 Task: Find a guest house in St. Louis, United States, for 2 guests from June 11 to June 15, with a price range of ₹7000 to ₹16000, 1 bedroom, 2 beds, 1 bathroom, and self check-in option.
Action: Mouse moved to (451, 98)
Screenshot: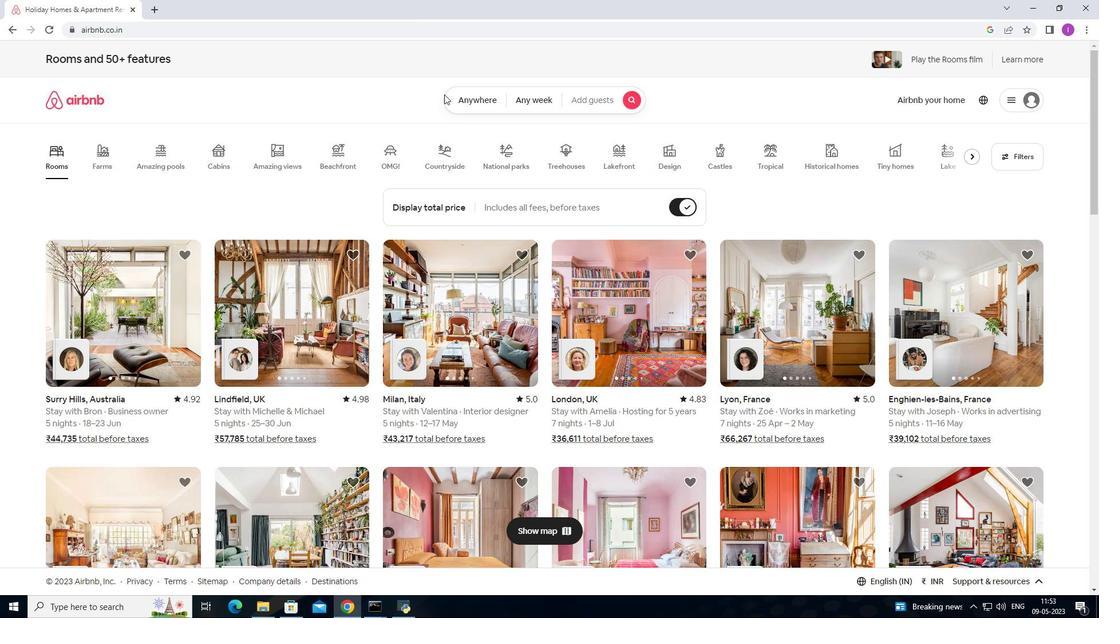 
Action: Mouse pressed left at (451, 98)
Screenshot: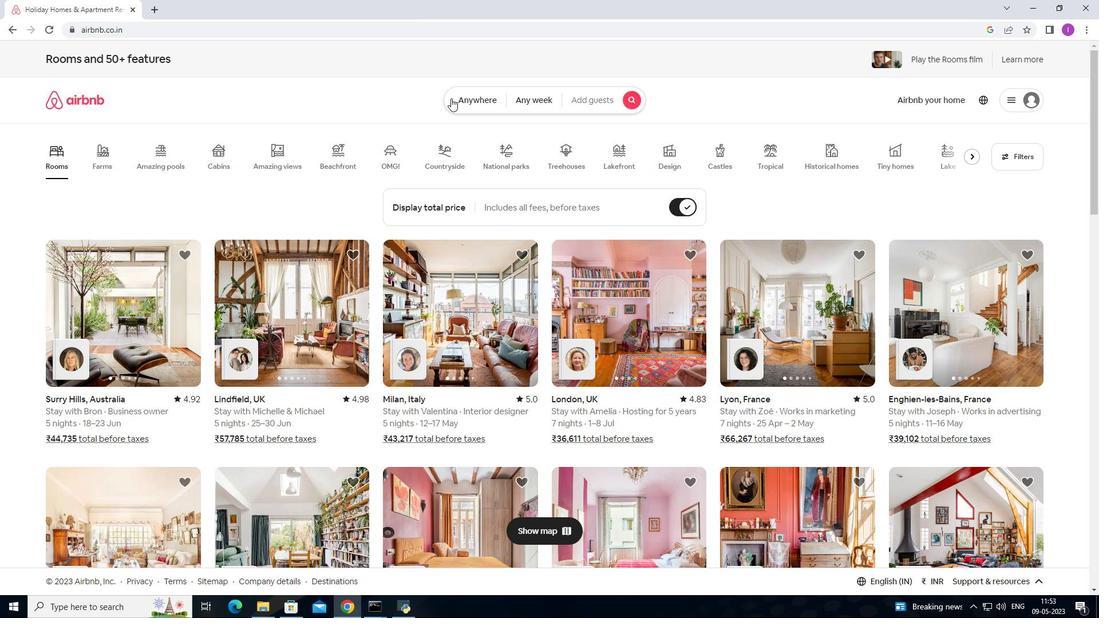 
Action: Mouse moved to (384, 146)
Screenshot: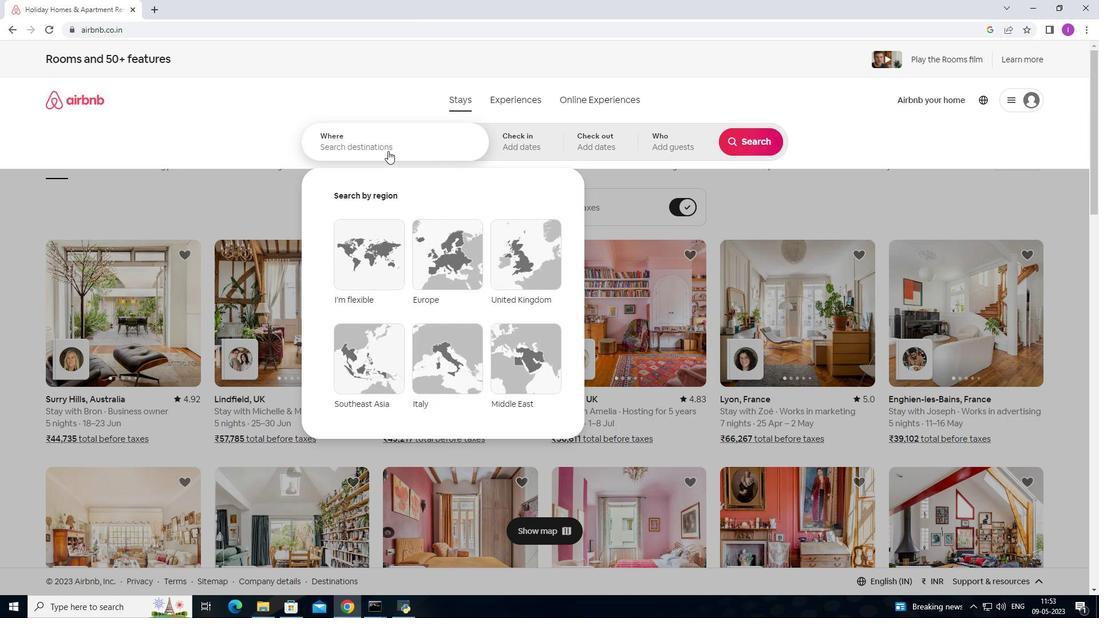 
Action: Mouse pressed left at (384, 146)
Screenshot: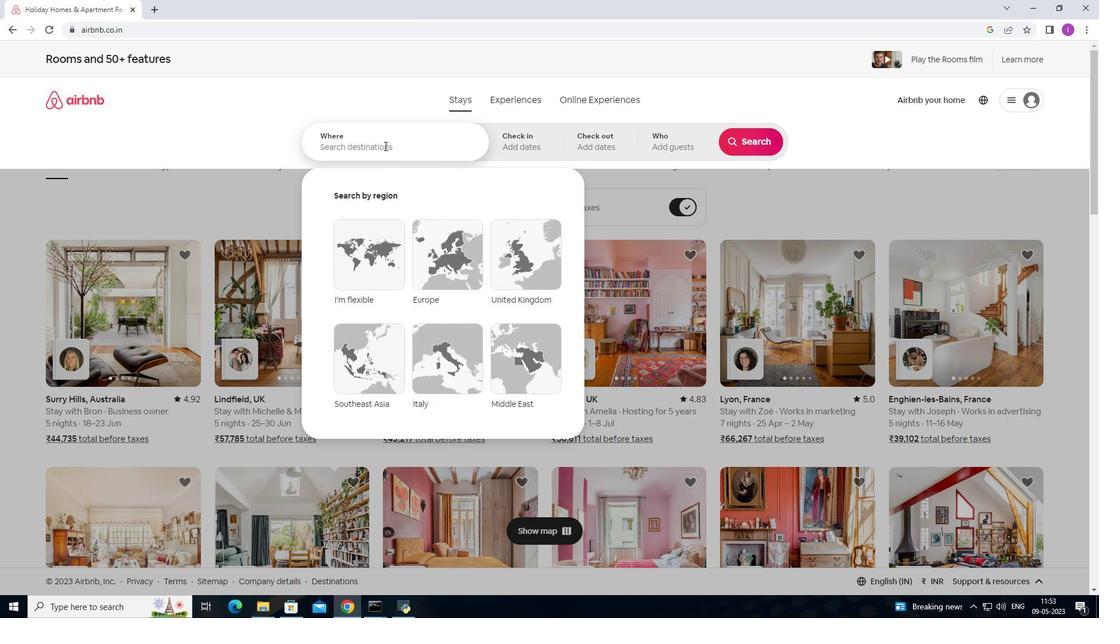 
Action: Key pressed <Key.shift>S<Key.shift><Key.shift><Key.shift><Key.shift><Key.shift><Key.shift><Key.shift><Key.shift><Key.shift><Key.shift><Key.shift><Key.shift><Key.shift><Key.shift><Key.shift><Key.shift><Key.shift><Key.shift><Key.shift><Key.shift><Key.shift><Key.shift><Key.shift><Key.shift><Key.shift><Key.shift><Key.shift>t.<Key.space><Key.shift>Louis,<Key.shift>United<Key.space>states
Screenshot: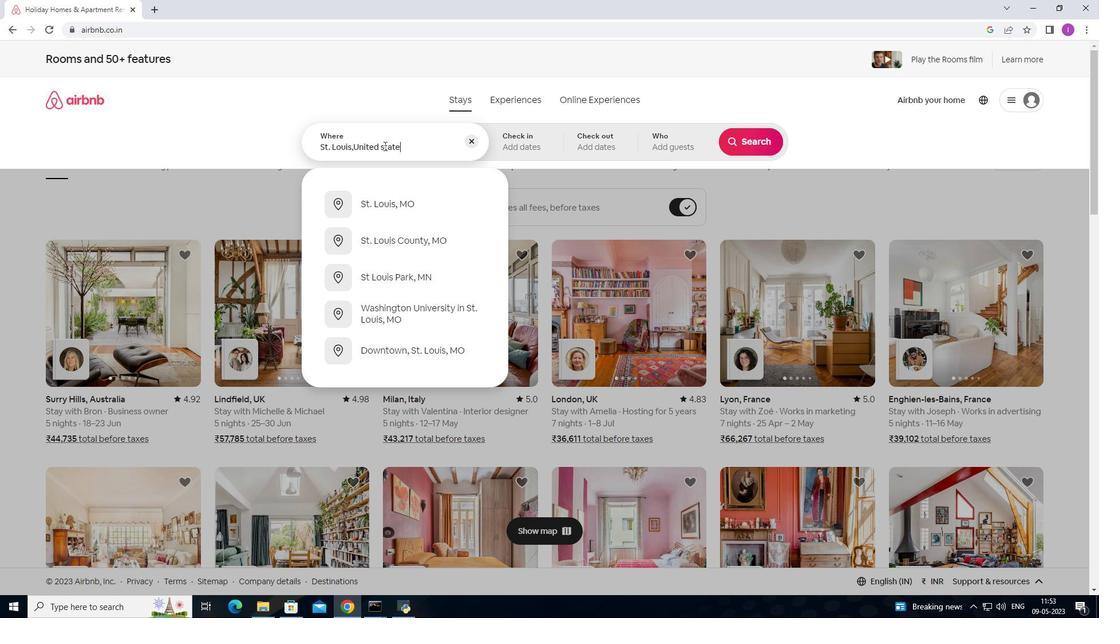 
Action: Mouse moved to (524, 146)
Screenshot: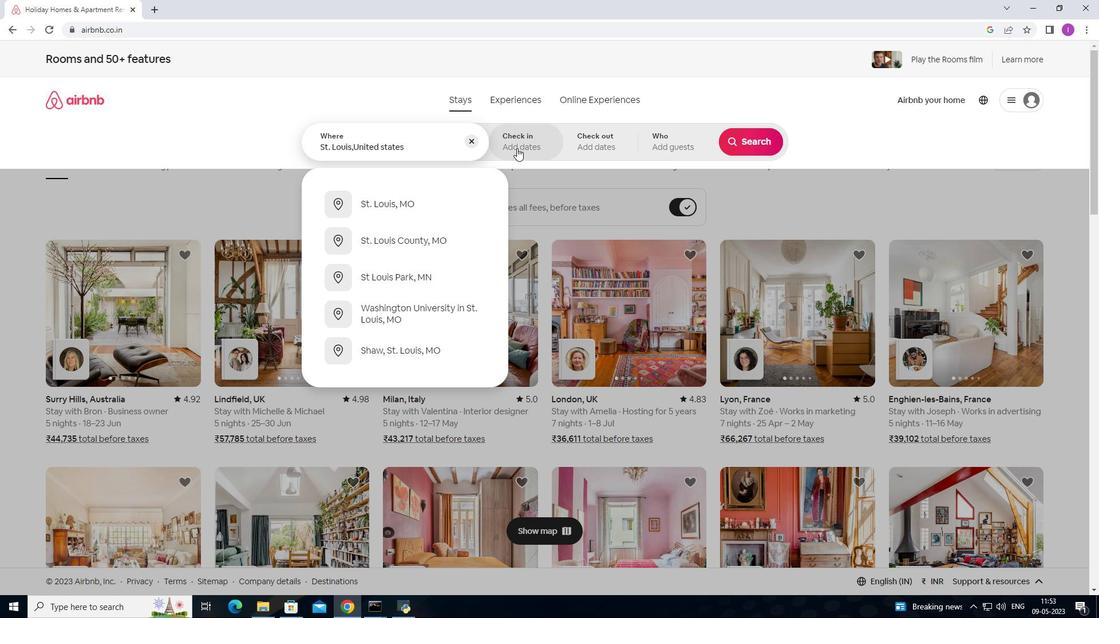 
Action: Mouse pressed left at (524, 146)
Screenshot: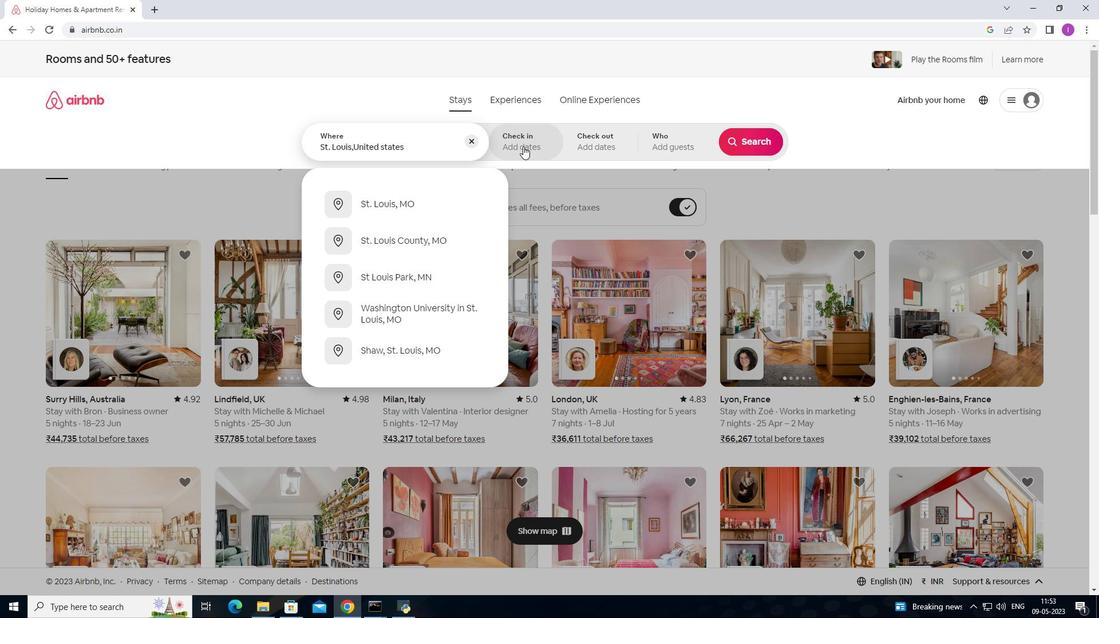 
Action: Mouse moved to (572, 343)
Screenshot: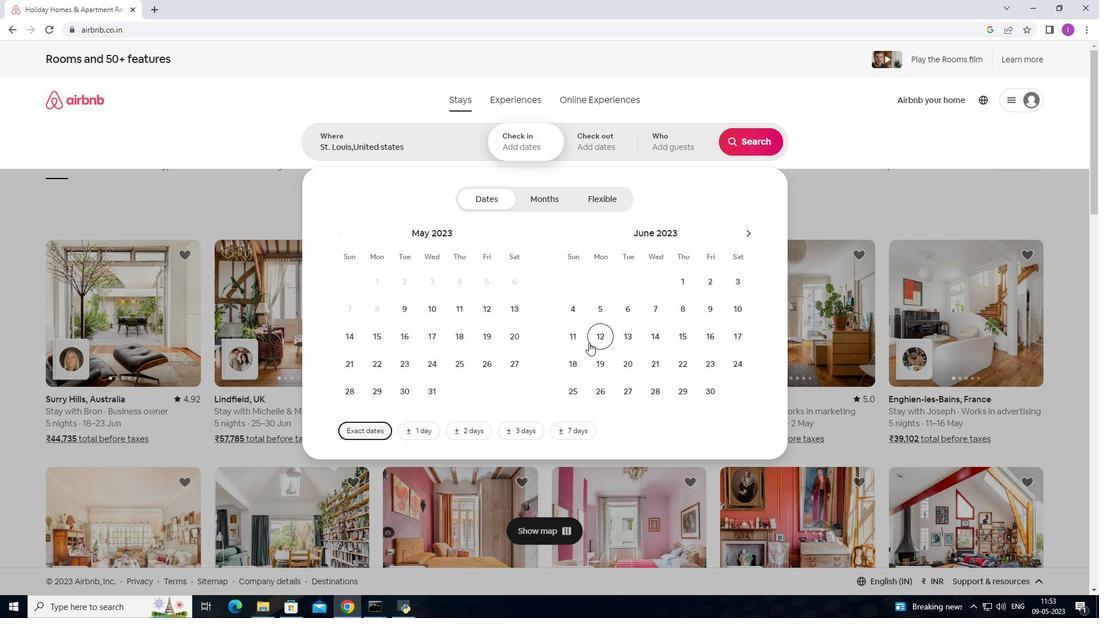 
Action: Mouse pressed left at (572, 343)
Screenshot: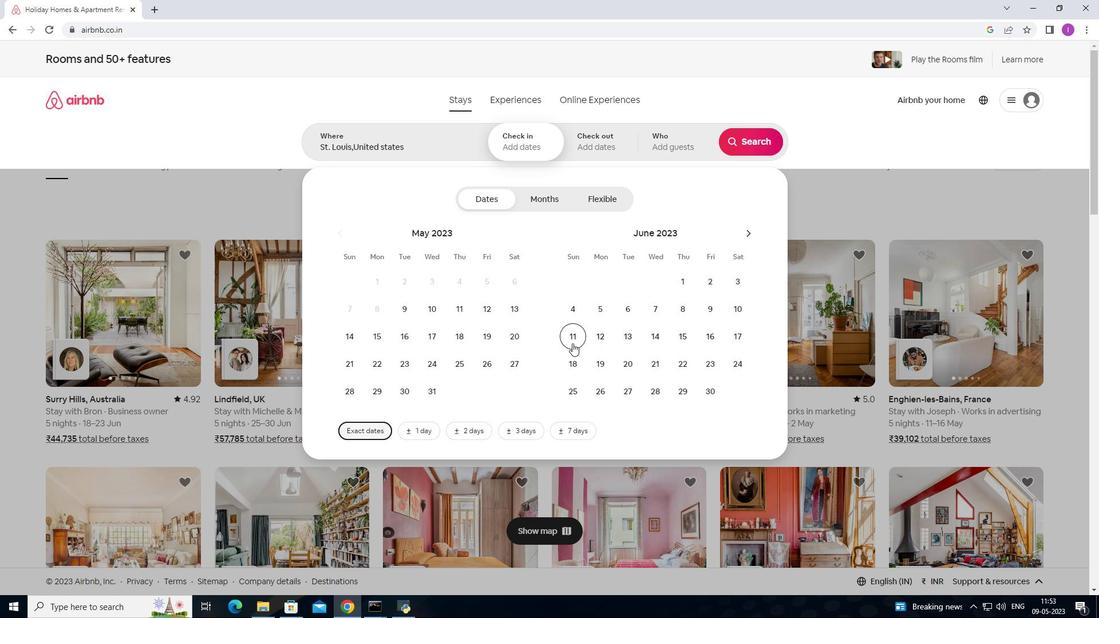 
Action: Mouse moved to (687, 339)
Screenshot: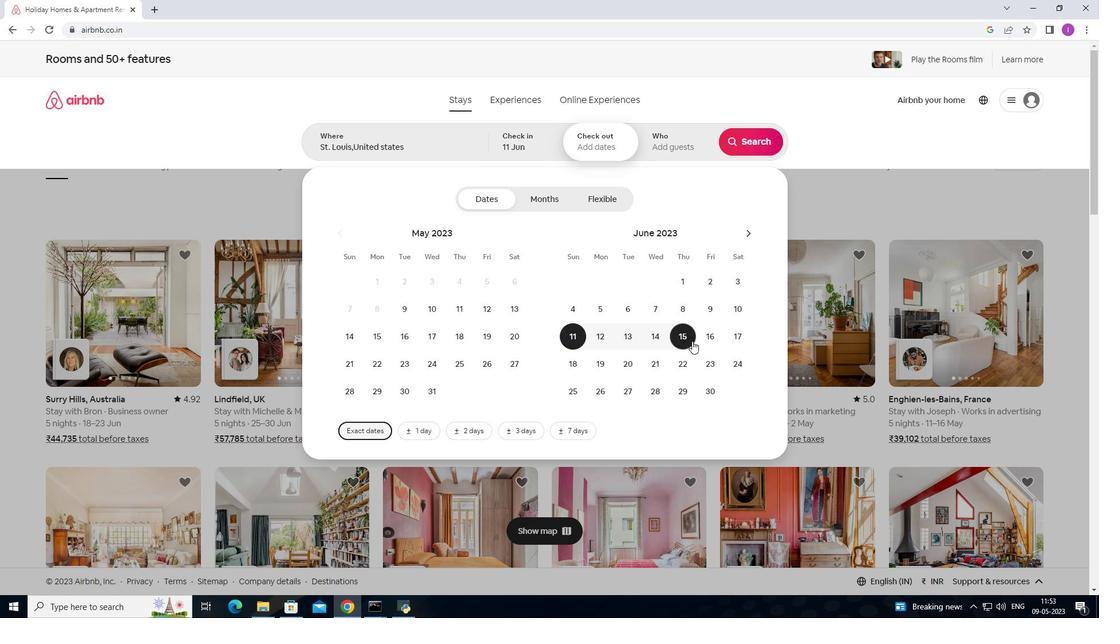 
Action: Mouse pressed left at (687, 339)
Screenshot: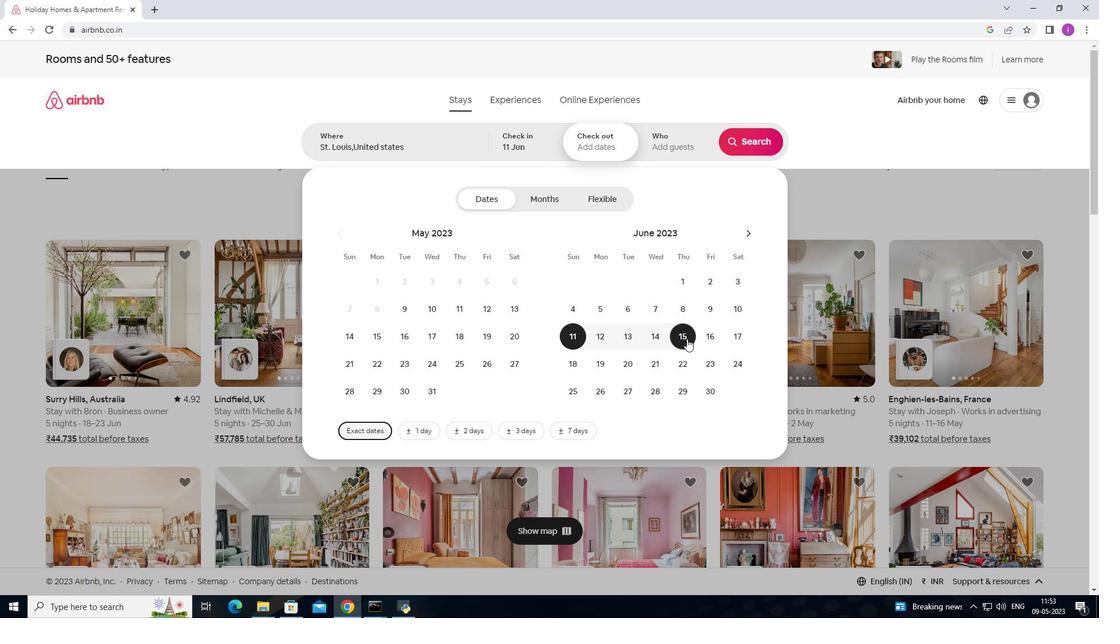 
Action: Mouse moved to (676, 146)
Screenshot: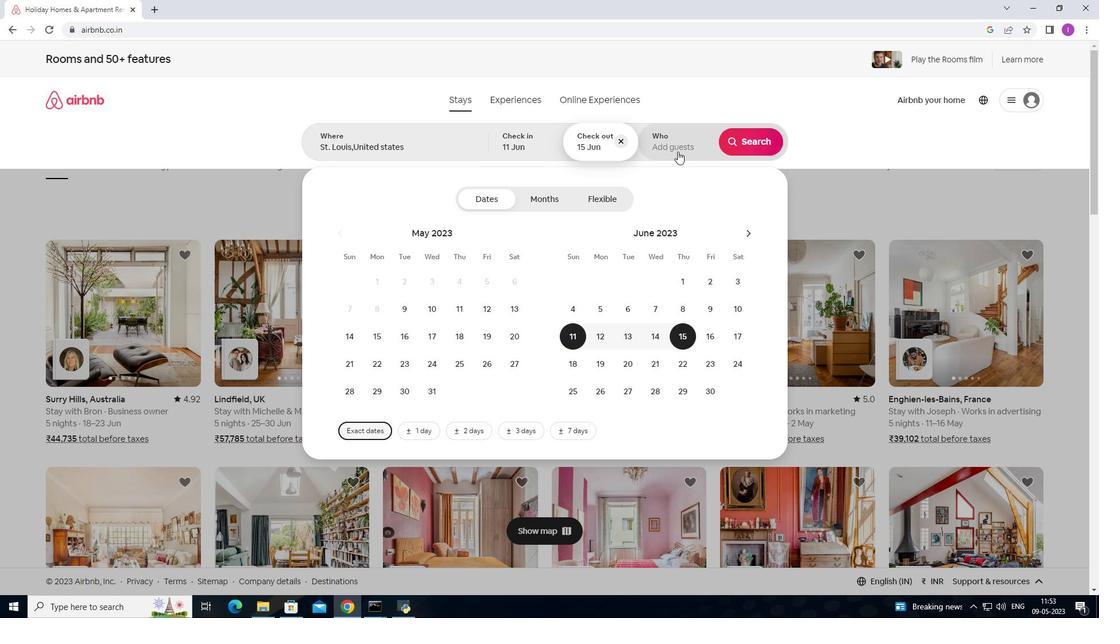 
Action: Mouse pressed left at (676, 146)
Screenshot: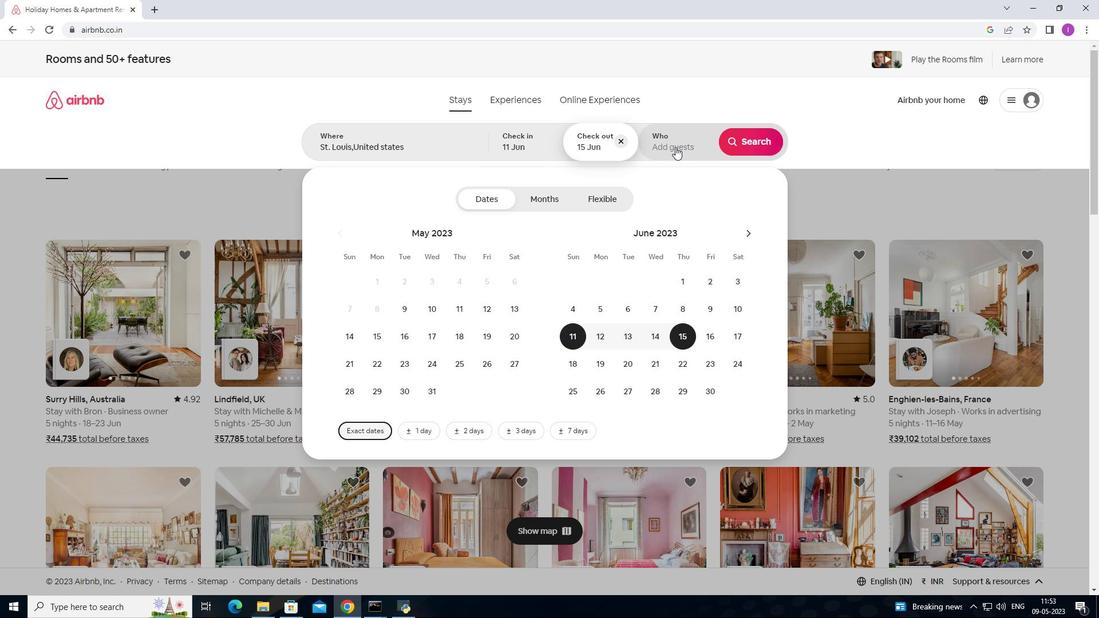 
Action: Mouse moved to (749, 144)
Screenshot: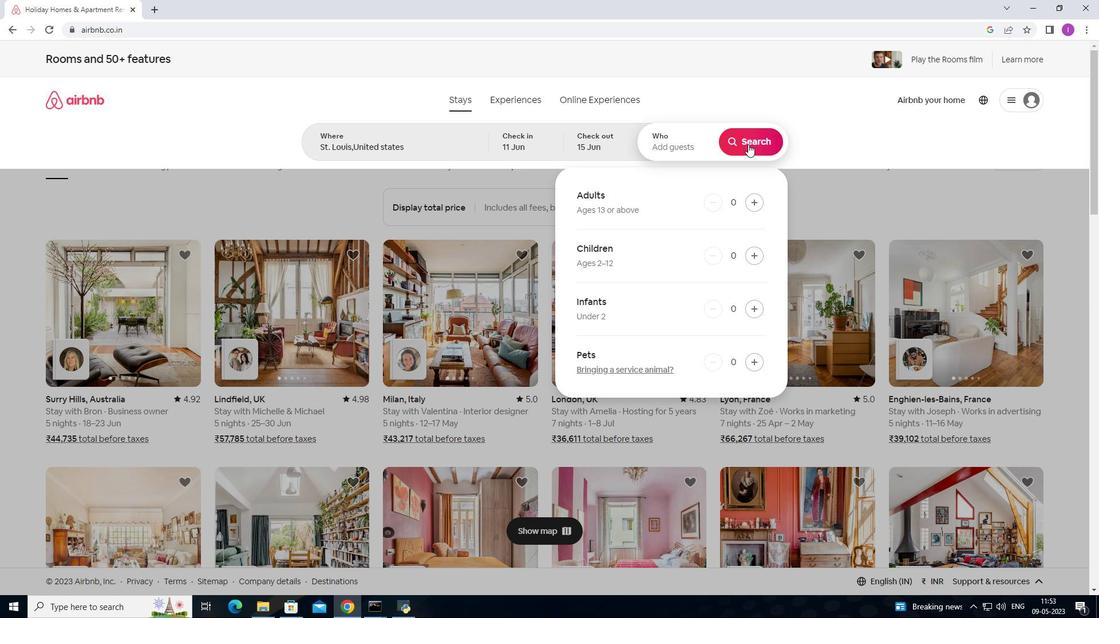 
Action: Mouse pressed left at (749, 144)
Screenshot: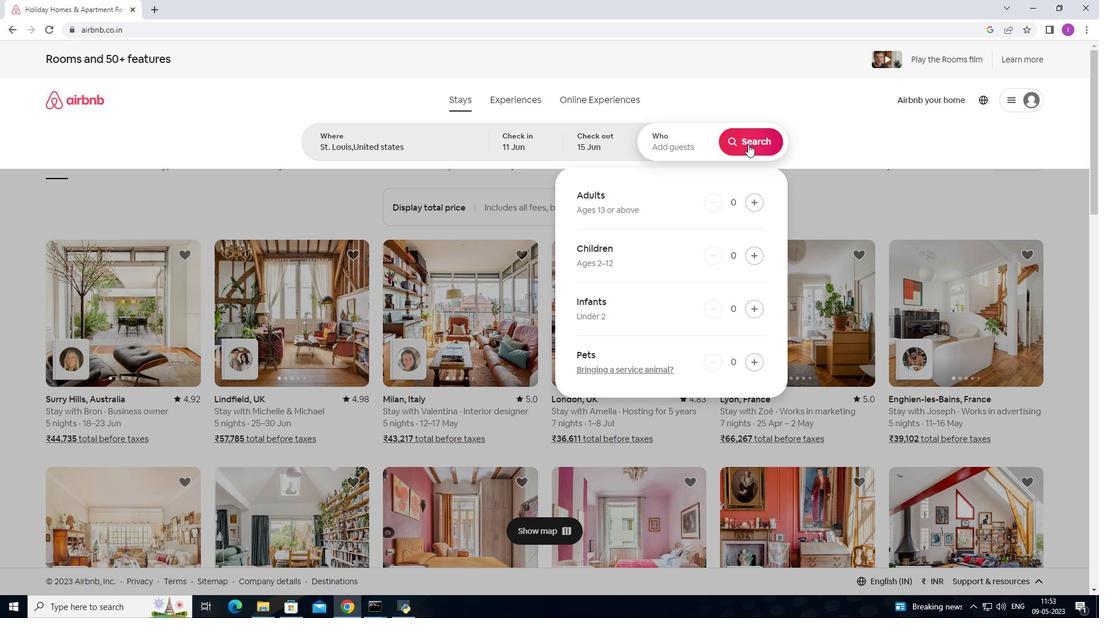 
Action: Mouse moved to (628, 66)
Screenshot: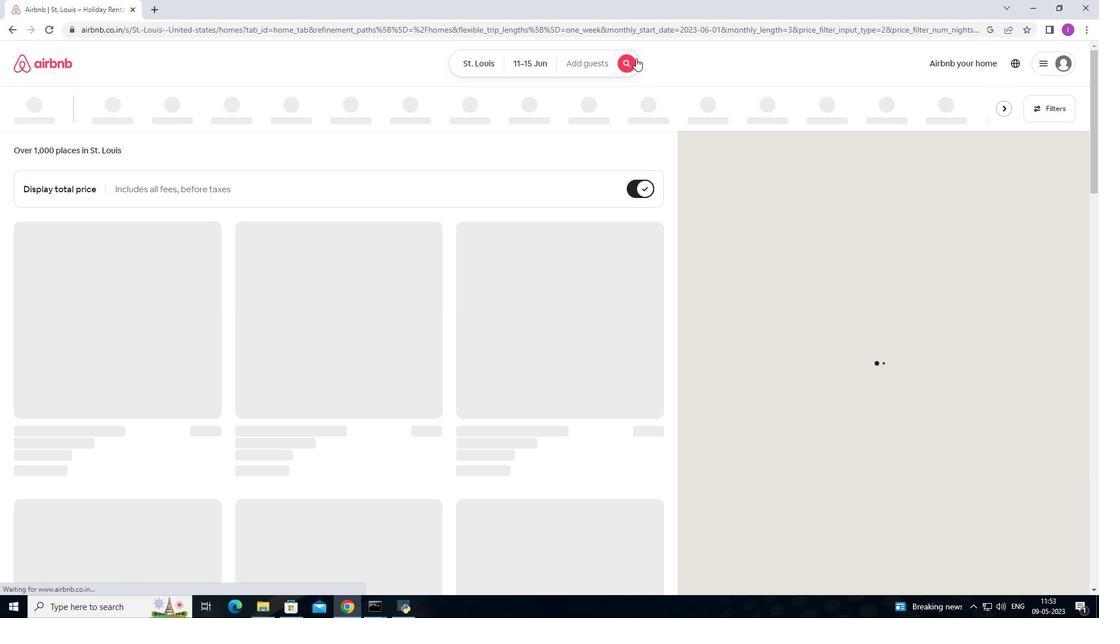 
Action: Mouse pressed left at (628, 66)
Screenshot: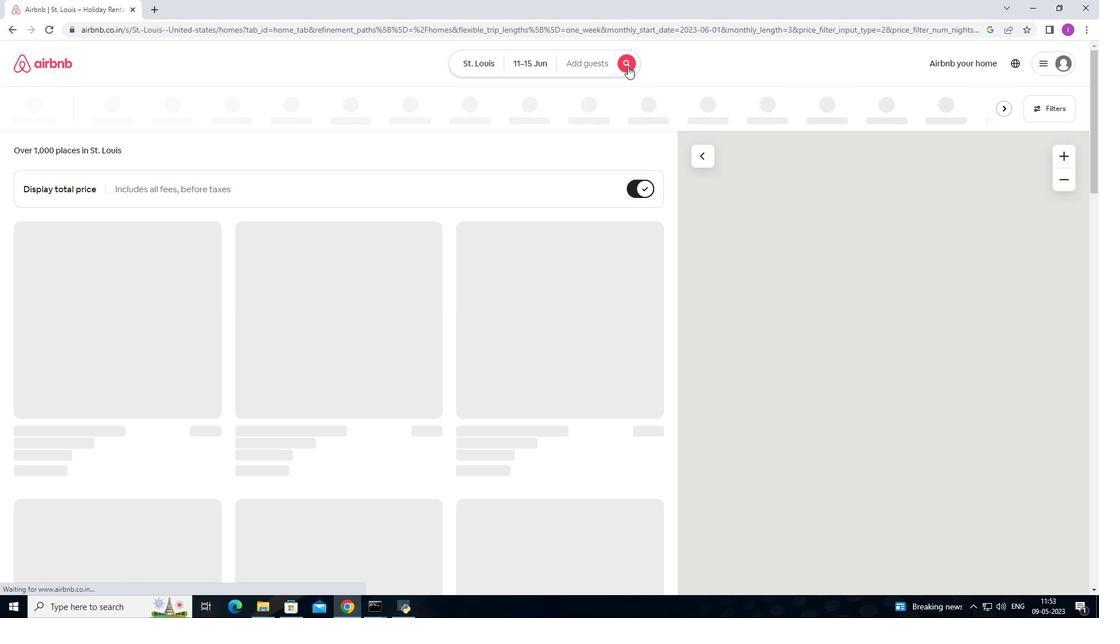 
Action: Mouse moved to (692, 104)
Screenshot: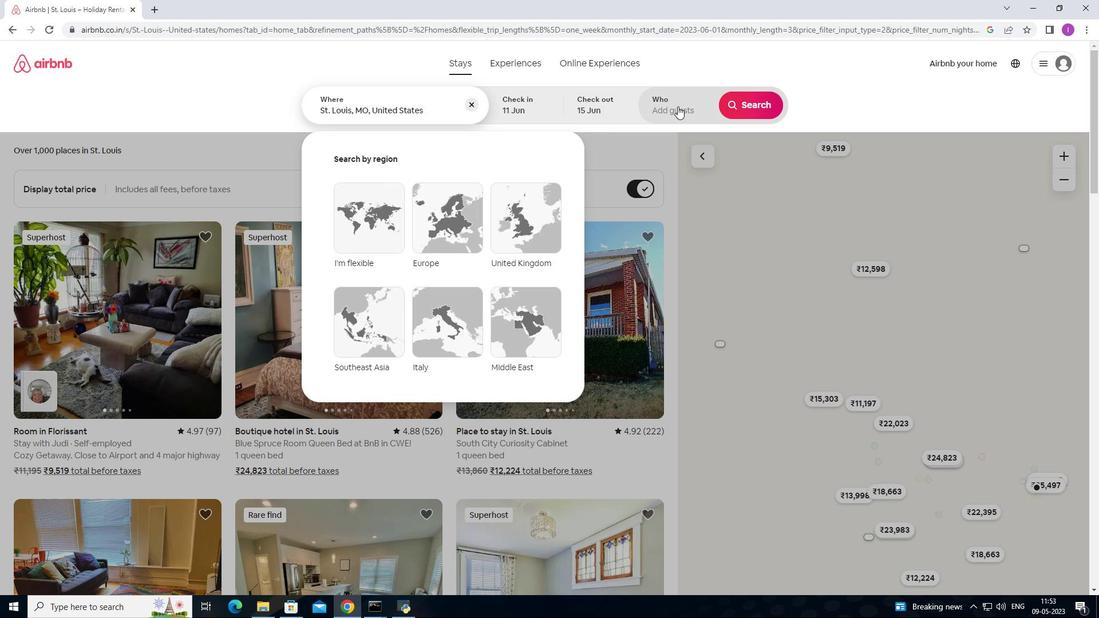 
Action: Mouse pressed left at (692, 104)
Screenshot: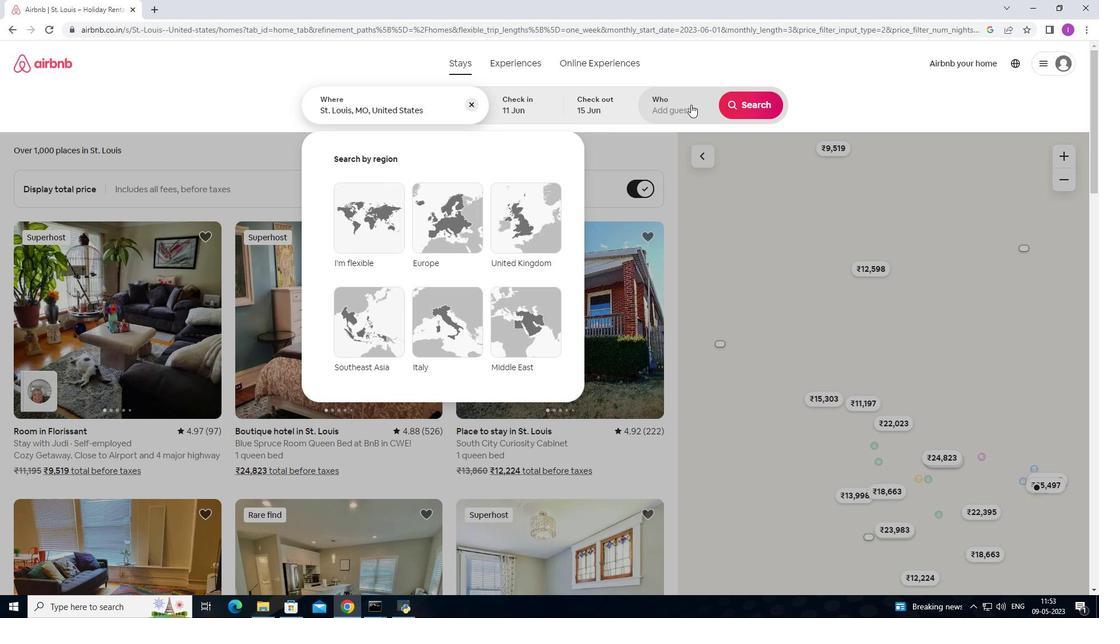 
Action: Mouse moved to (756, 169)
Screenshot: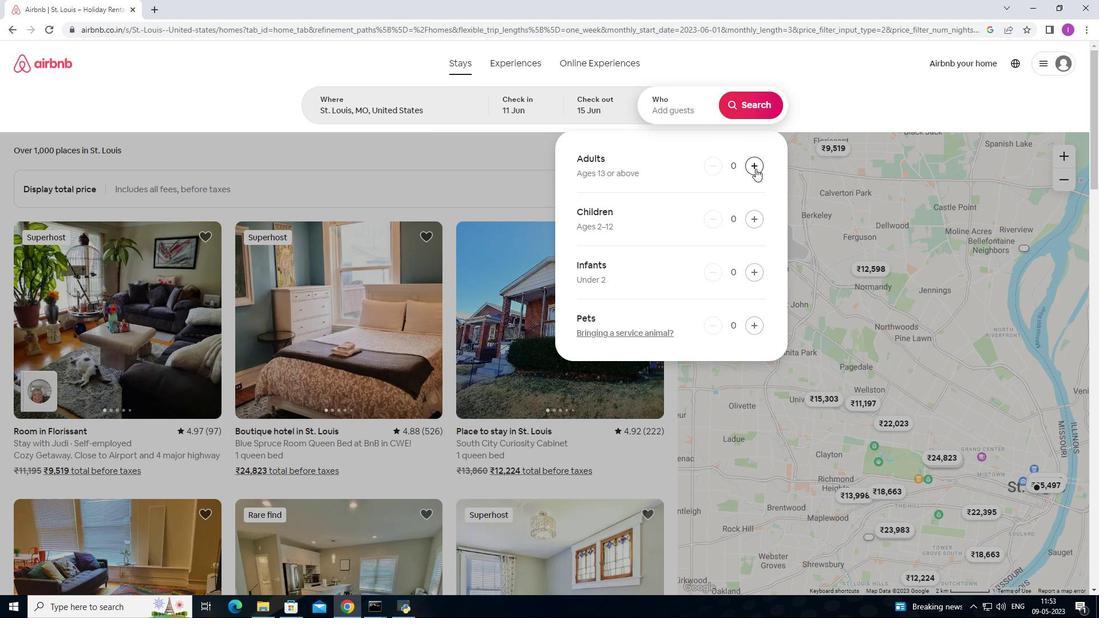 
Action: Mouse pressed left at (756, 169)
Screenshot: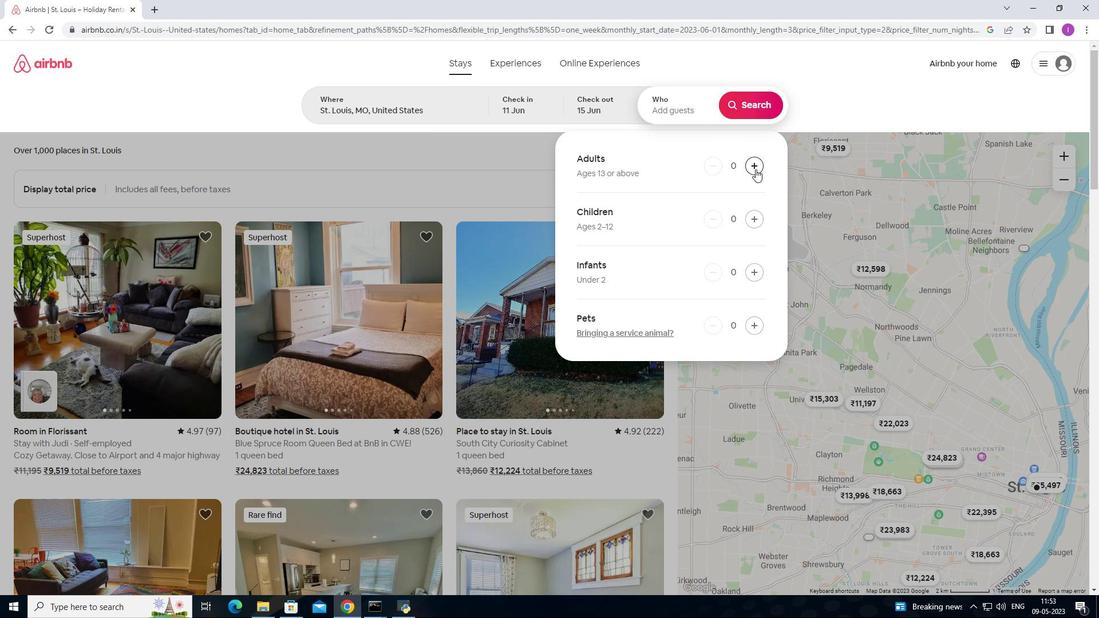 
Action: Mouse pressed left at (756, 169)
Screenshot: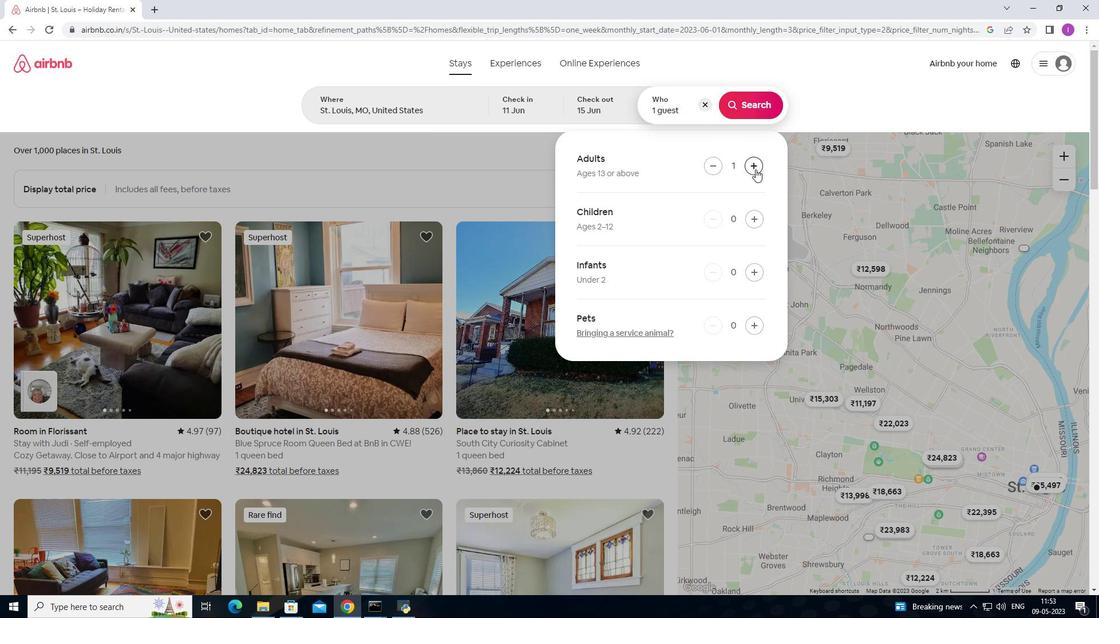 
Action: Mouse moved to (761, 112)
Screenshot: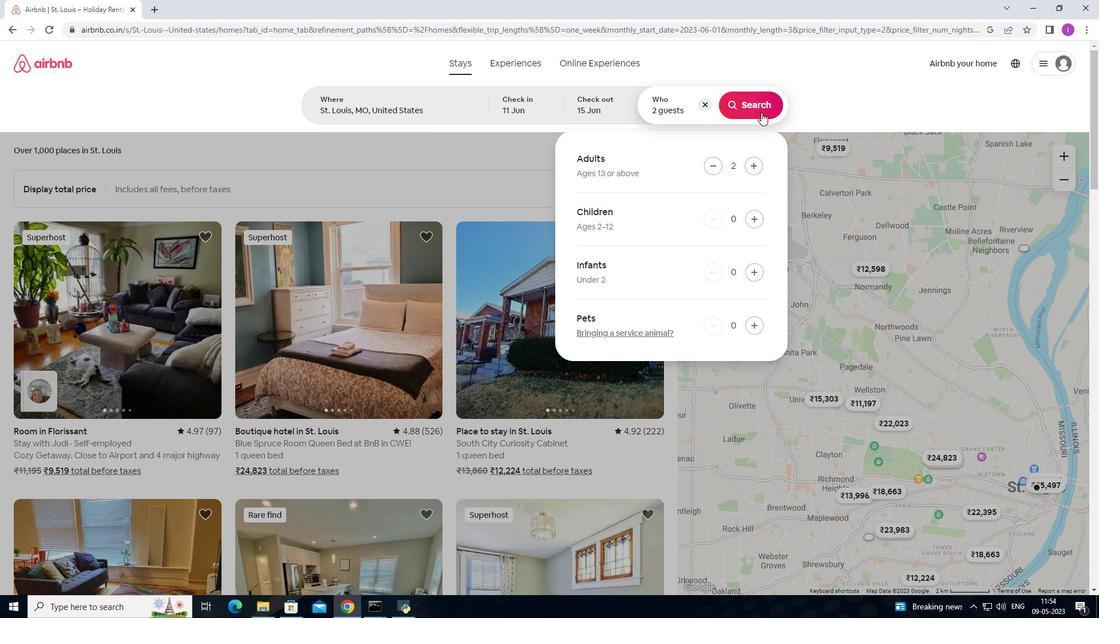 
Action: Mouse pressed left at (761, 112)
Screenshot: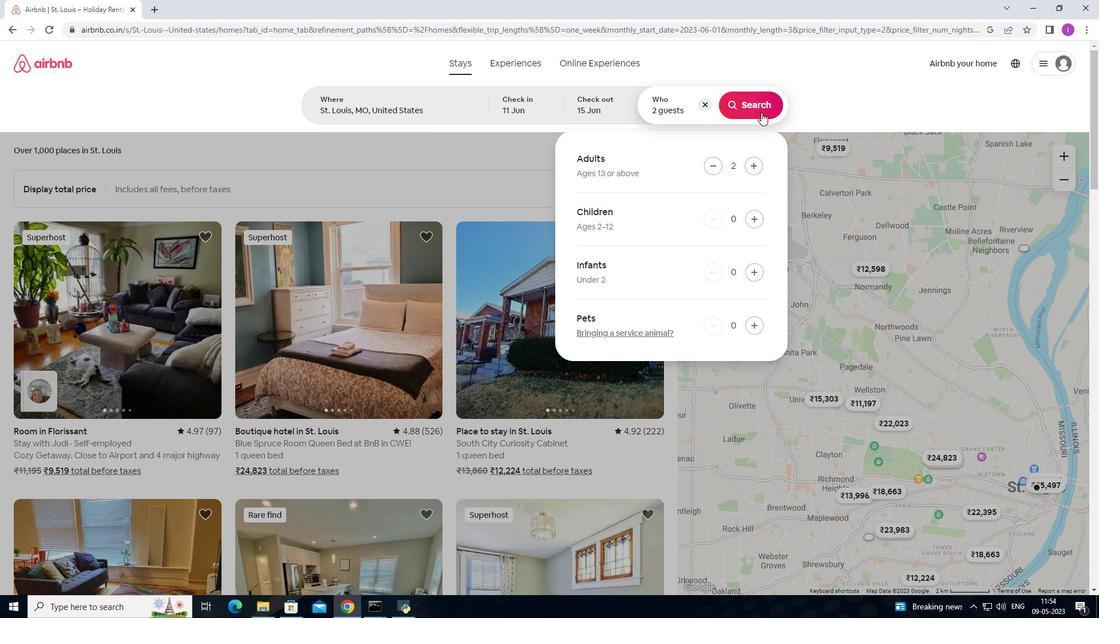 
Action: Mouse moved to (1058, 104)
Screenshot: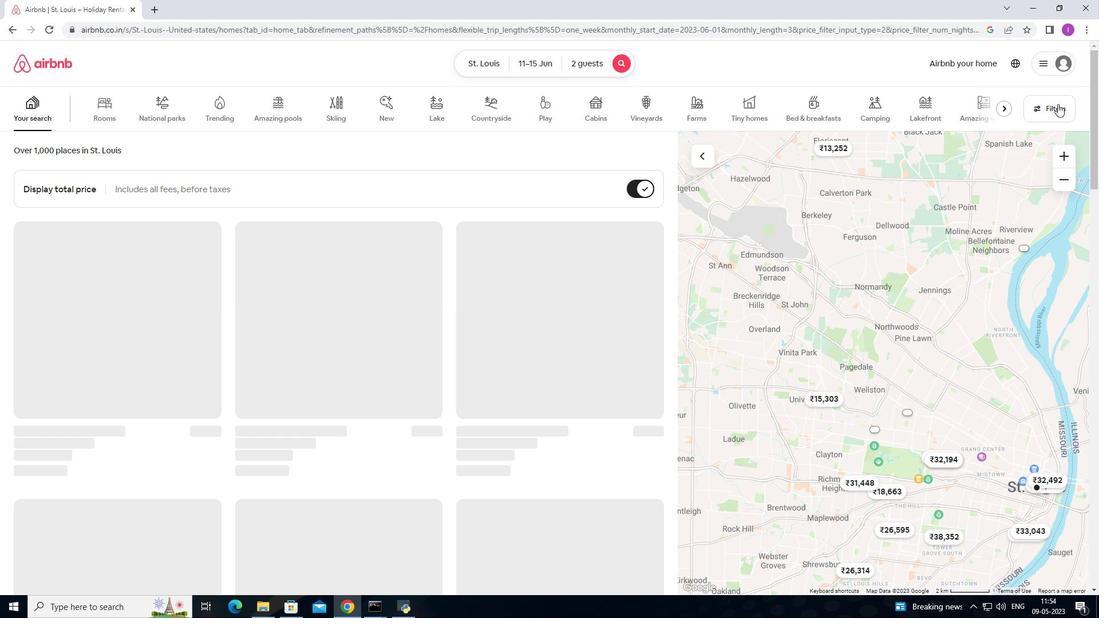 
Action: Mouse pressed left at (1058, 104)
Screenshot: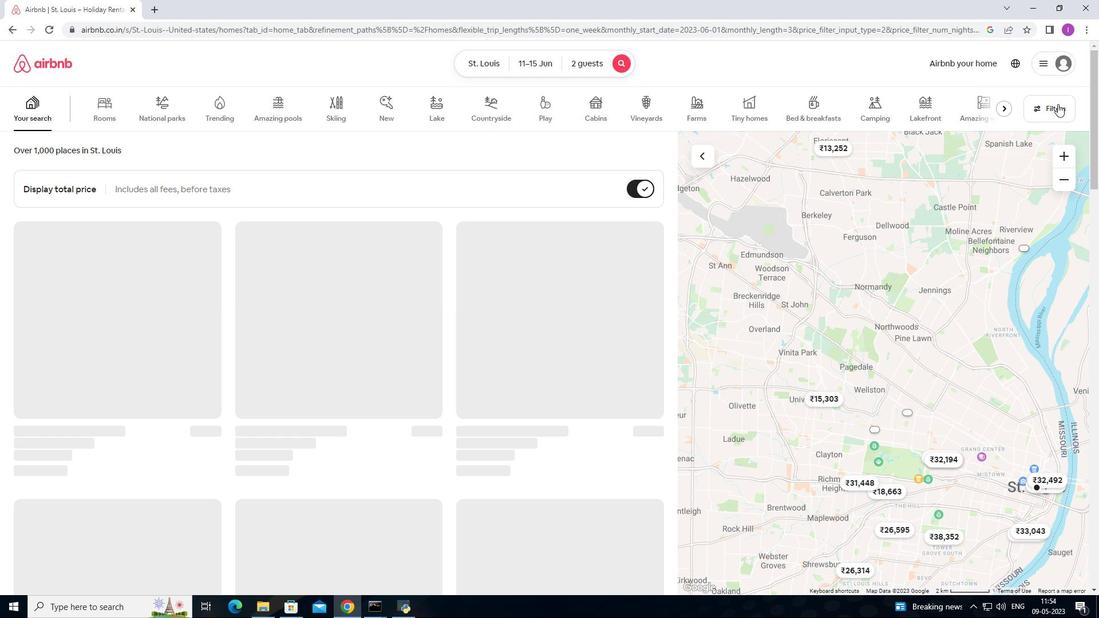 
Action: Mouse moved to (405, 387)
Screenshot: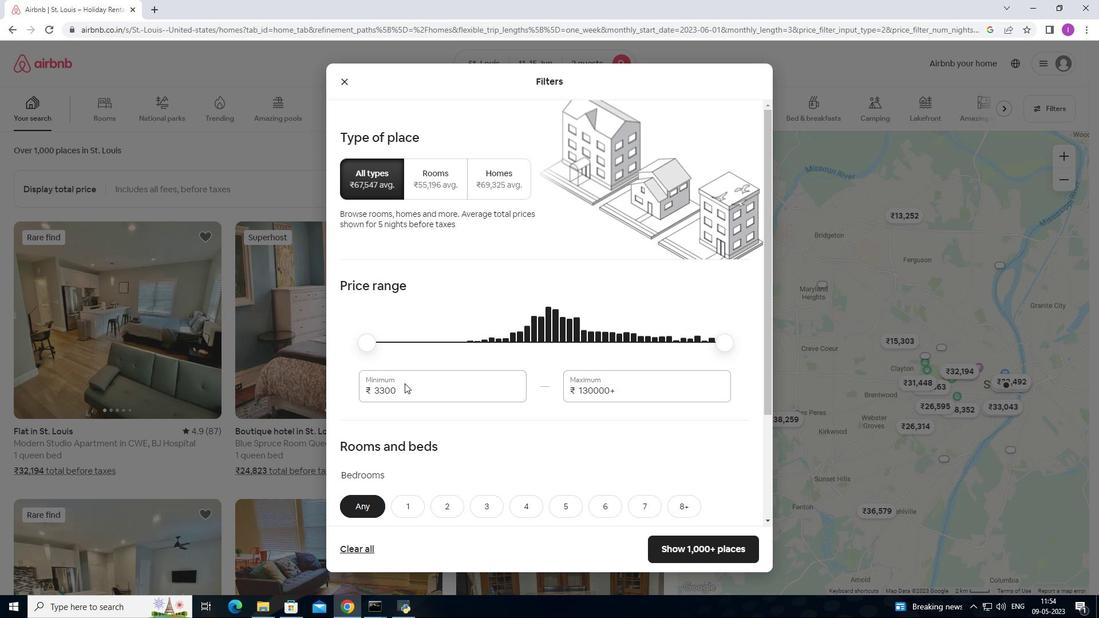 
Action: Mouse pressed left at (405, 387)
Screenshot: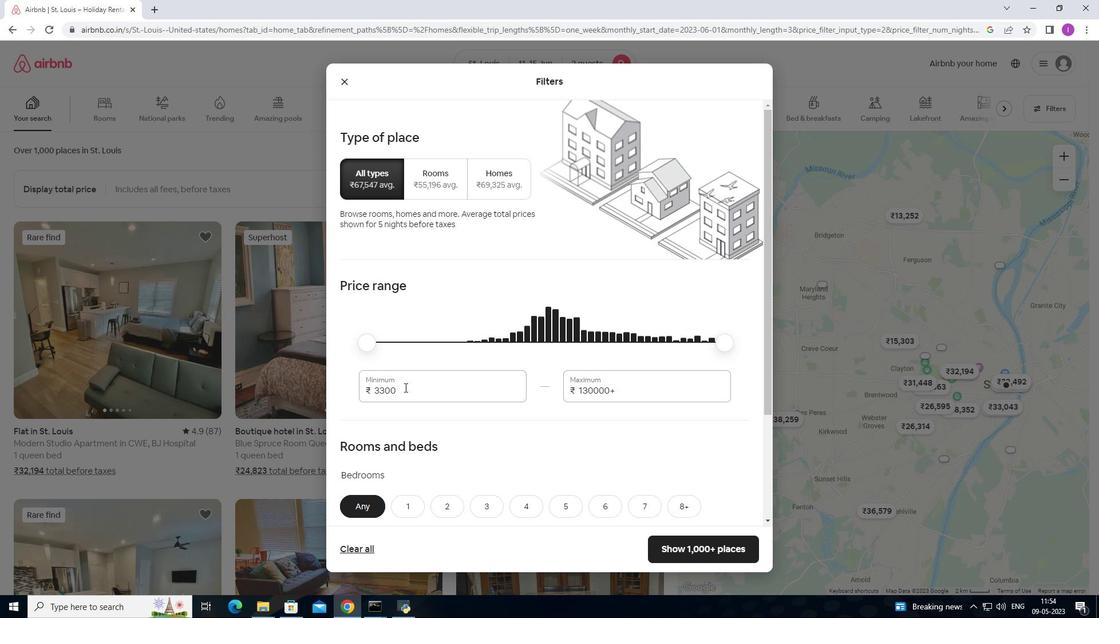 
Action: Mouse moved to (370, 379)
Screenshot: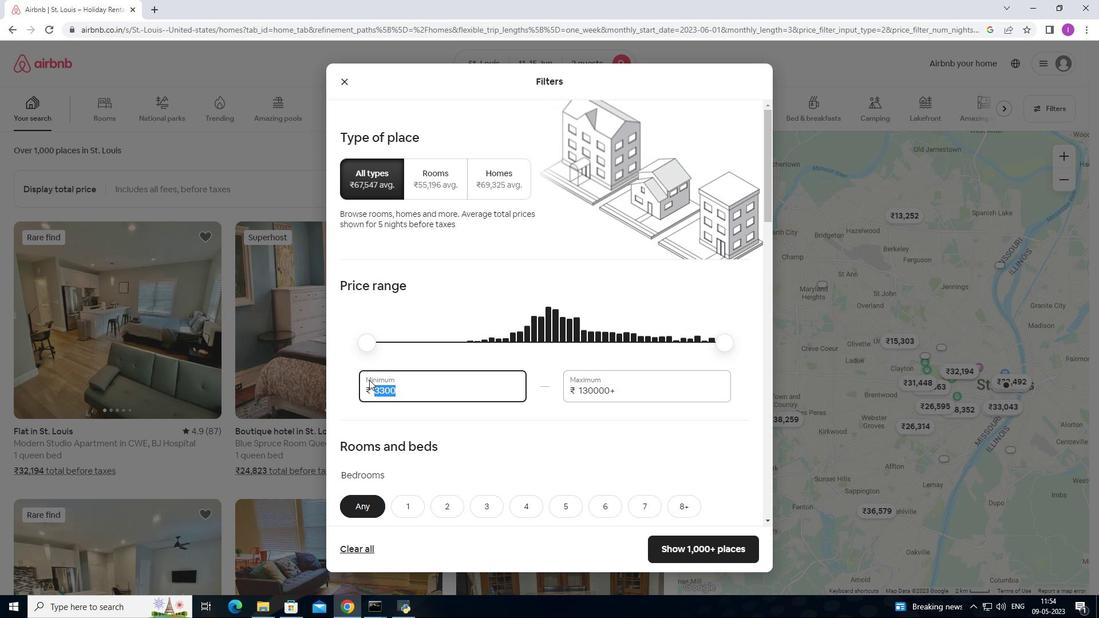
Action: Key pressed 7
Screenshot: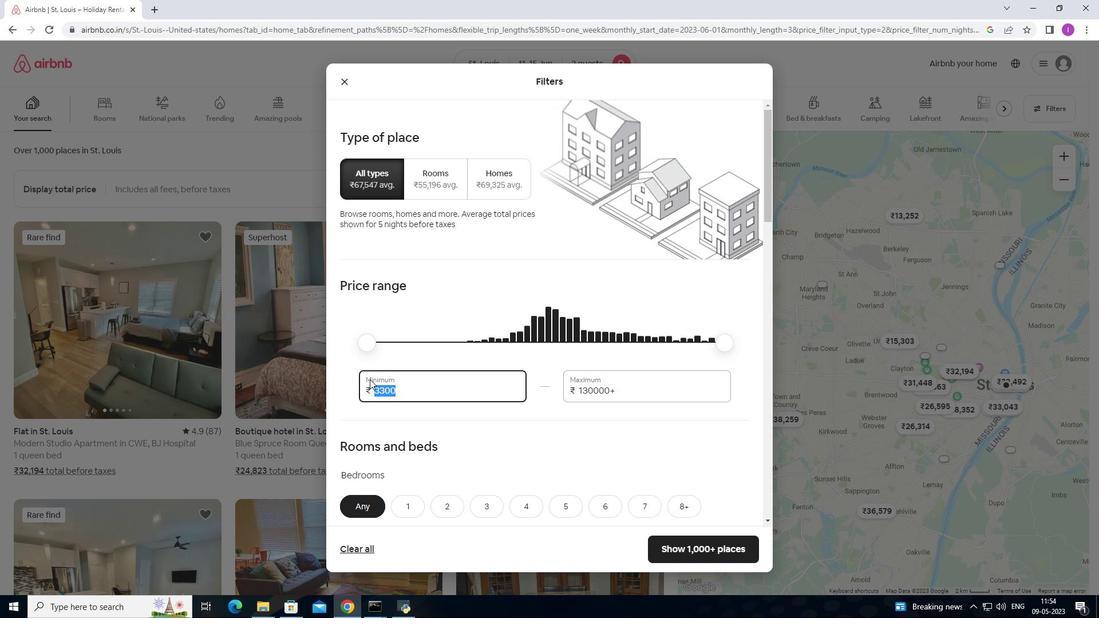 
Action: Mouse moved to (371, 378)
Screenshot: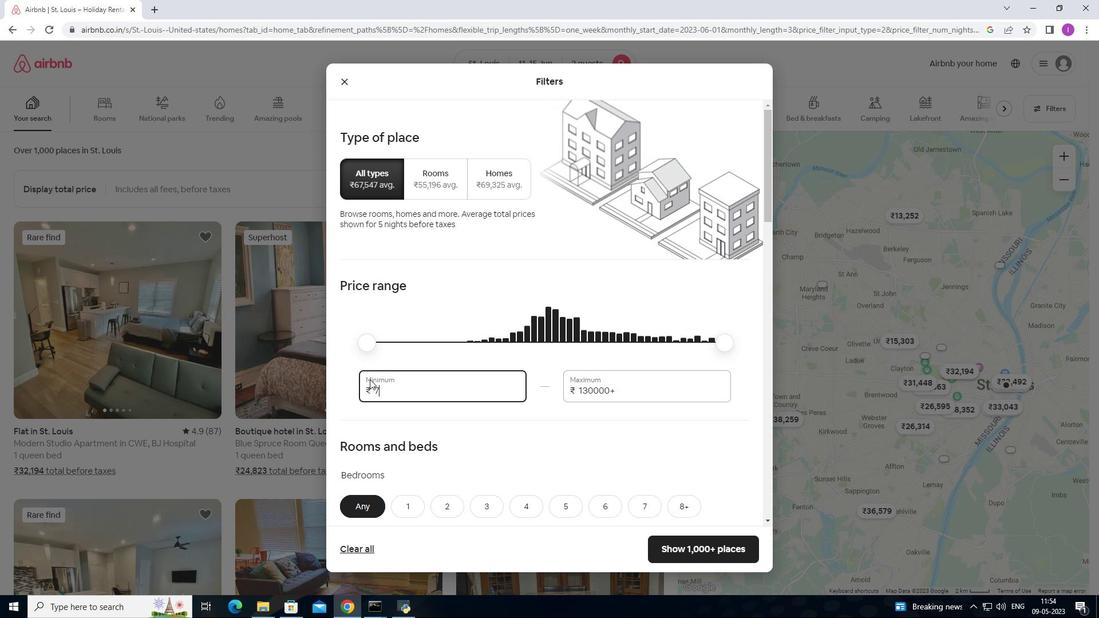 
Action: Key pressed 00
Screenshot: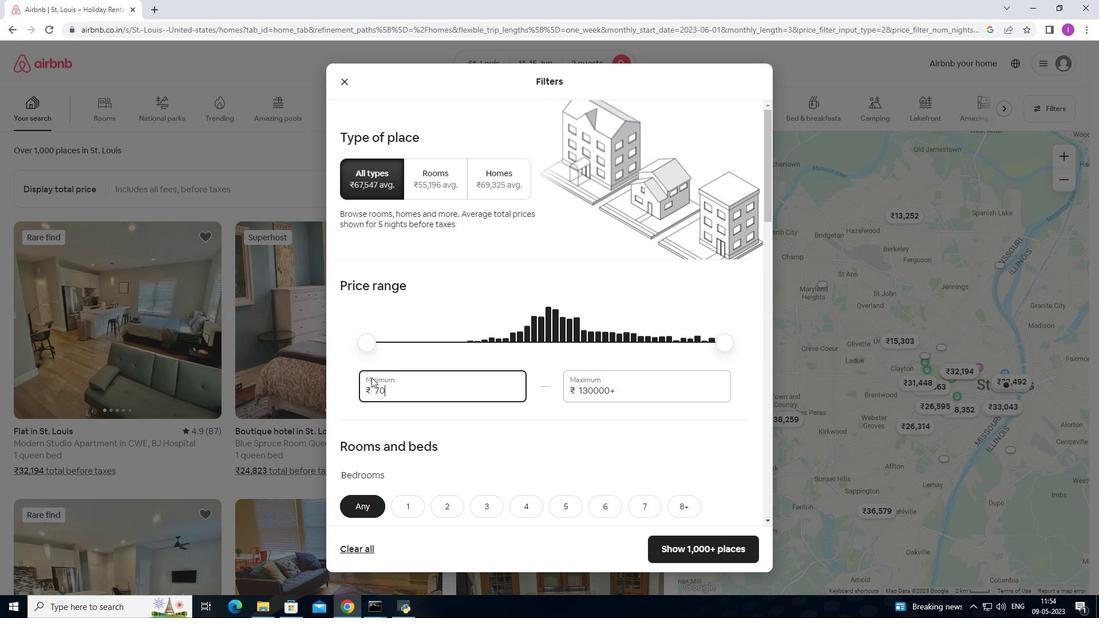 
Action: Mouse moved to (372, 378)
Screenshot: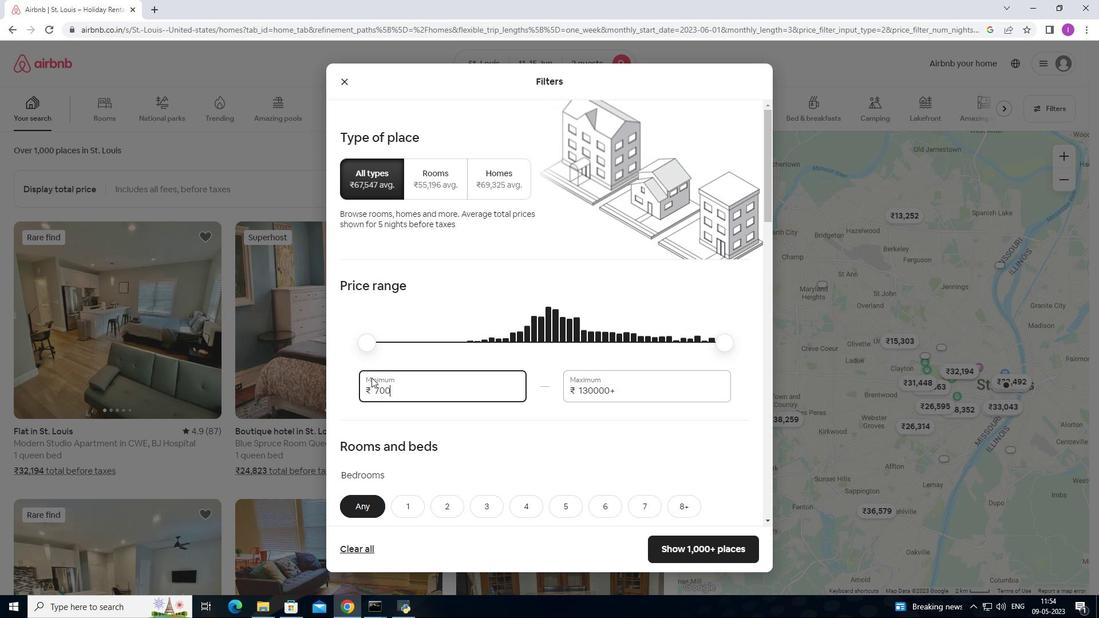 
Action: Key pressed 0
Screenshot: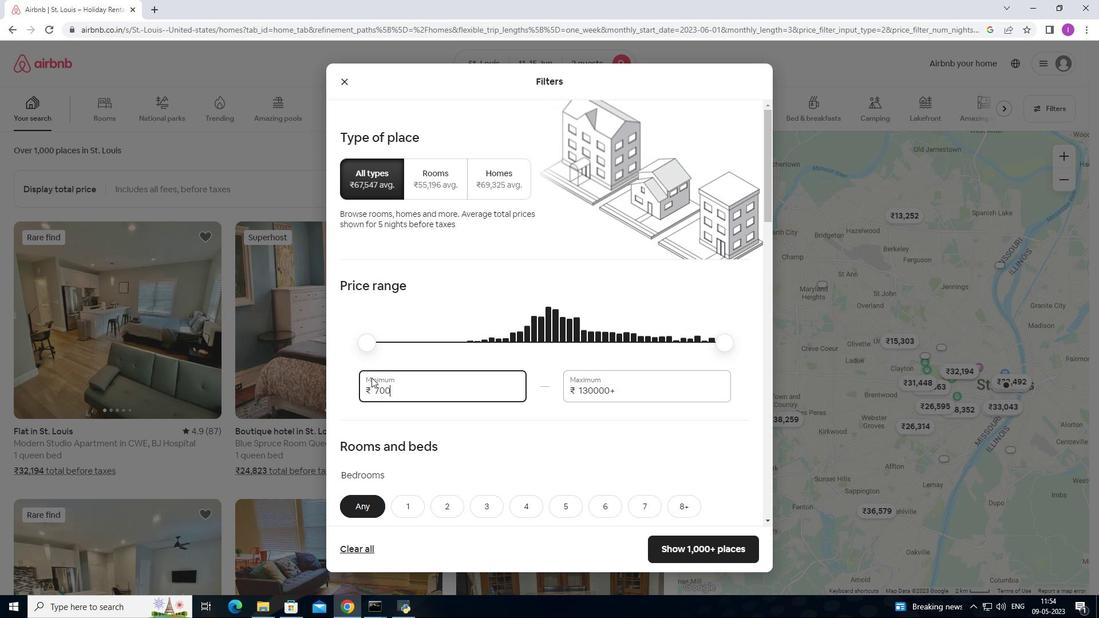 
Action: Mouse moved to (629, 390)
Screenshot: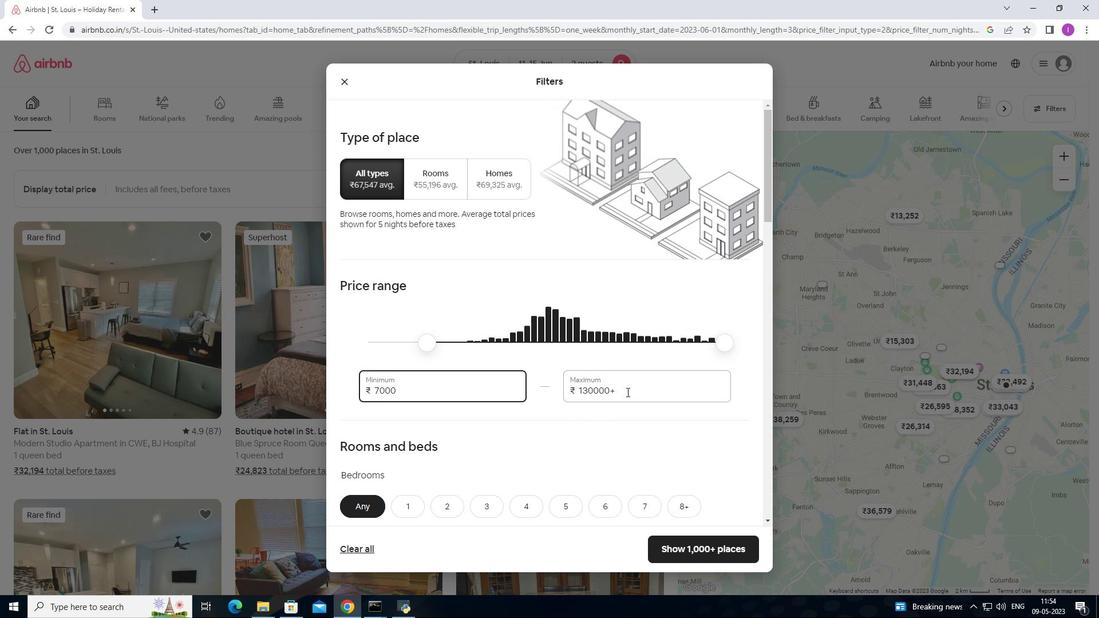 
Action: Mouse pressed left at (629, 390)
Screenshot: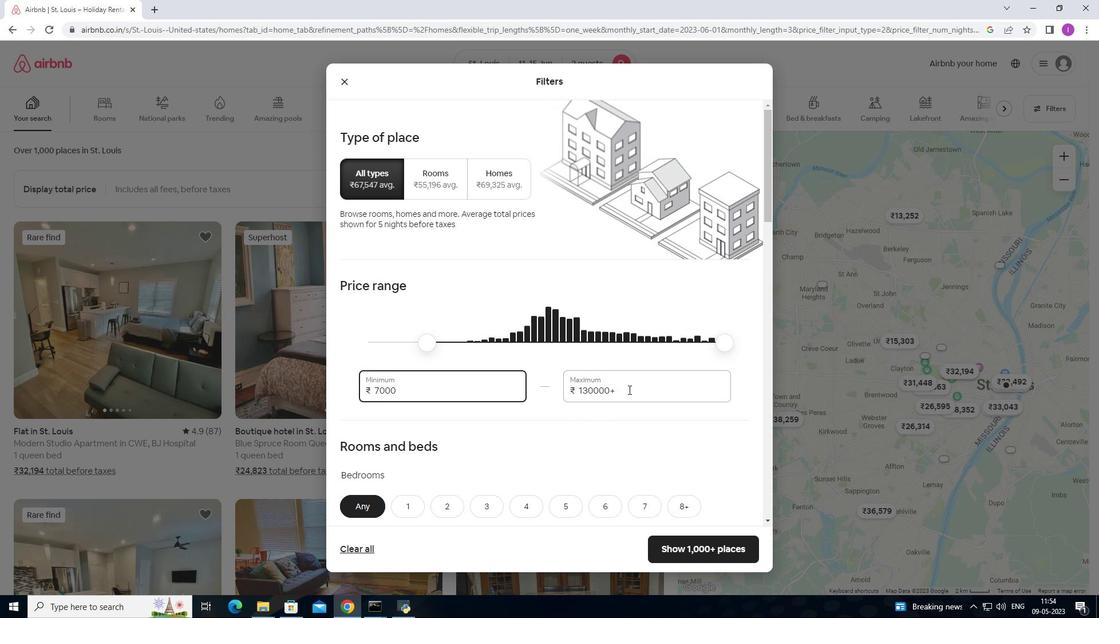 
Action: Mouse moved to (561, 393)
Screenshot: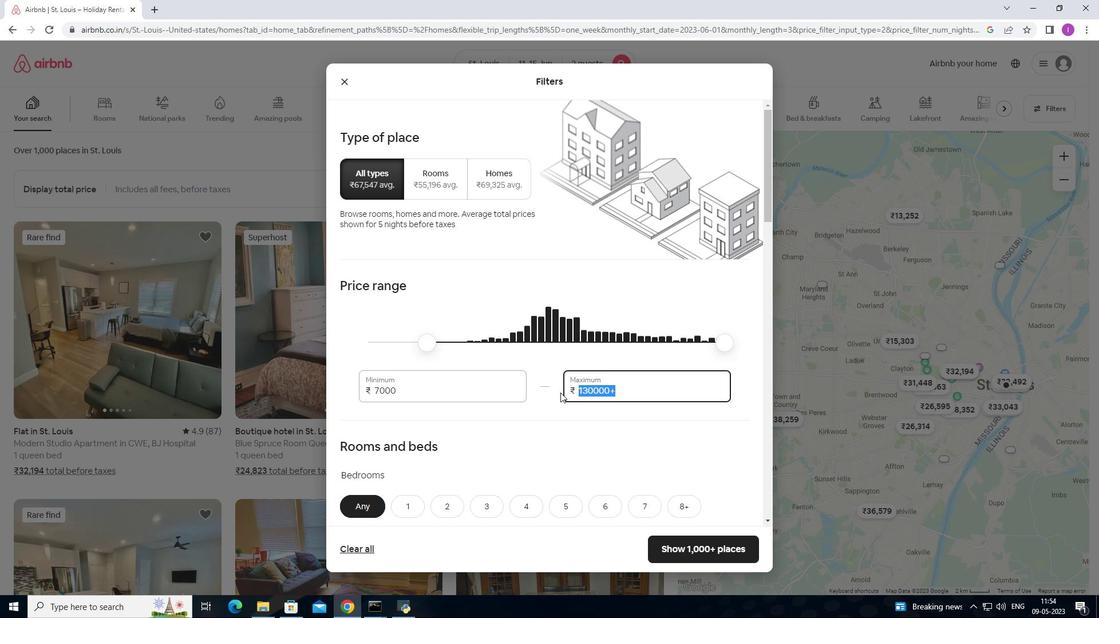 
Action: Key pressed 16
Screenshot: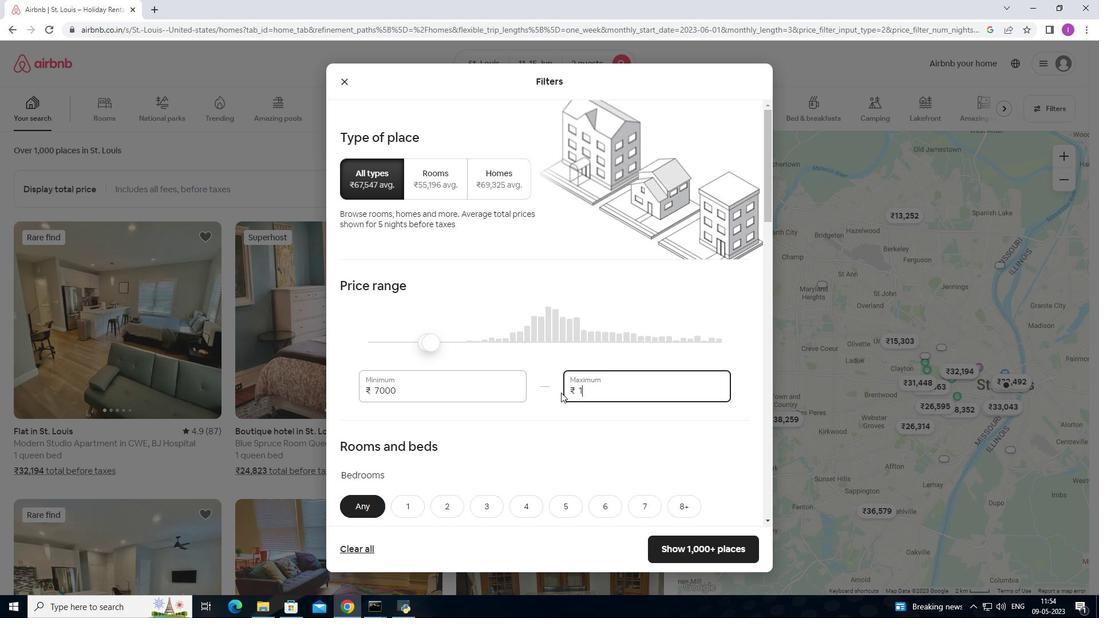 
Action: Mouse moved to (561, 392)
Screenshot: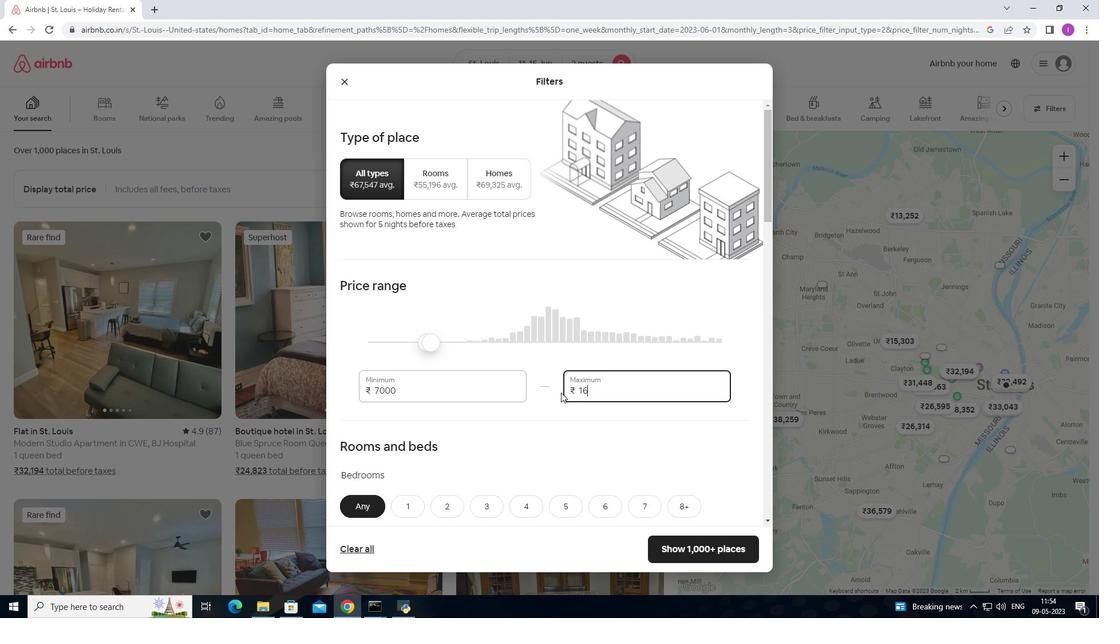 
Action: Key pressed 0
Screenshot: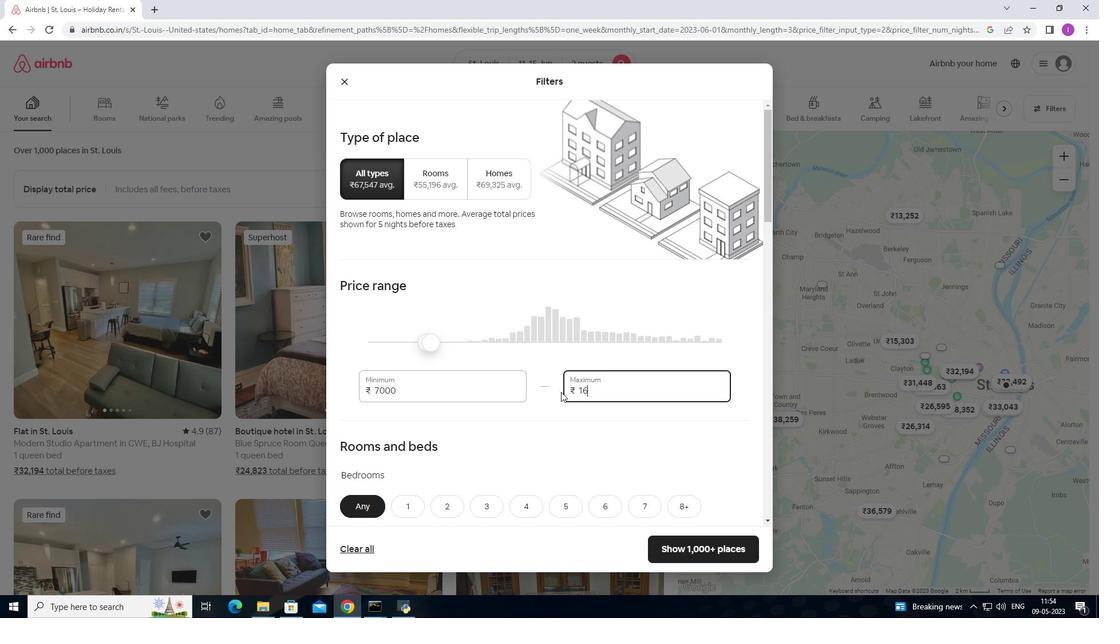 
Action: Mouse moved to (561, 392)
Screenshot: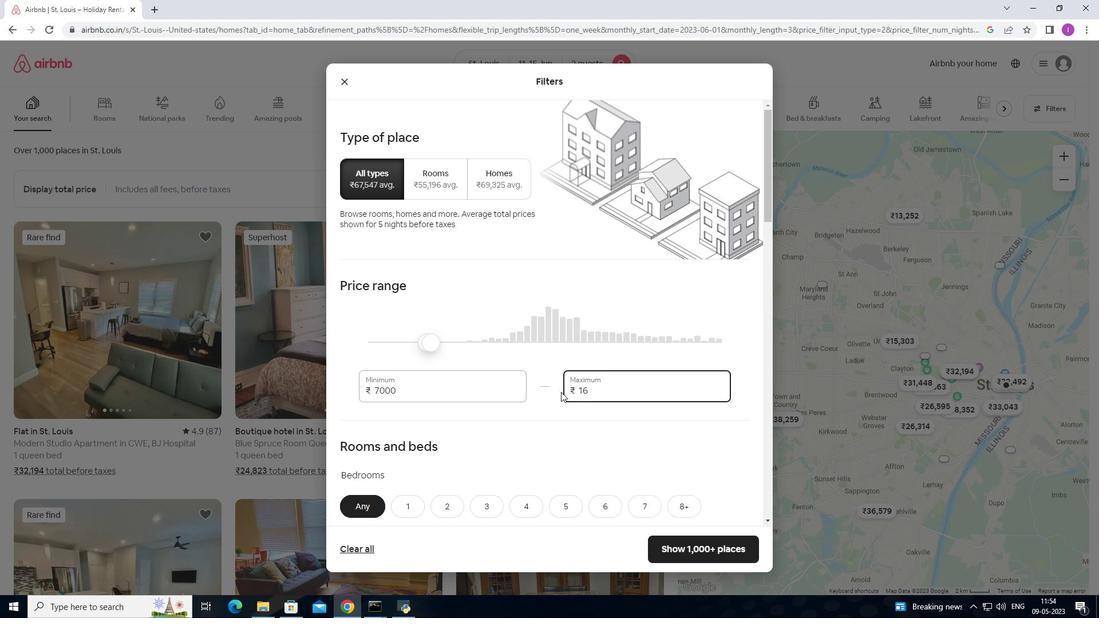 
Action: Key pressed 0
Screenshot: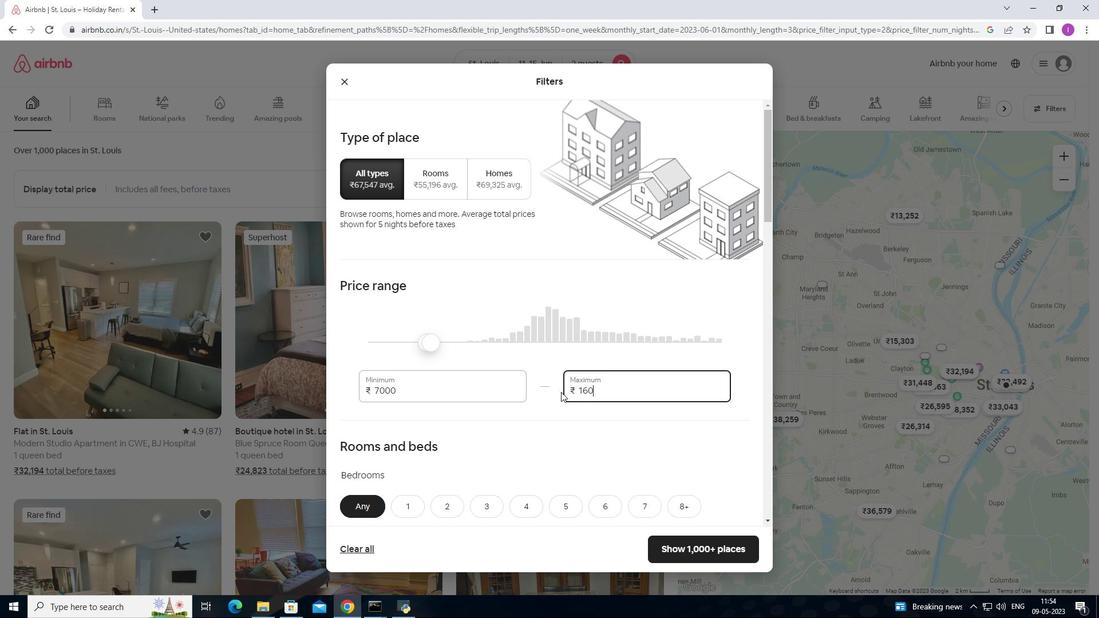 
Action: Mouse moved to (560, 392)
Screenshot: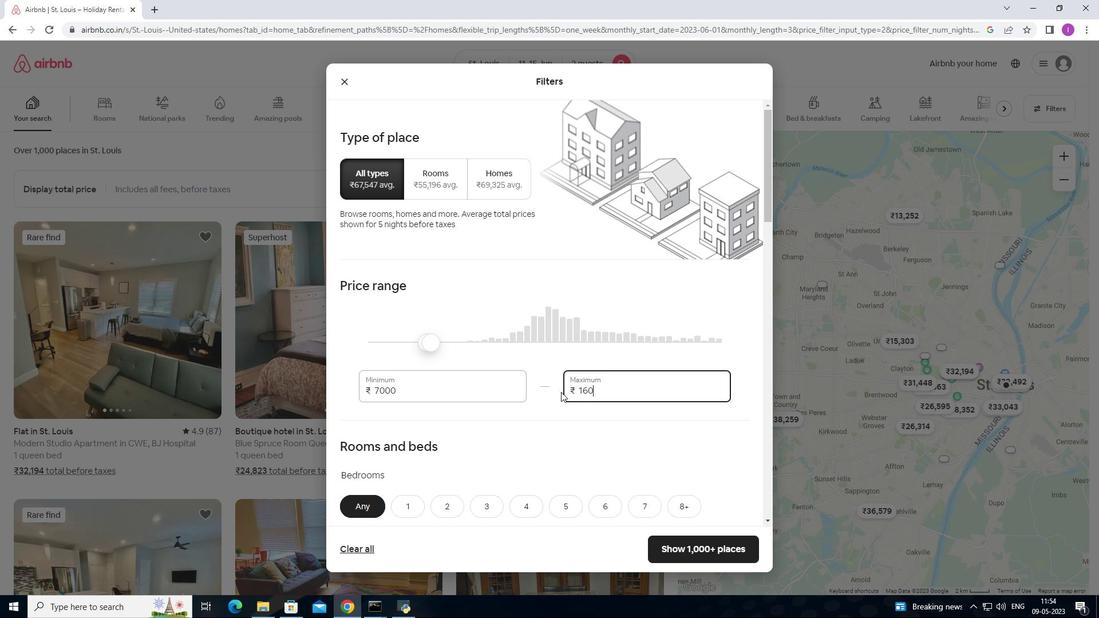 
Action: Key pressed 0
Screenshot: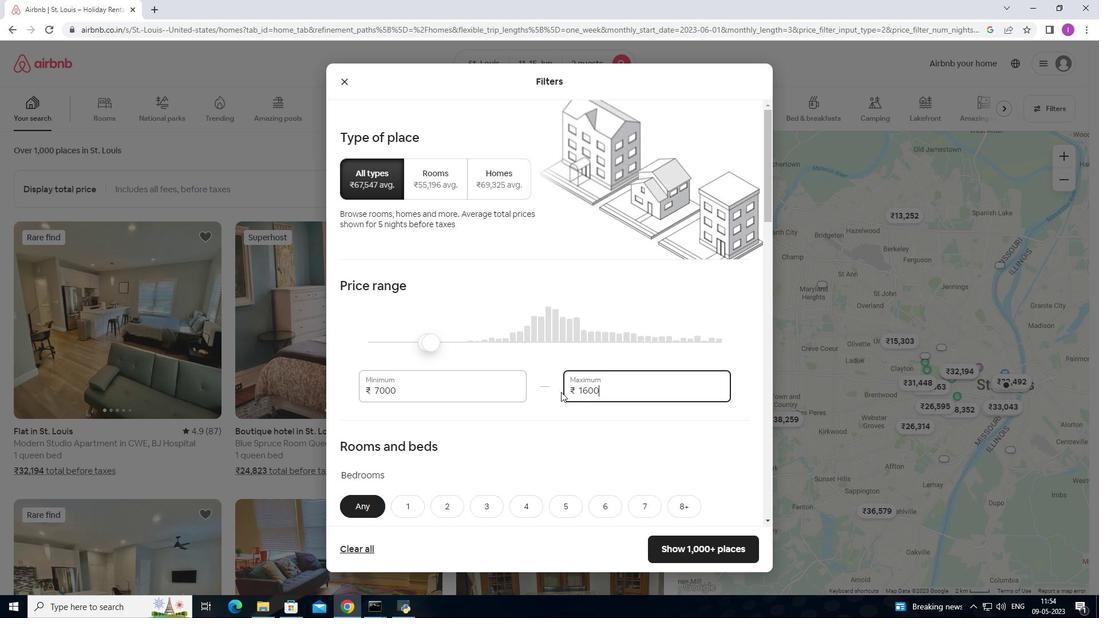 
Action: Mouse moved to (550, 382)
Screenshot: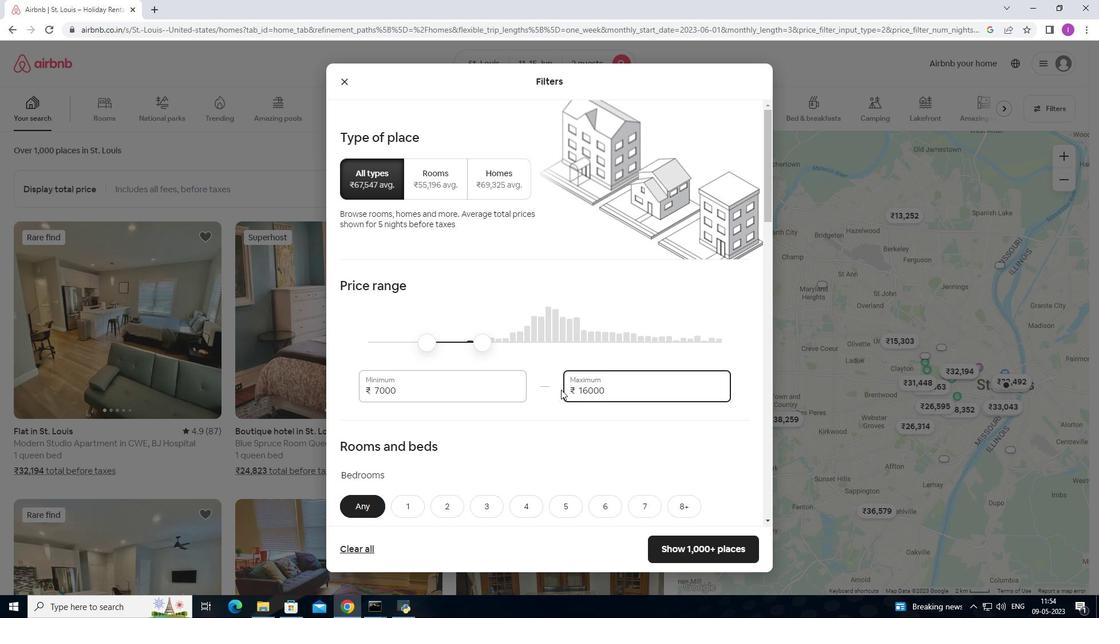 
Action: Mouse scrolled (550, 381) with delta (0, 0)
Screenshot: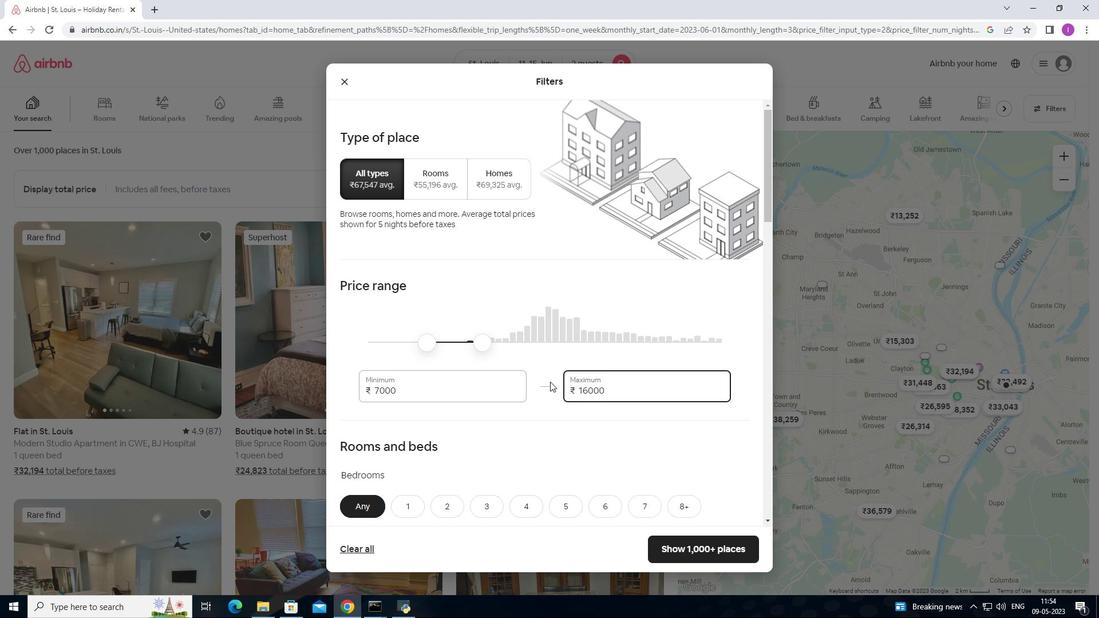 
Action: Mouse scrolled (550, 381) with delta (0, 0)
Screenshot: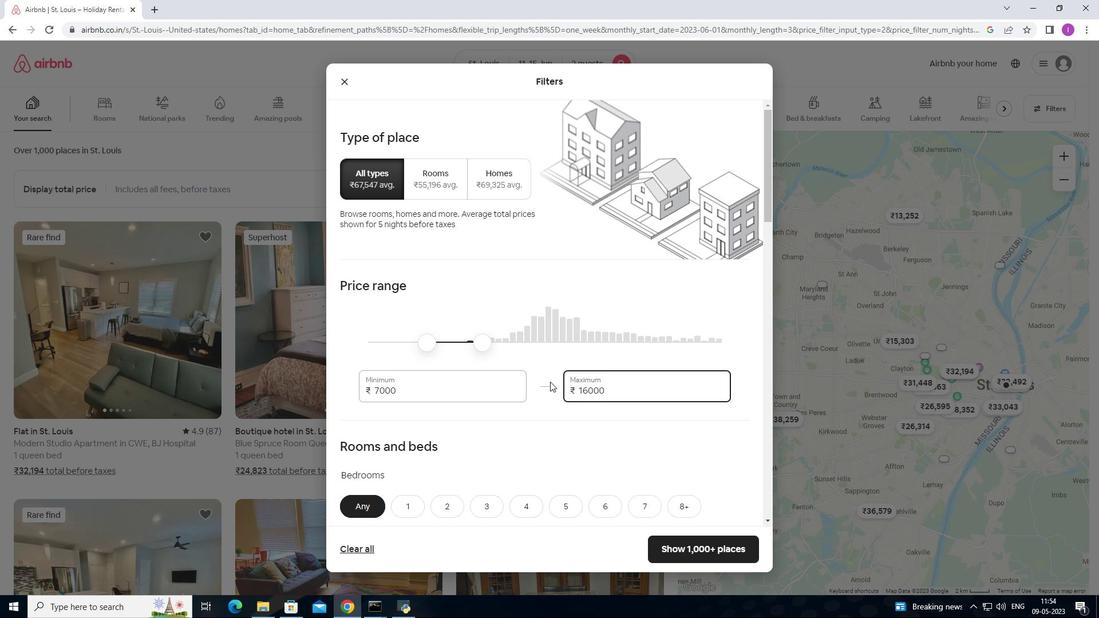 
Action: Mouse scrolled (550, 381) with delta (0, 0)
Screenshot: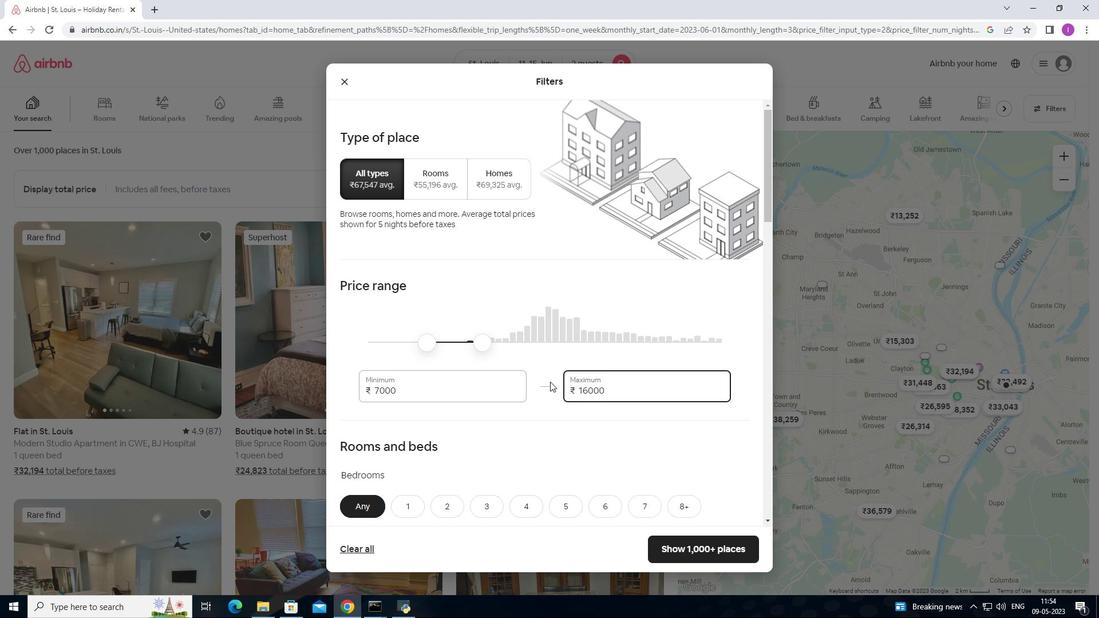 
Action: Mouse moved to (550, 380)
Screenshot: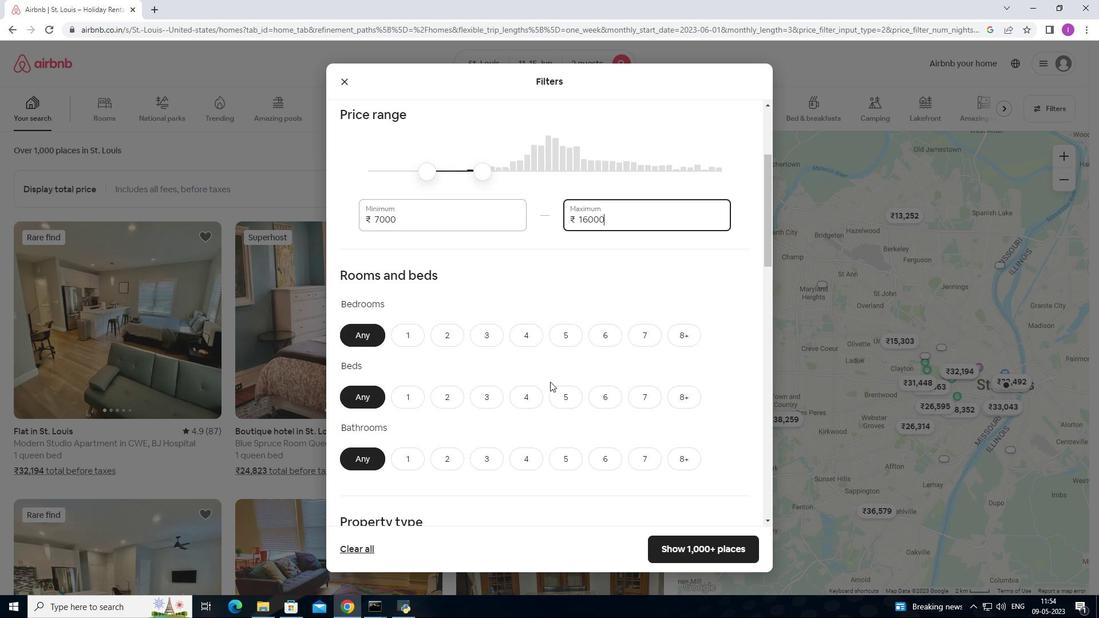 
Action: Mouse scrolled (550, 379) with delta (0, 0)
Screenshot: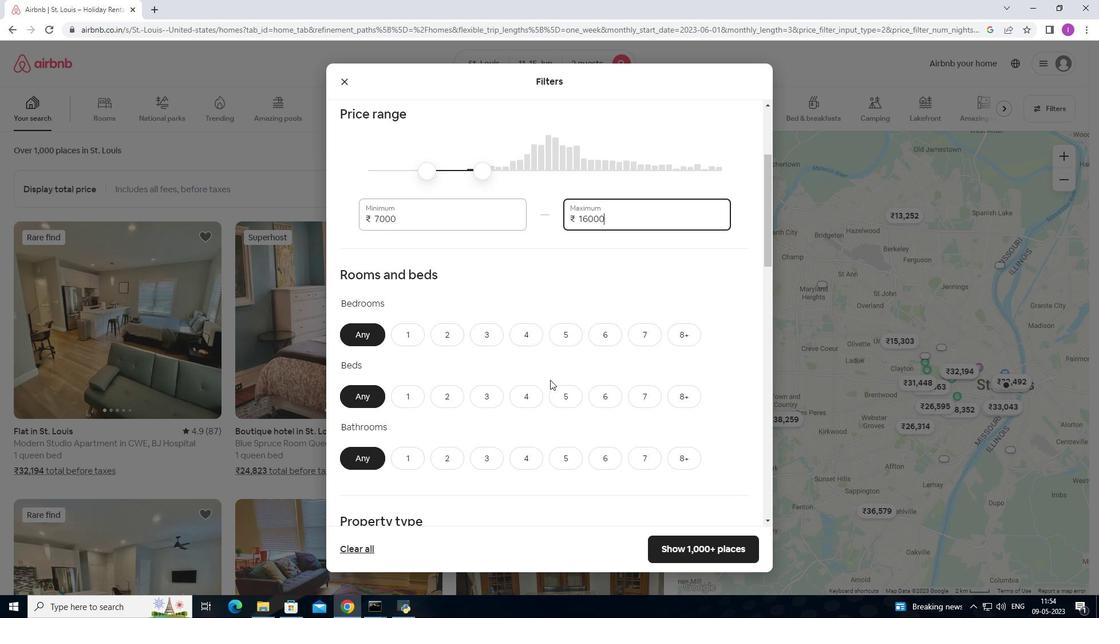 
Action: Mouse moved to (550, 378)
Screenshot: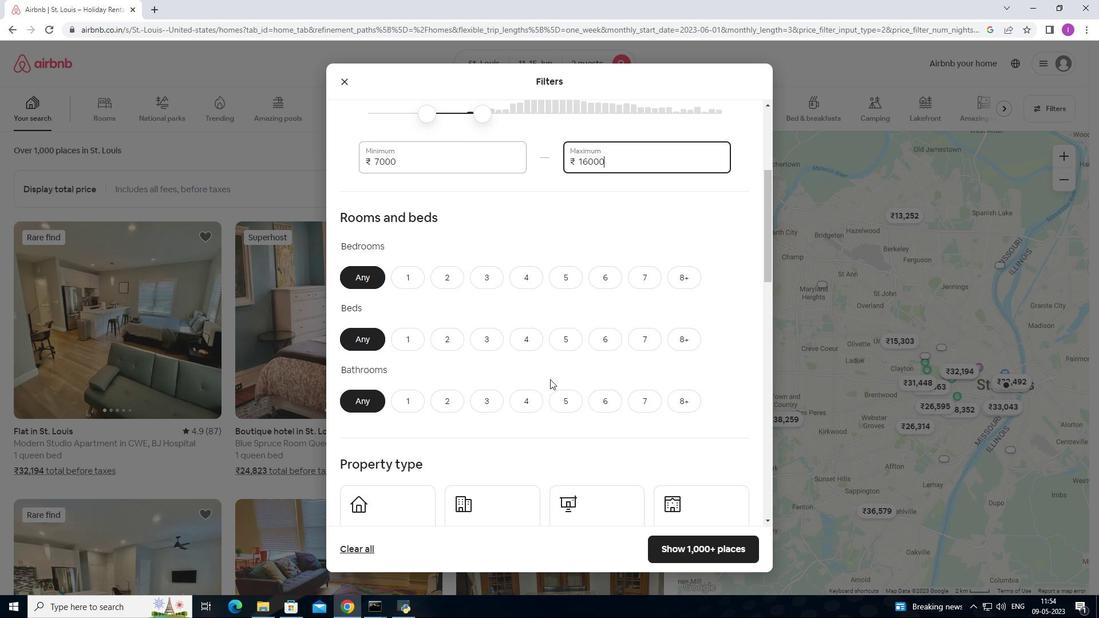 
Action: Mouse scrolled (550, 378) with delta (0, 0)
Screenshot: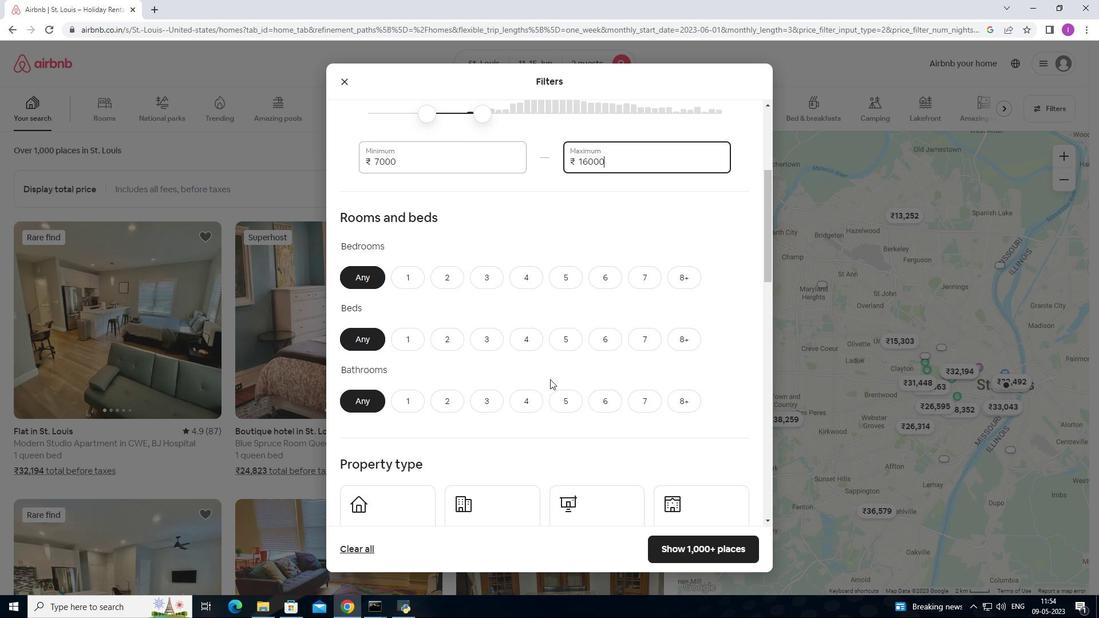 
Action: Mouse moved to (411, 220)
Screenshot: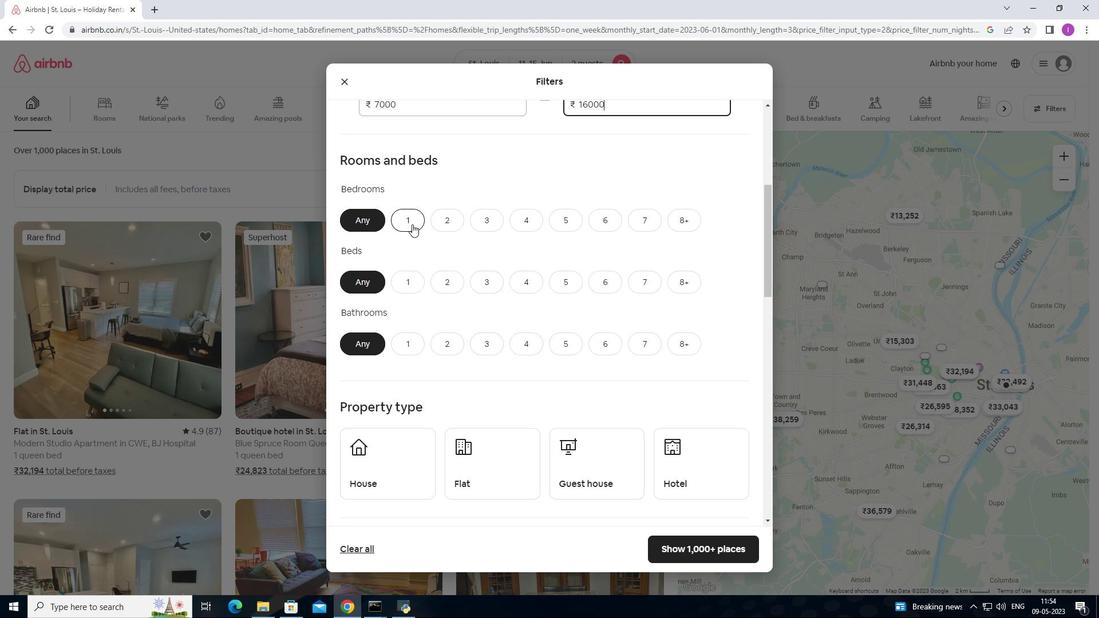 
Action: Mouse pressed left at (411, 220)
Screenshot: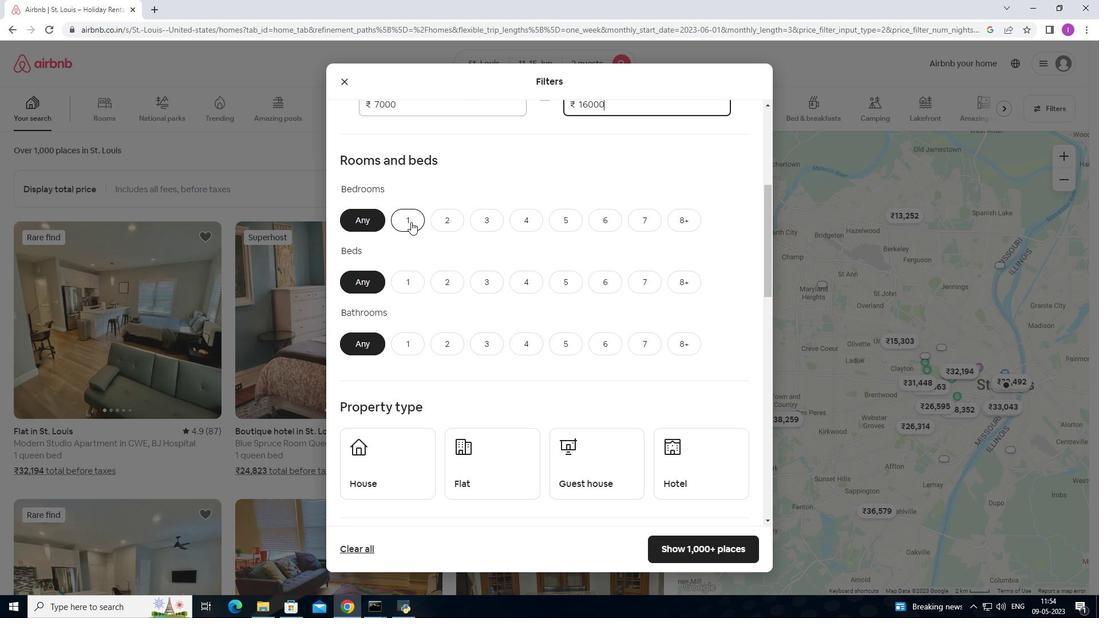 
Action: Mouse moved to (447, 284)
Screenshot: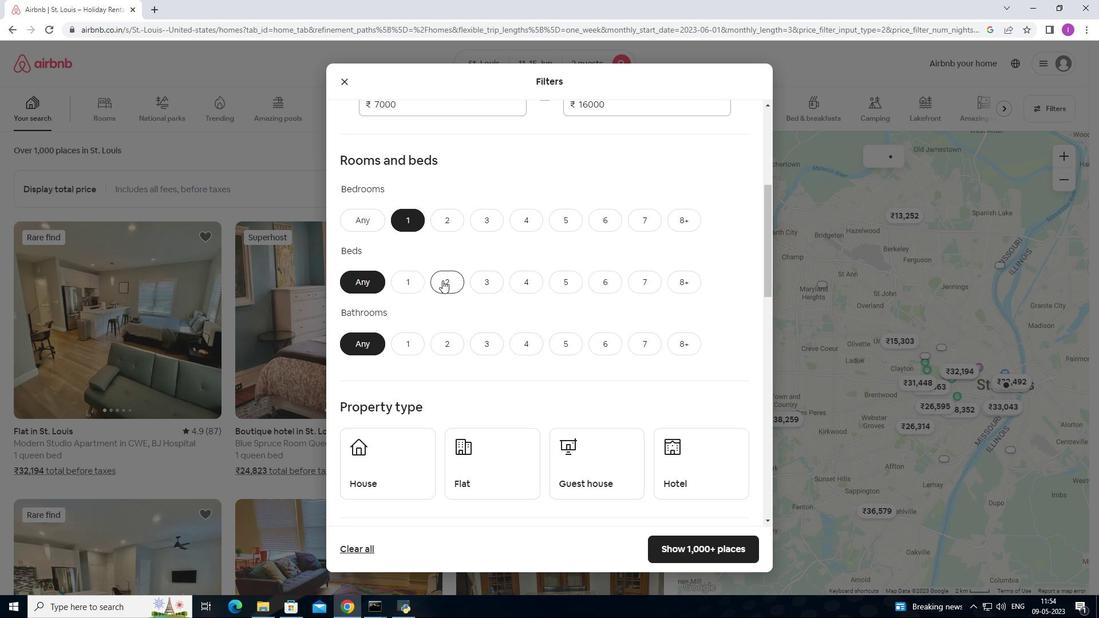 
Action: Mouse pressed left at (447, 284)
Screenshot: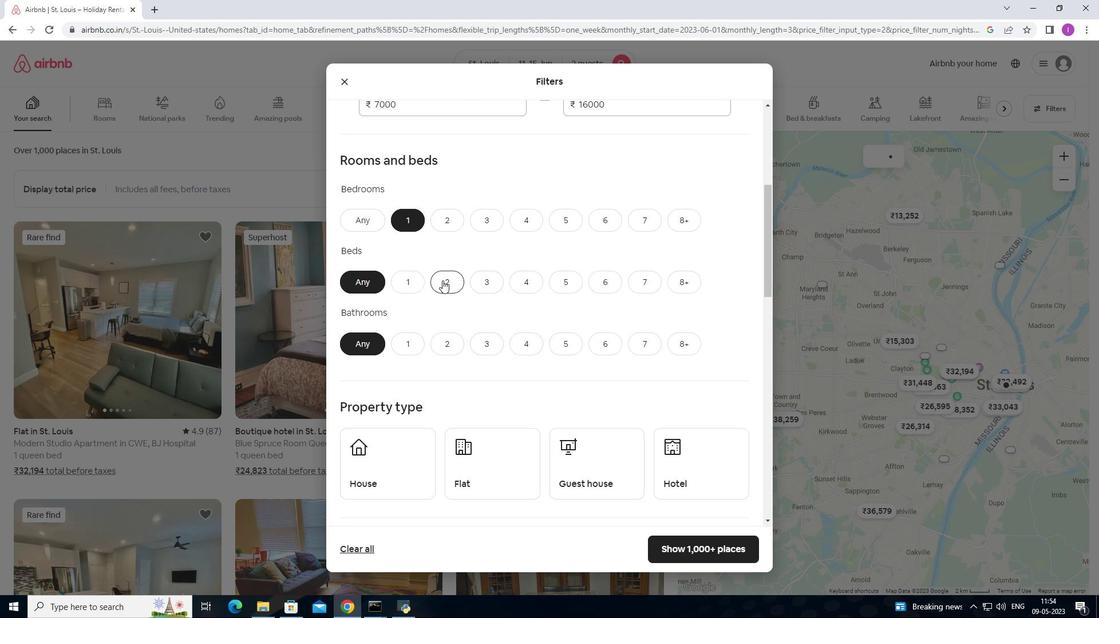 
Action: Mouse moved to (406, 351)
Screenshot: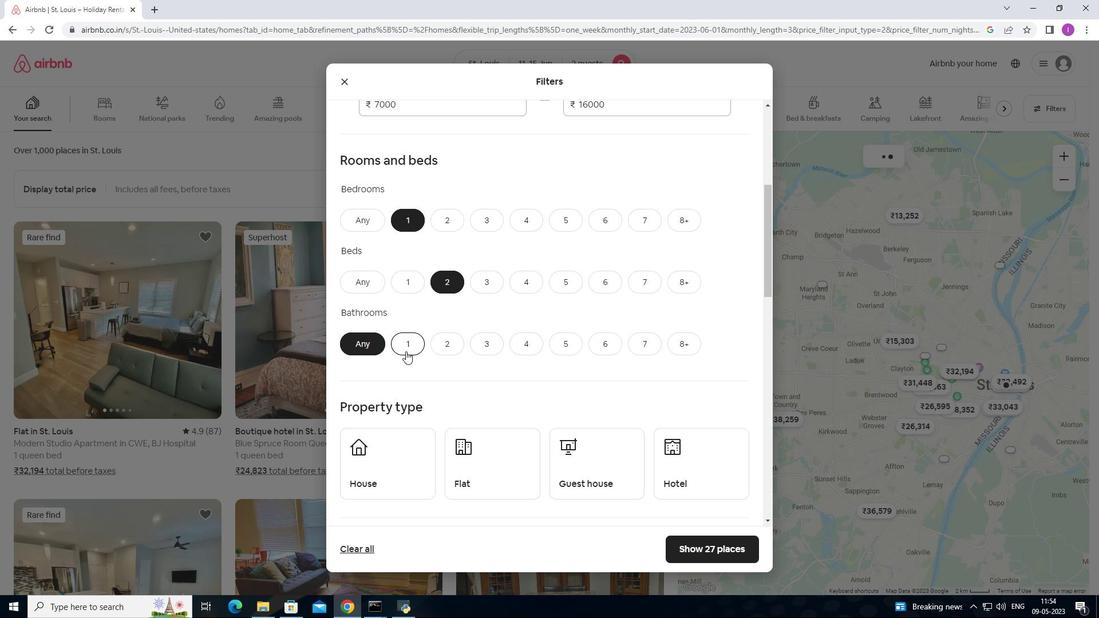 
Action: Mouse pressed left at (406, 351)
Screenshot: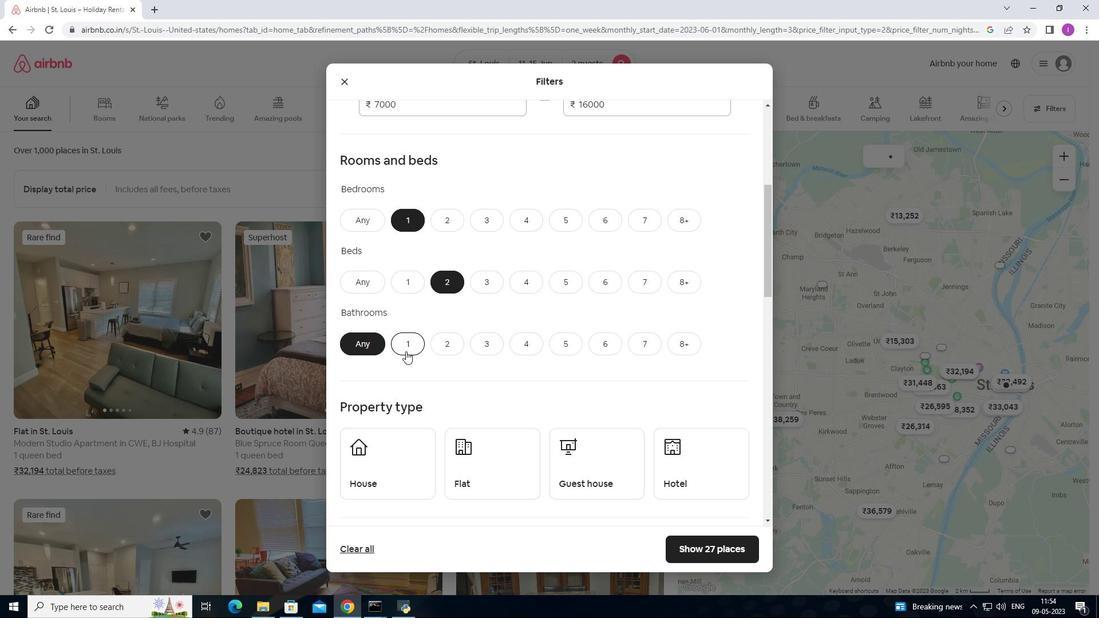 
Action: Mouse moved to (445, 344)
Screenshot: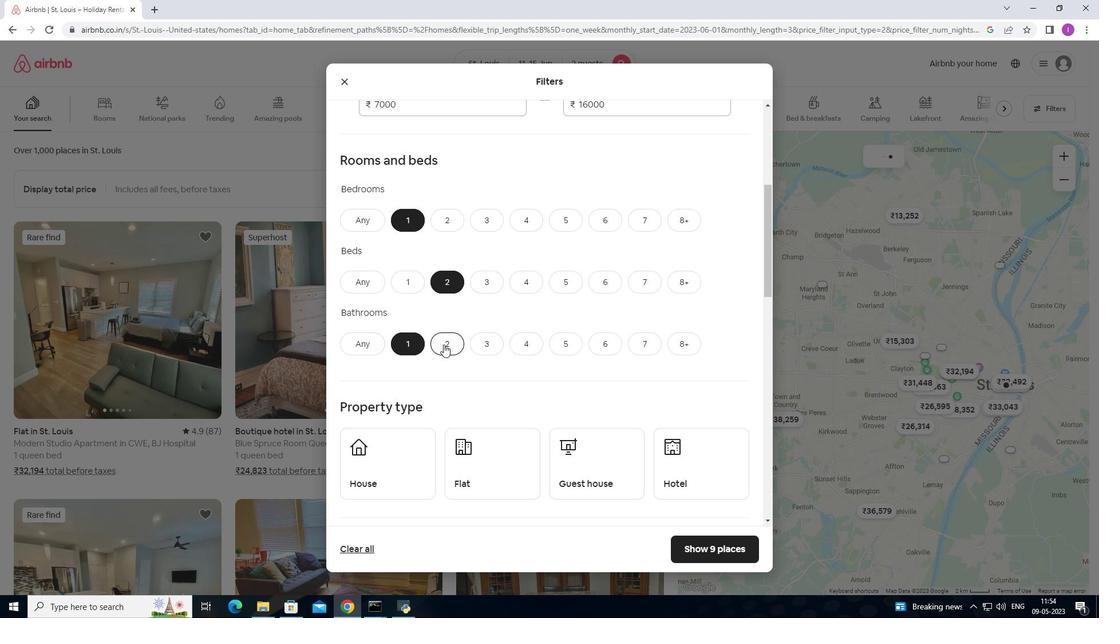 
Action: Mouse scrolled (445, 343) with delta (0, 0)
Screenshot: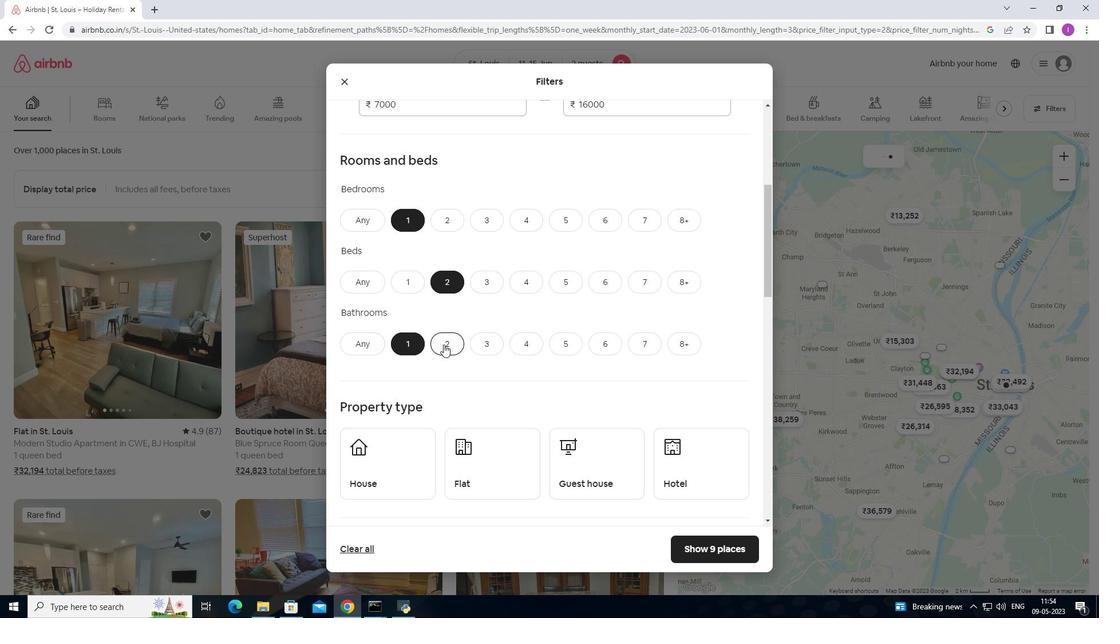 
Action: Mouse moved to (445, 343)
Screenshot: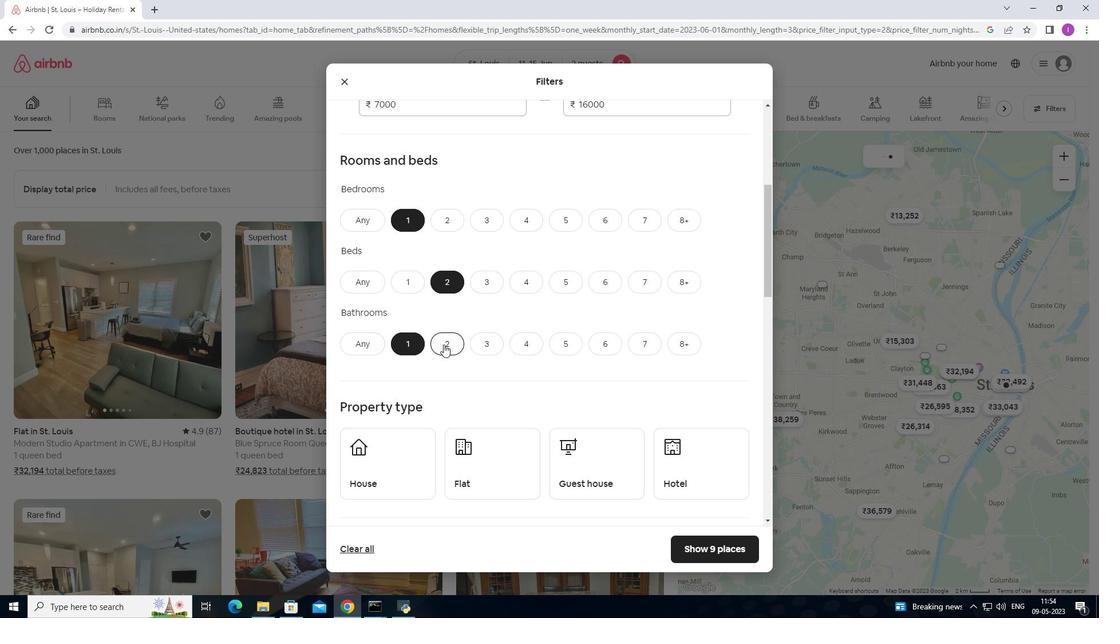 
Action: Mouse scrolled (445, 343) with delta (0, 0)
Screenshot: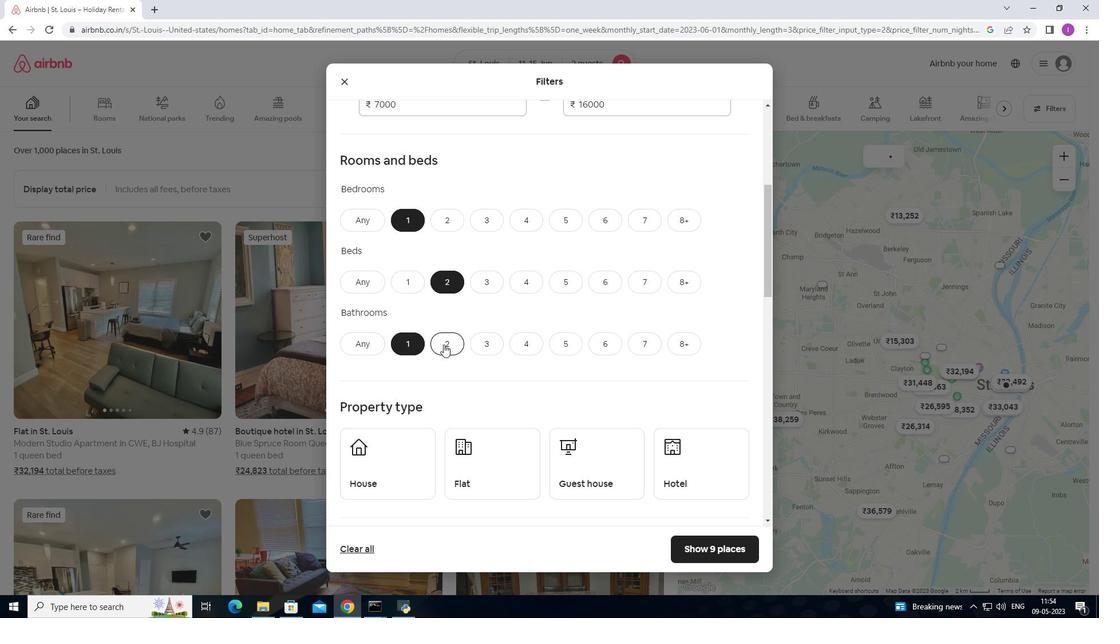 
Action: Mouse scrolled (445, 343) with delta (0, 0)
Screenshot: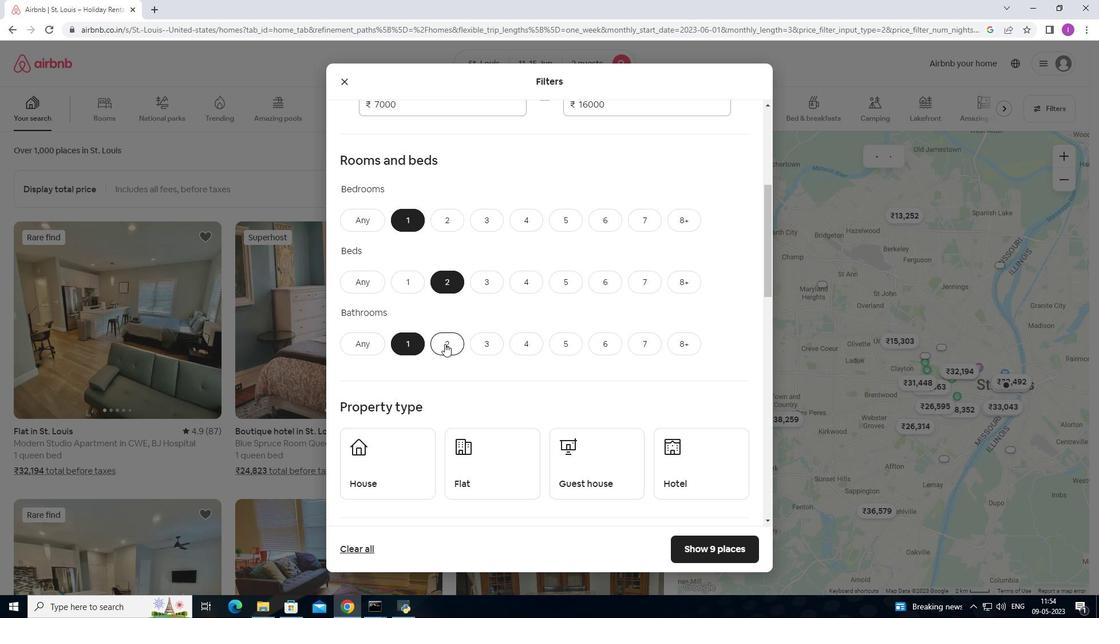 
Action: Mouse moved to (415, 296)
Screenshot: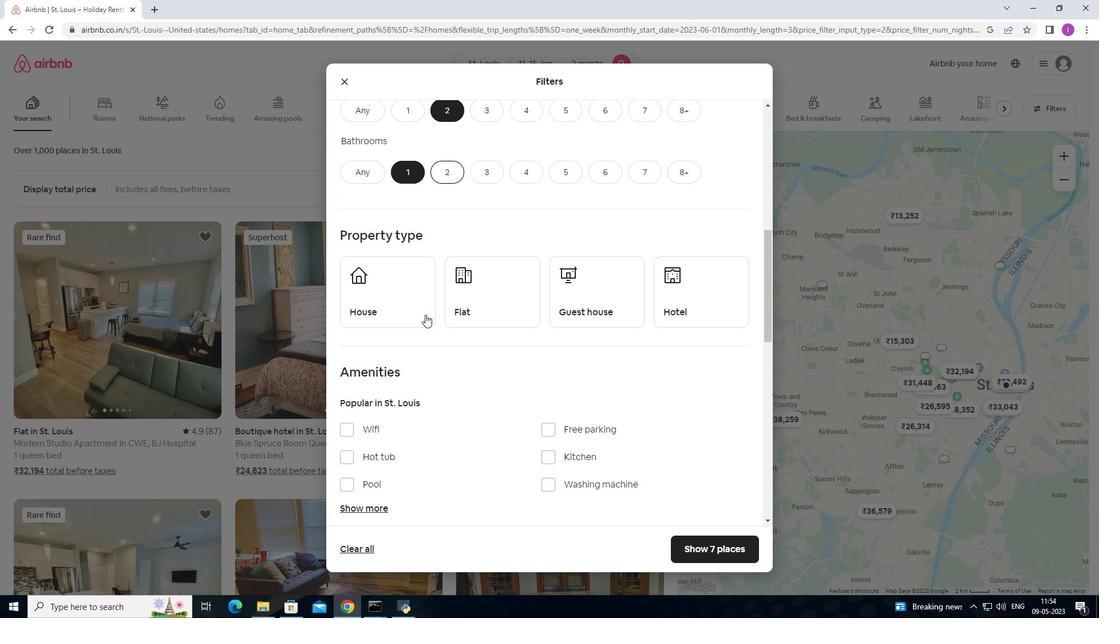 
Action: Mouse pressed left at (415, 296)
Screenshot: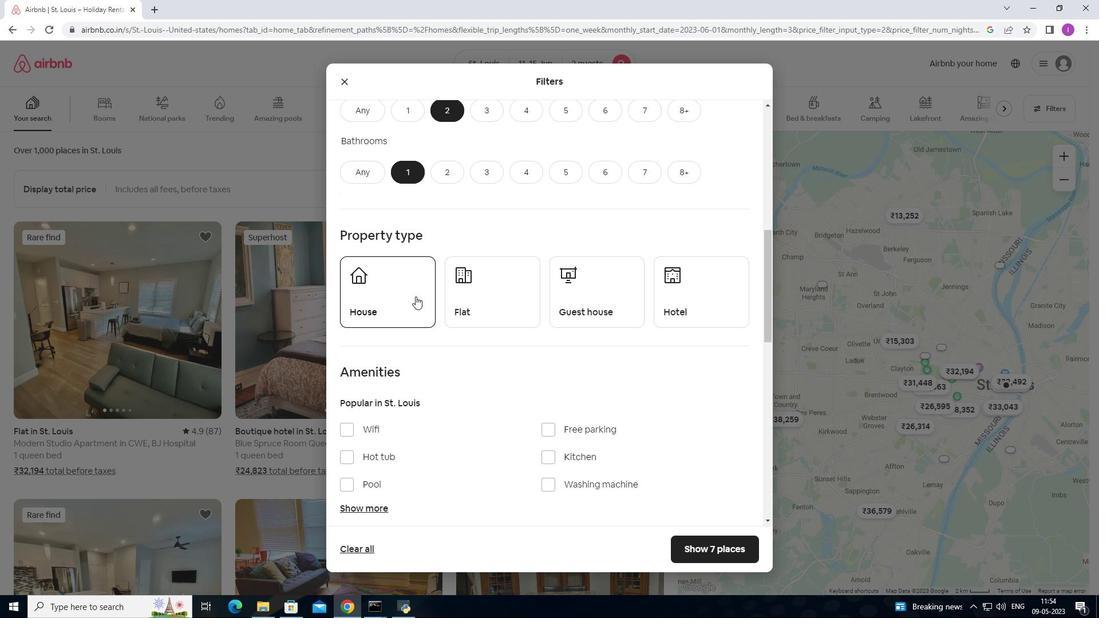 
Action: Mouse moved to (476, 296)
Screenshot: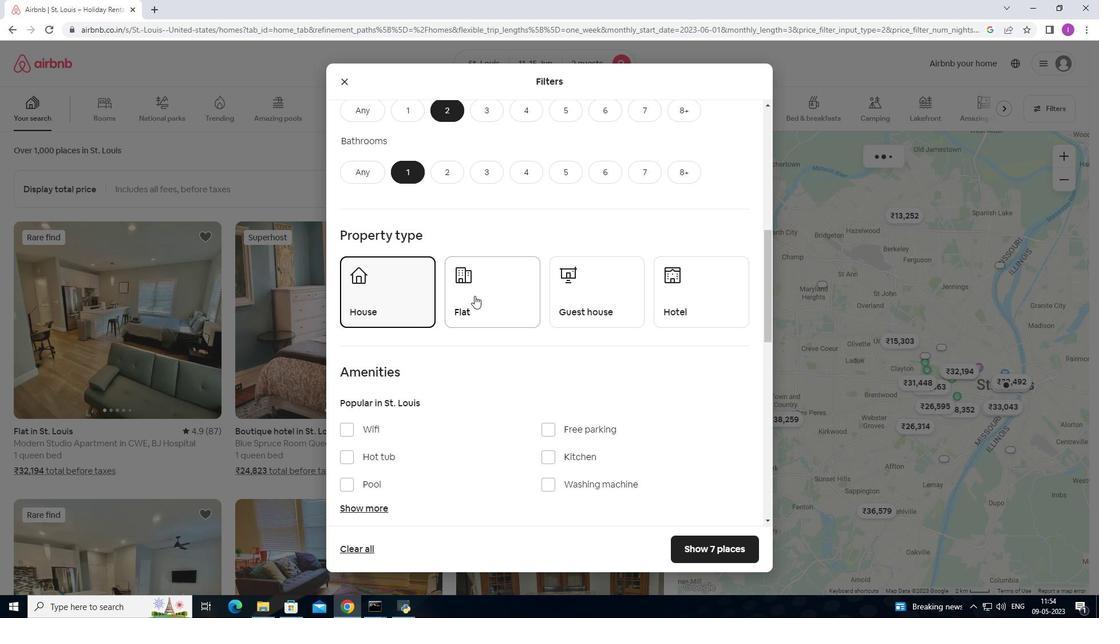 
Action: Mouse pressed left at (476, 296)
Screenshot: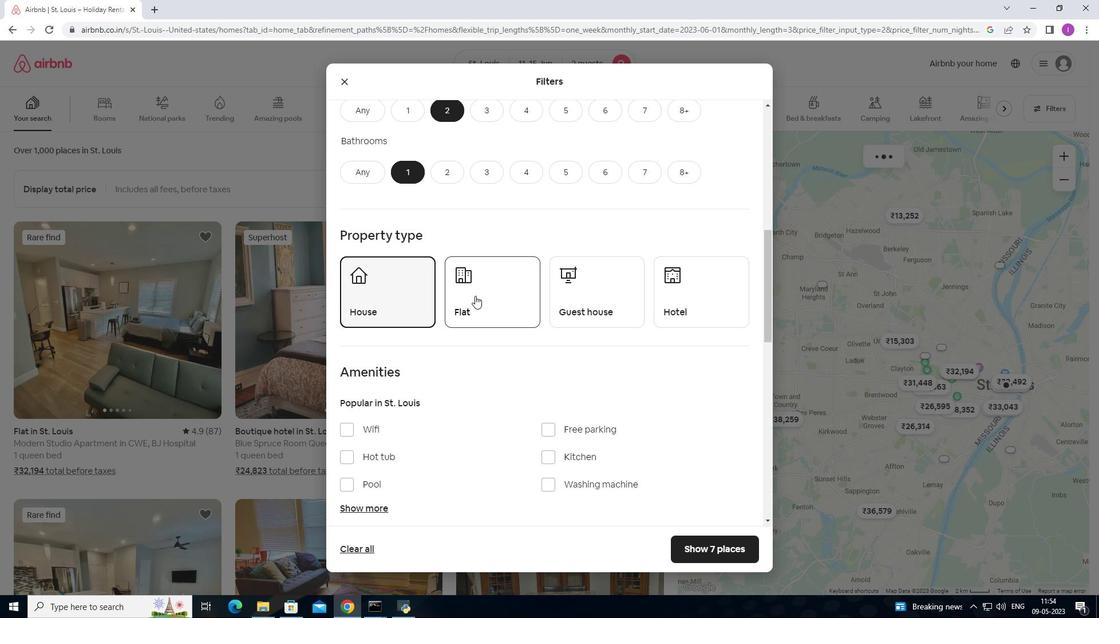 
Action: Mouse moved to (576, 303)
Screenshot: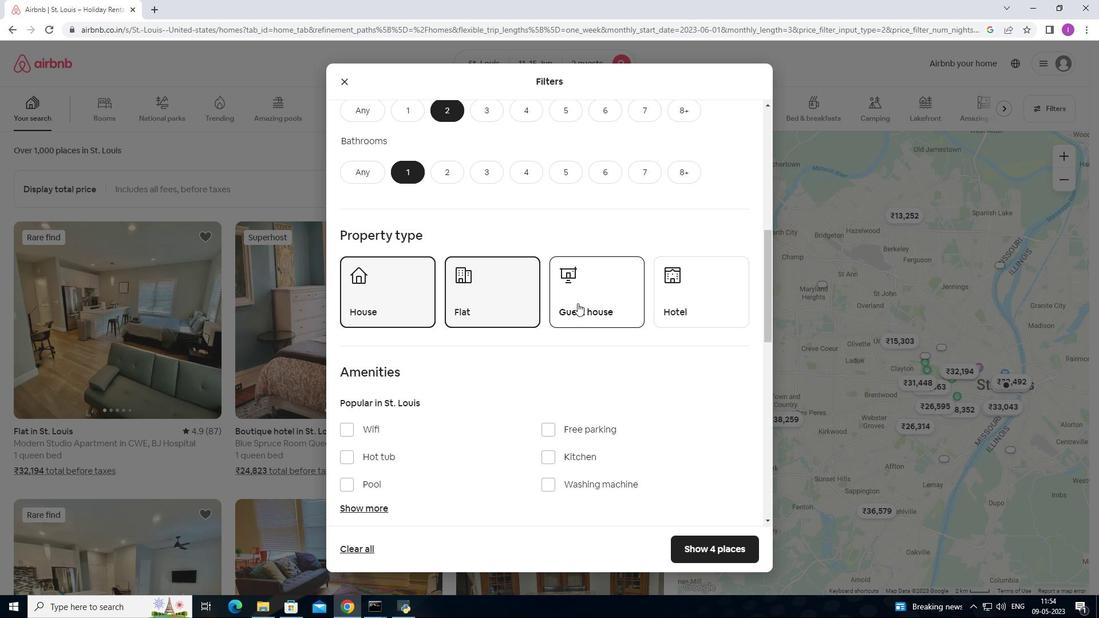 
Action: Mouse pressed left at (576, 303)
Screenshot: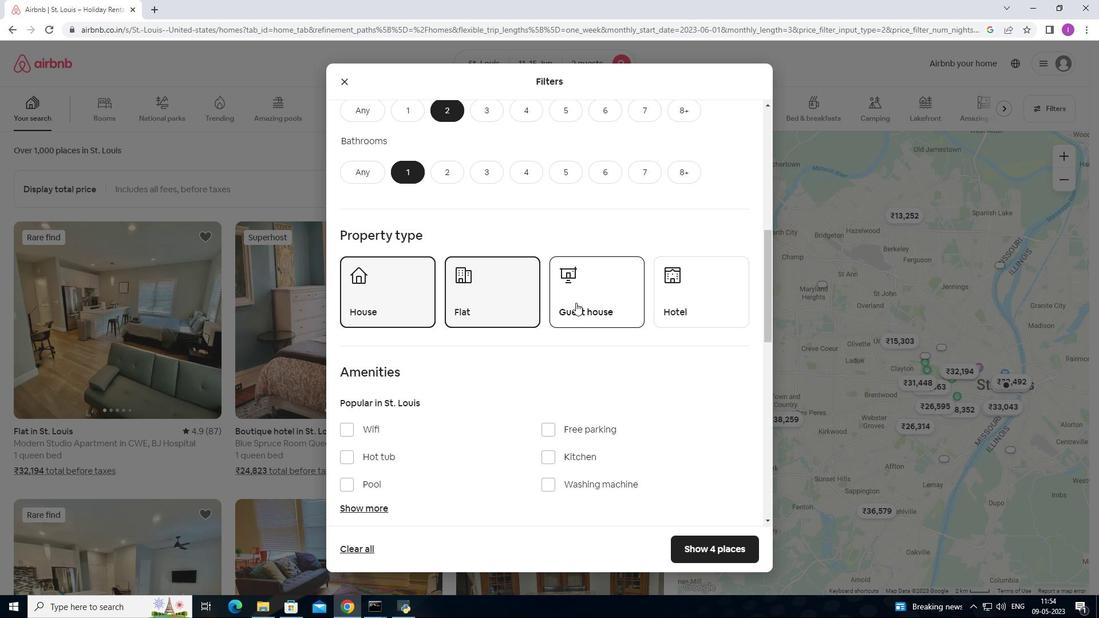 
Action: Mouse moved to (671, 287)
Screenshot: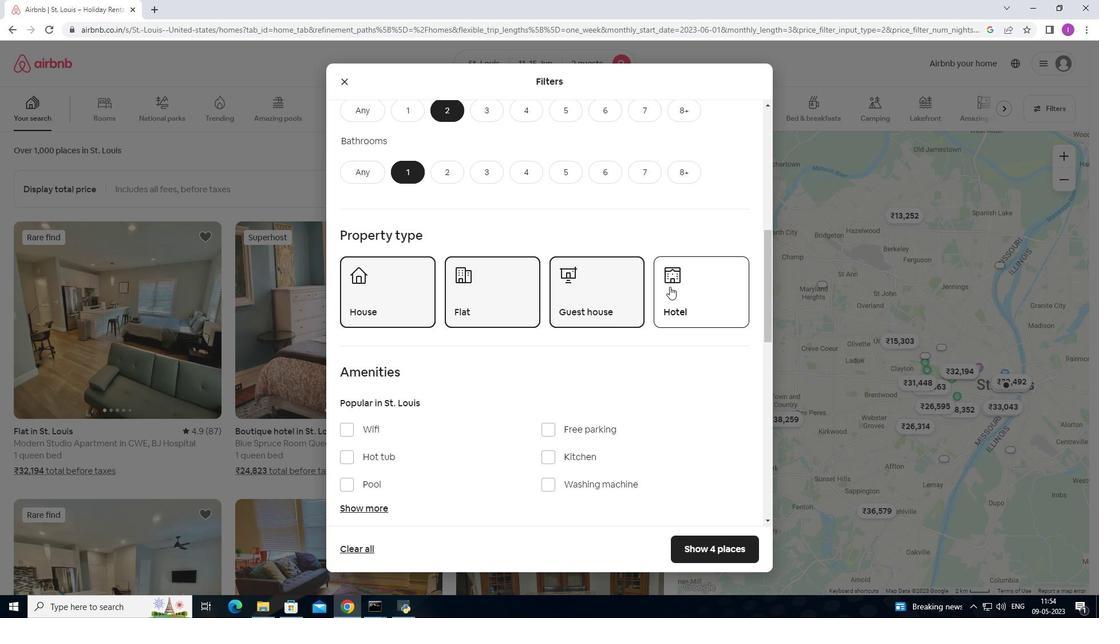 
Action: Mouse pressed left at (671, 287)
Screenshot: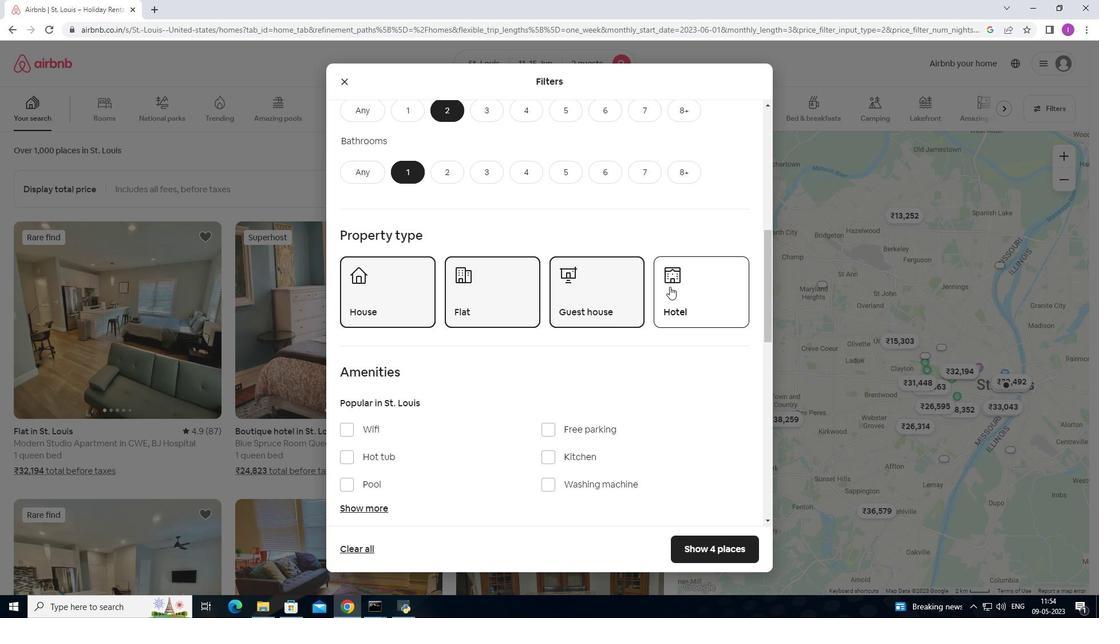 
Action: Mouse moved to (501, 302)
Screenshot: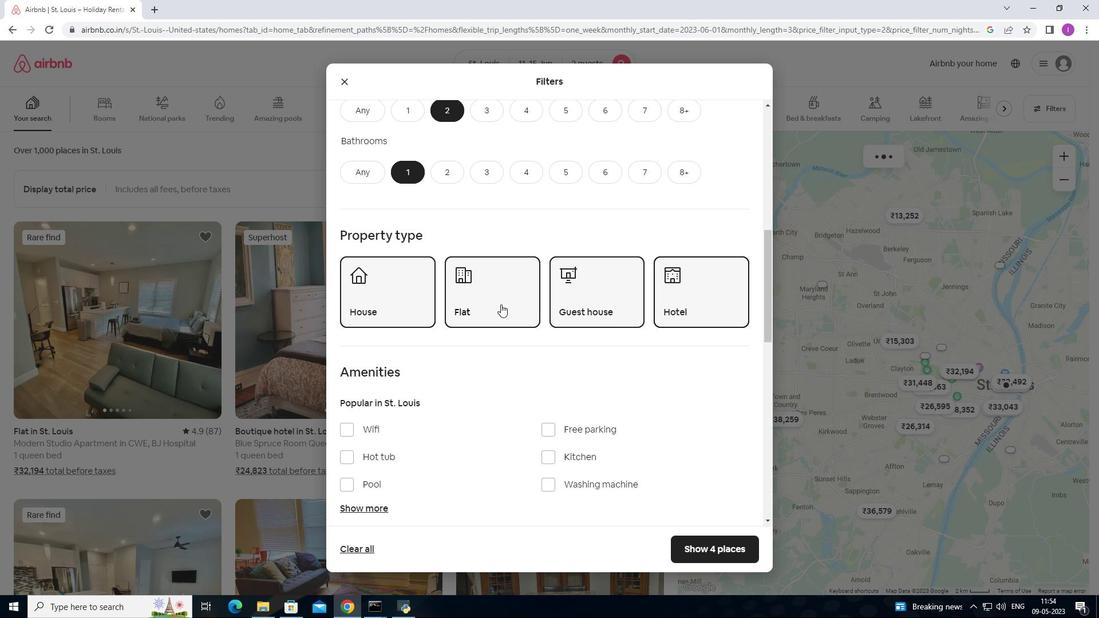 
Action: Mouse scrolled (501, 301) with delta (0, 0)
Screenshot: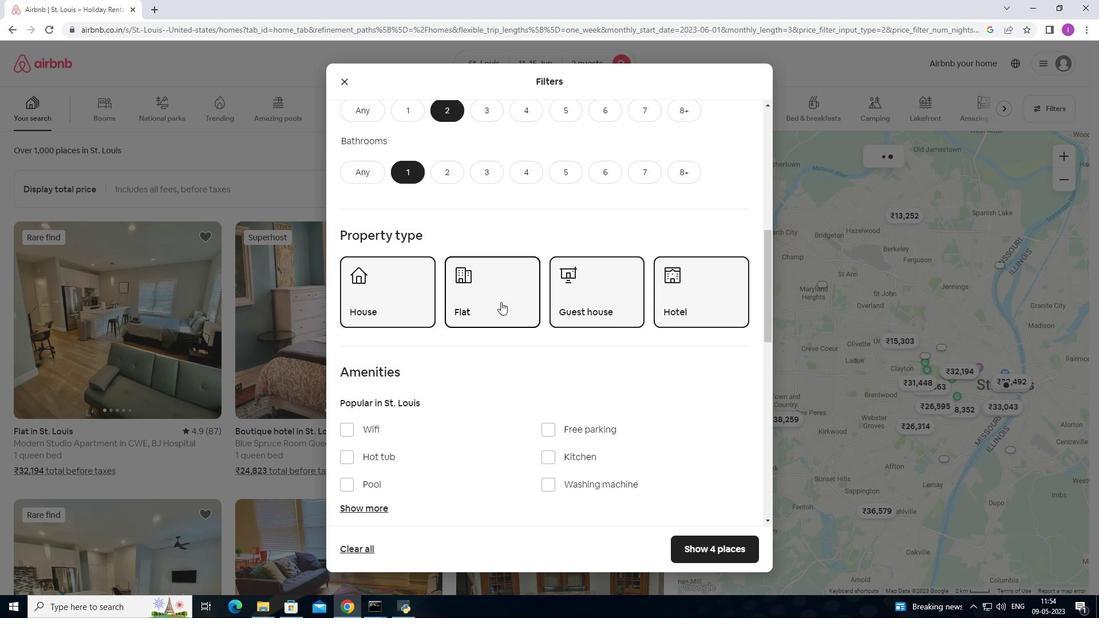 
Action: Mouse scrolled (501, 301) with delta (0, 0)
Screenshot: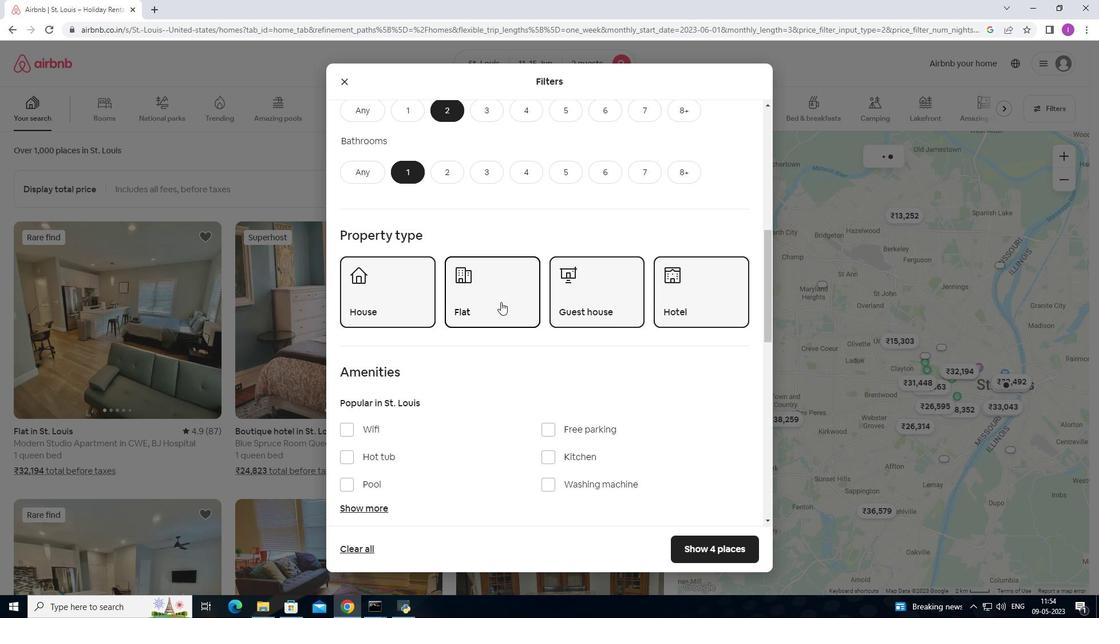 
Action: Mouse scrolled (501, 301) with delta (0, 0)
Screenshot: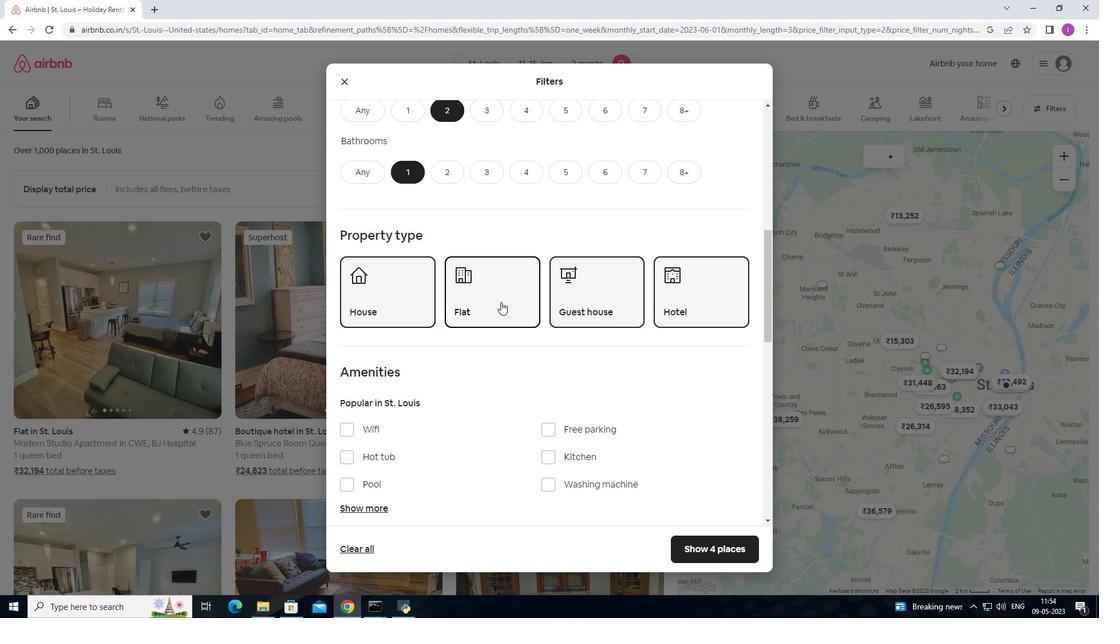 
Action: Mouse moved to (411, 277)
Screenshot: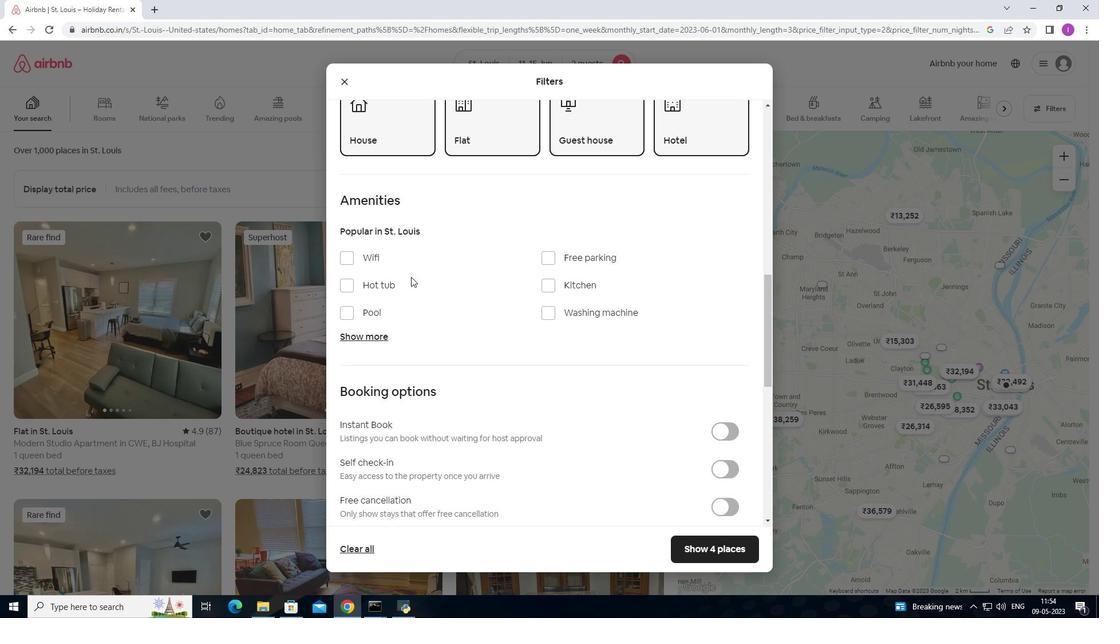 
Action: Mouse scrolled (411, 276) with delta (0, 0)
Screenshot: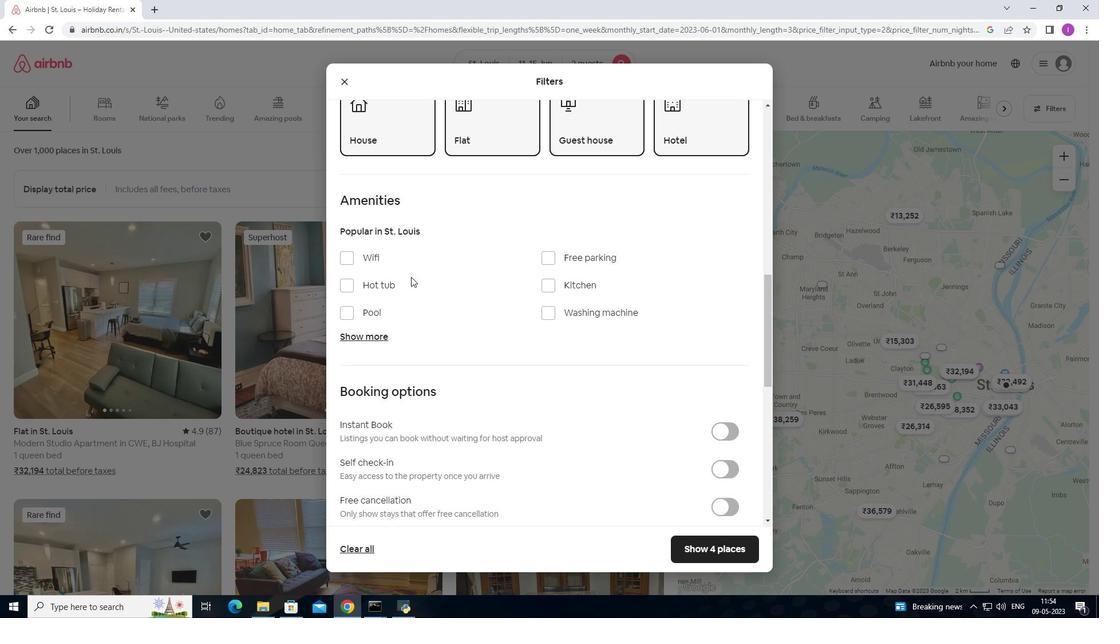 
Action: Mouse moved to (549, 256)
Screenshot: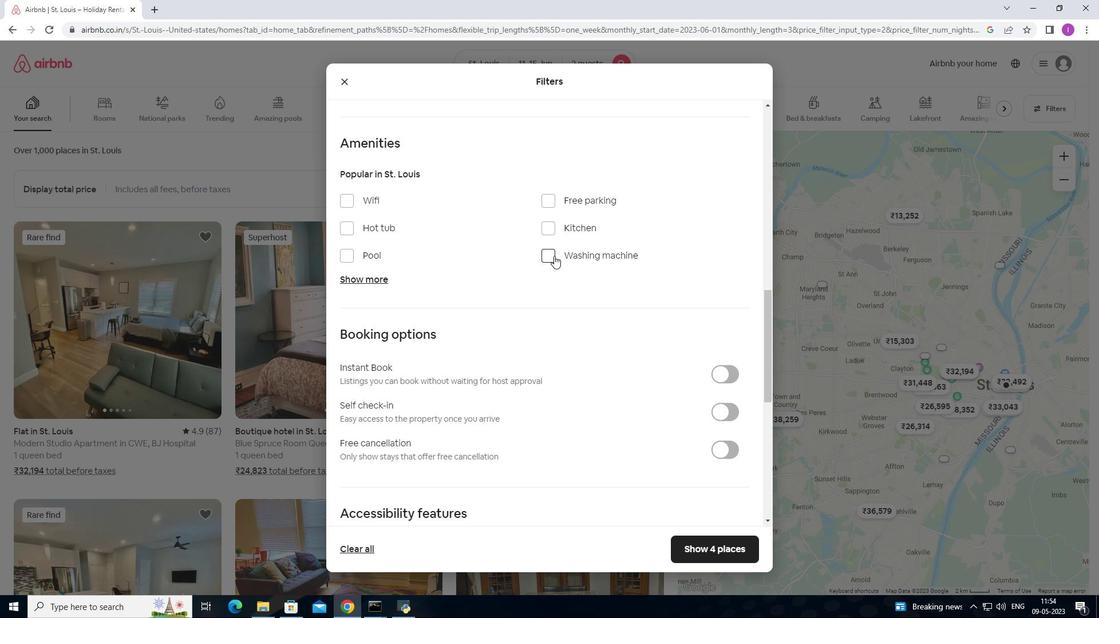 
Action: Mouse pressed left at (549, 256)
Screenshot: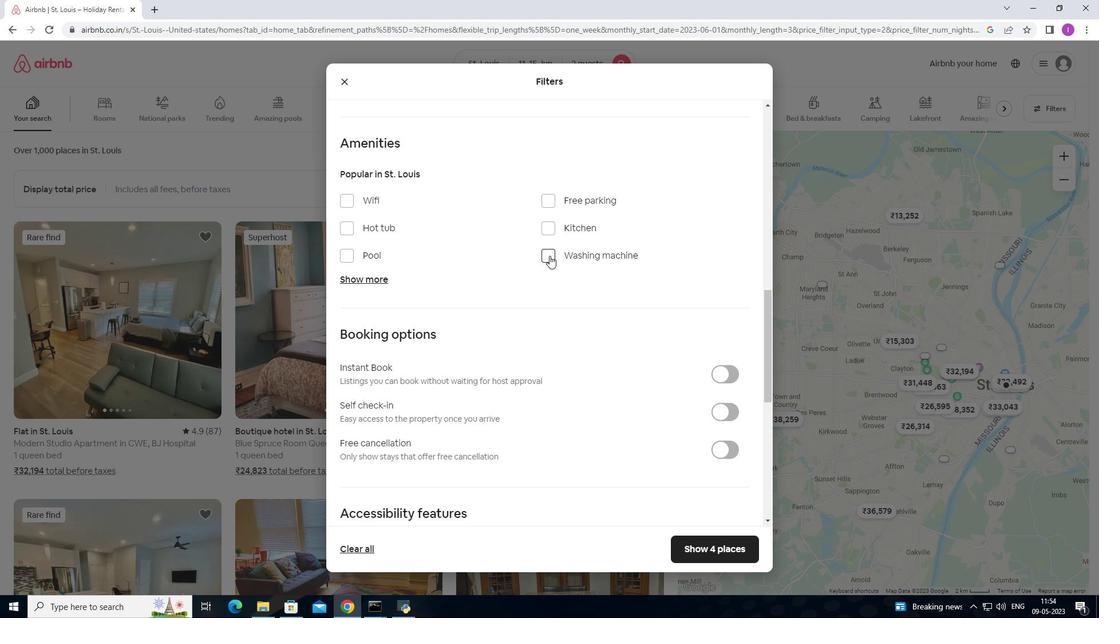 
Action: Mouse moved to (439, 254)
Screenshot: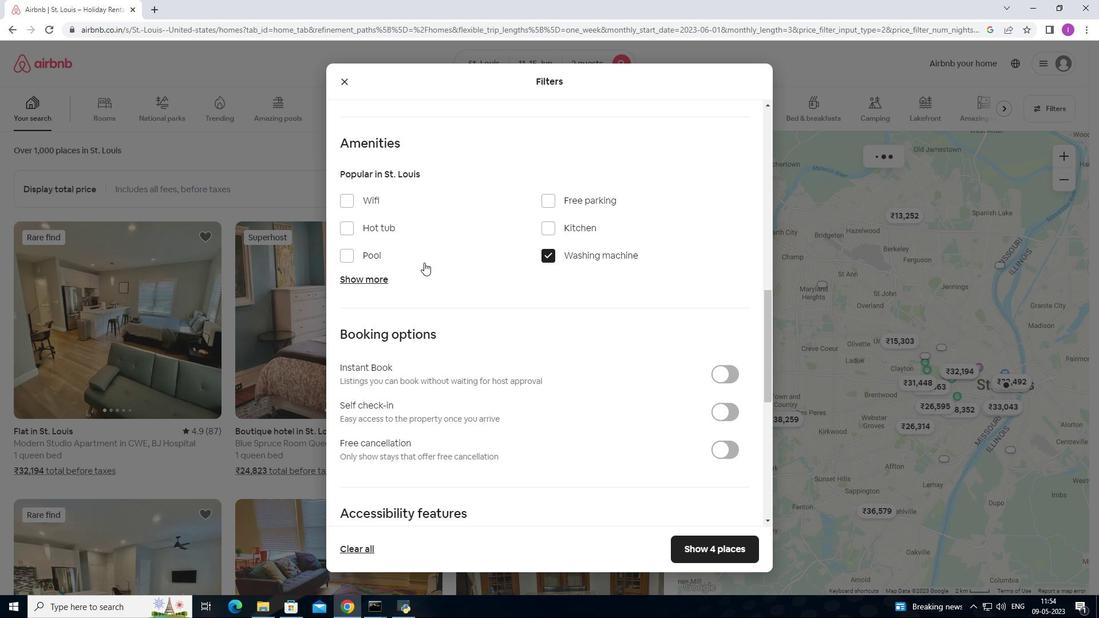 
Action: Mouse scrolled (439, 254) with delta (0, 0)
Screenshot: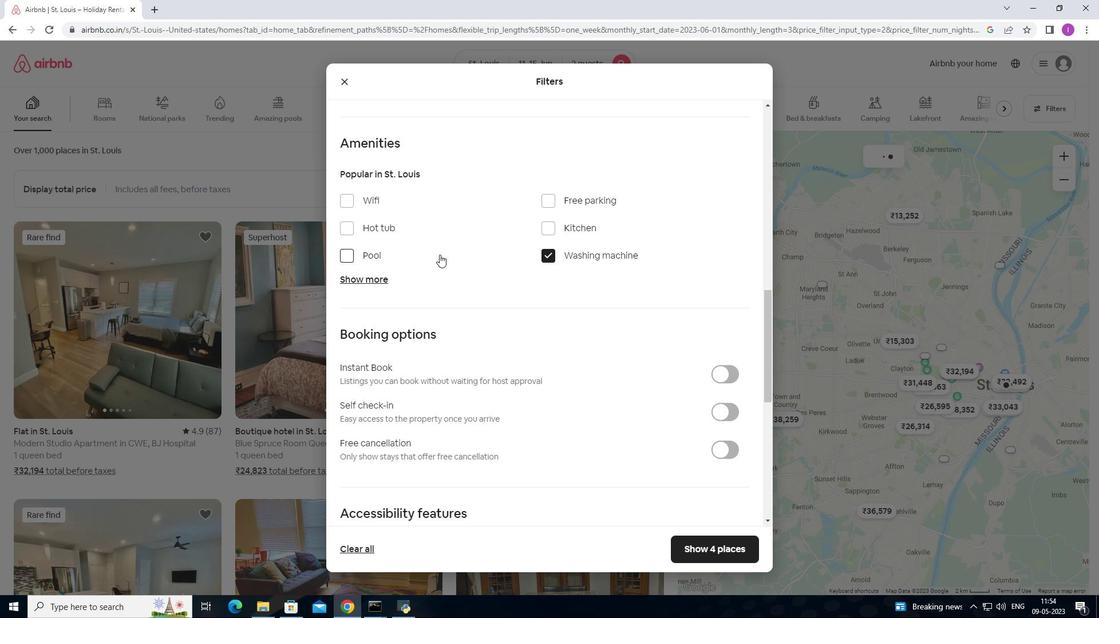 
Action: Mouse moved to (440, 254)
Screenshot: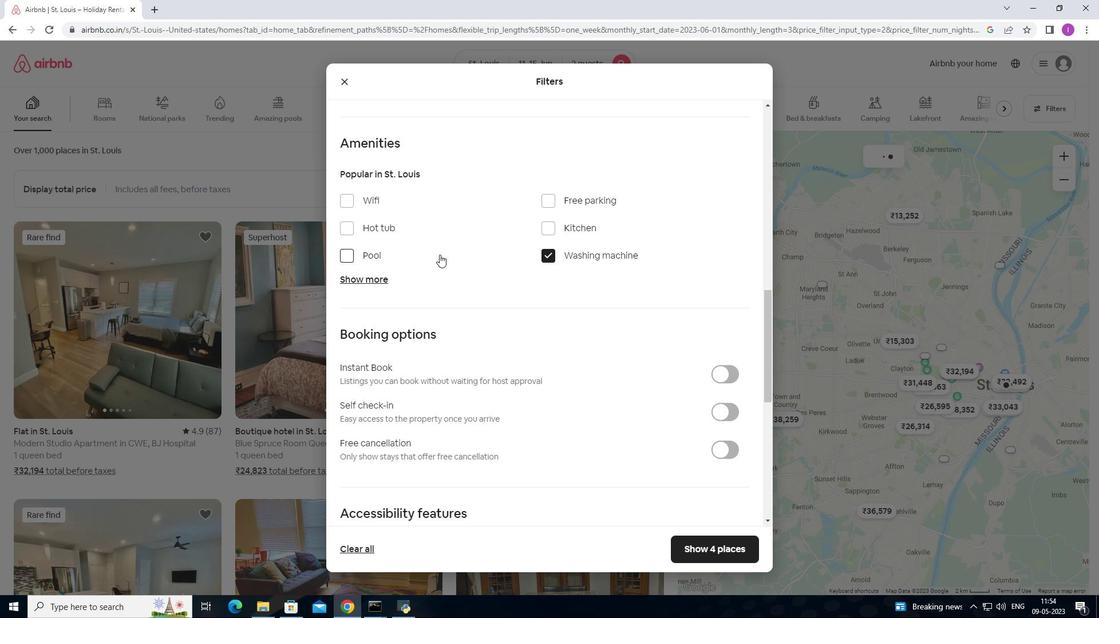 
Action: Mouse scrolled (440, 253) with delta (0, 0)
Screenshot: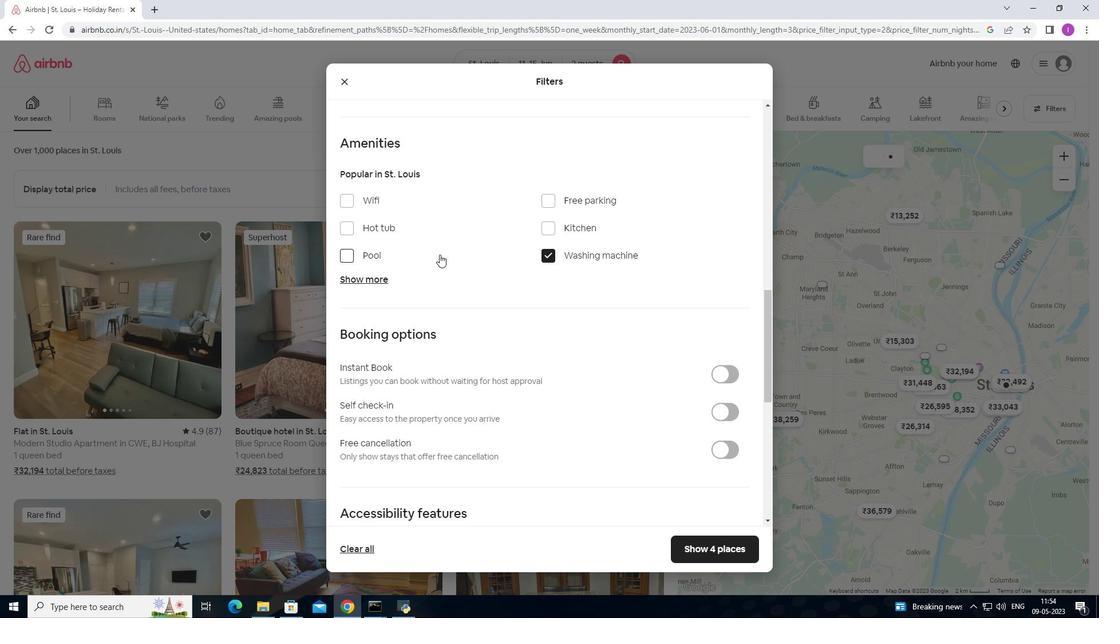 
Action: Mouse moved to (448, 247)
Screenshot: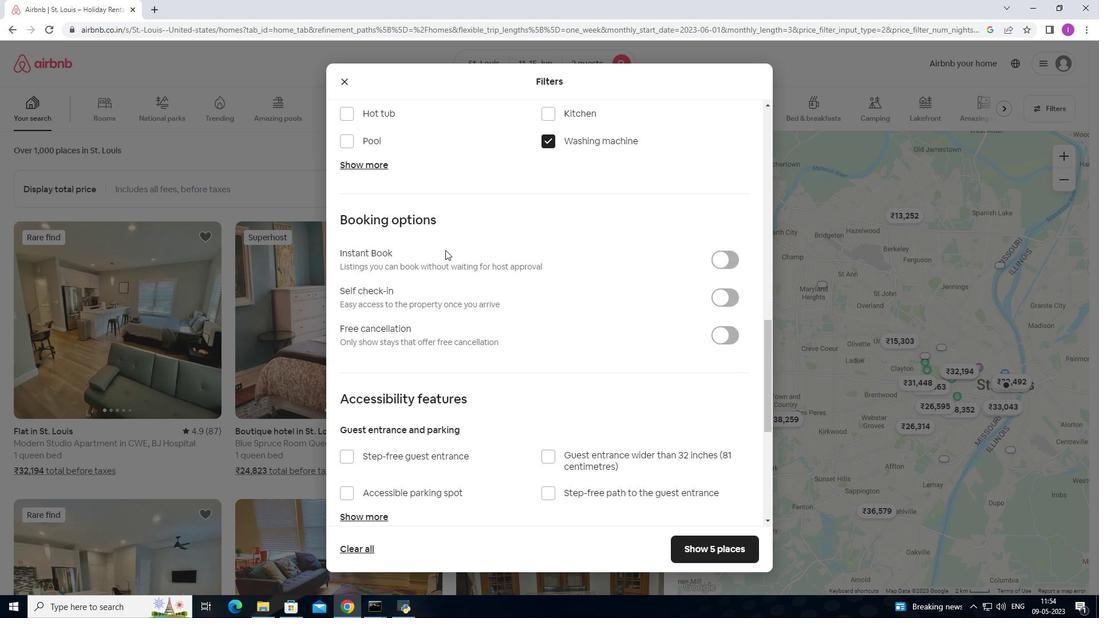 
Action: Mouse scrolled (448, 246) with delta (0, 0)
Screenshot: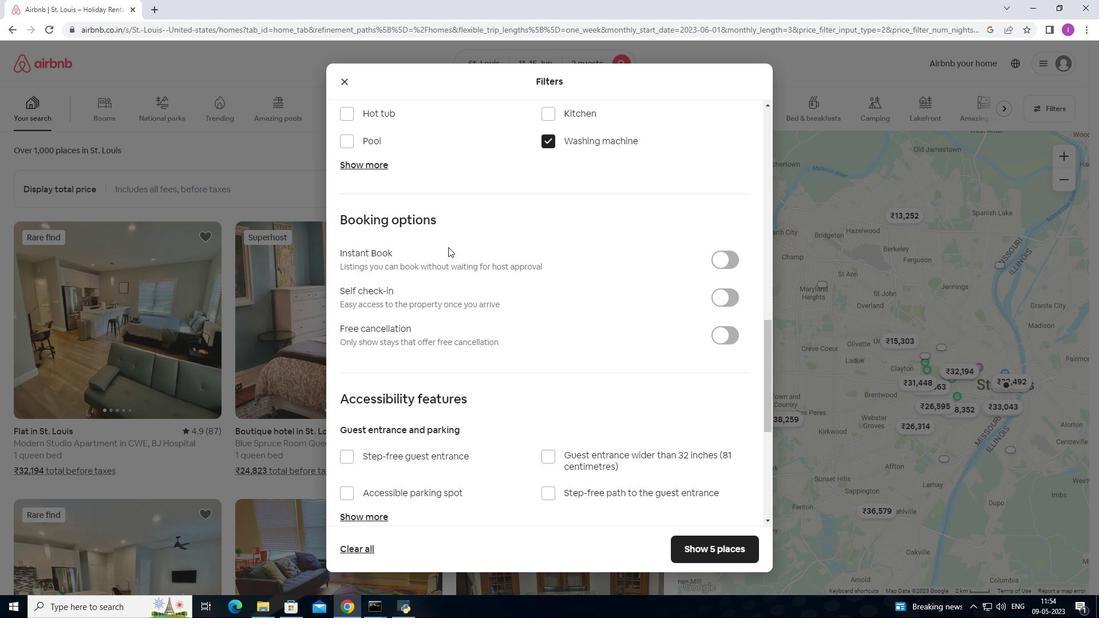 
Action: Mouse scrolled (448, 246) with delta (0, 0)
Screenshot: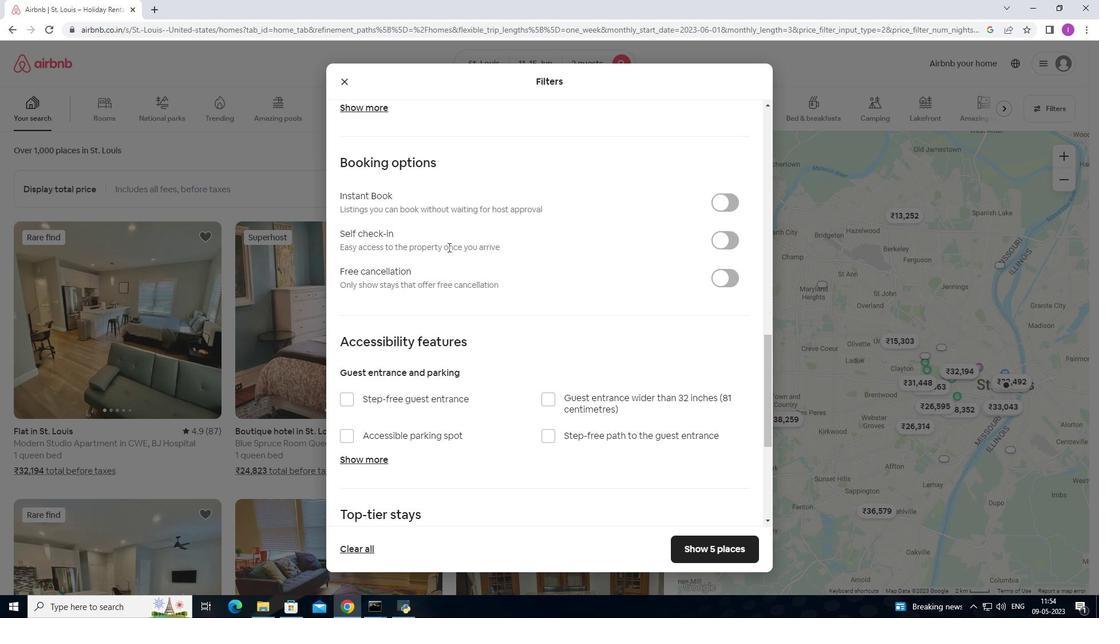
Action: Mouse scrolled (448, 246) with delta (0, 0)
Screenshot: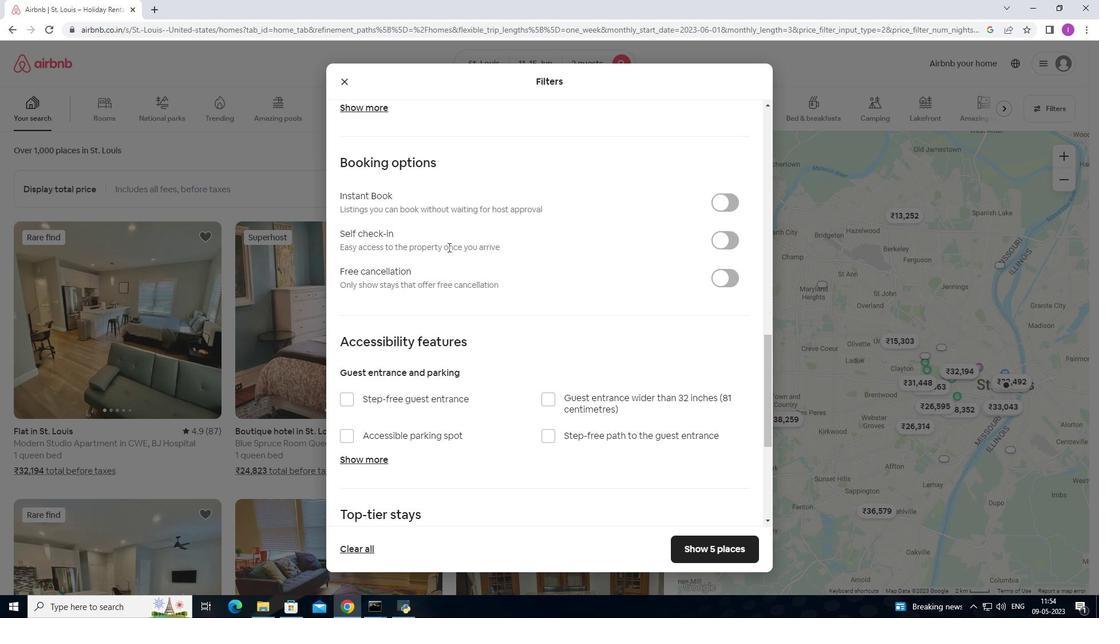 
Action: Mouse moved to (727, 130)
Screenshot: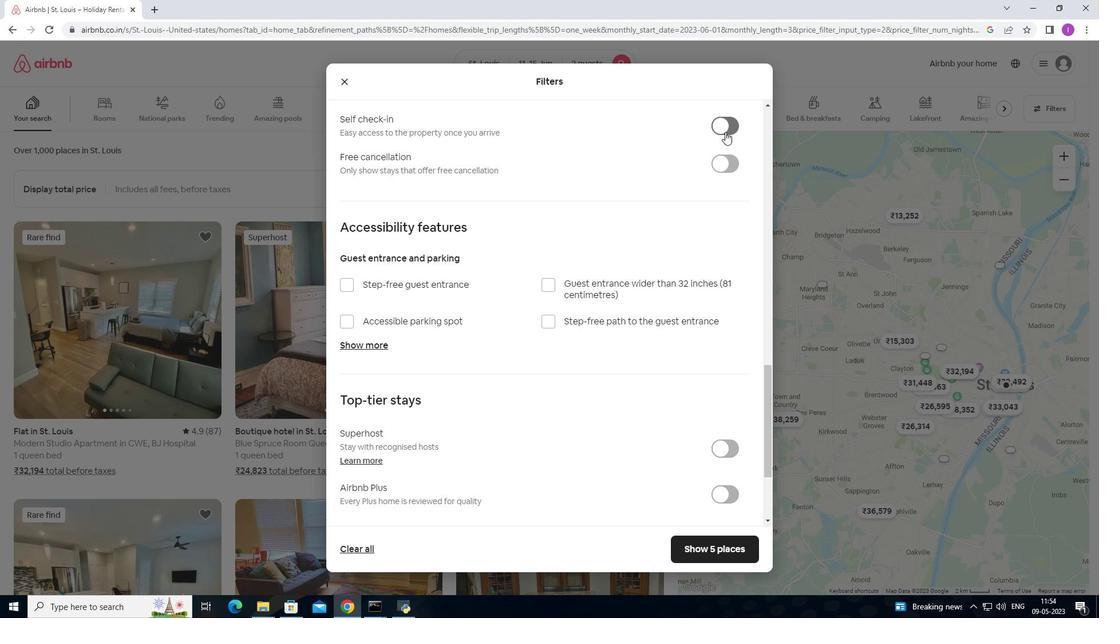 
Action: Mouse pressed left at (727, 130)
Screenshot: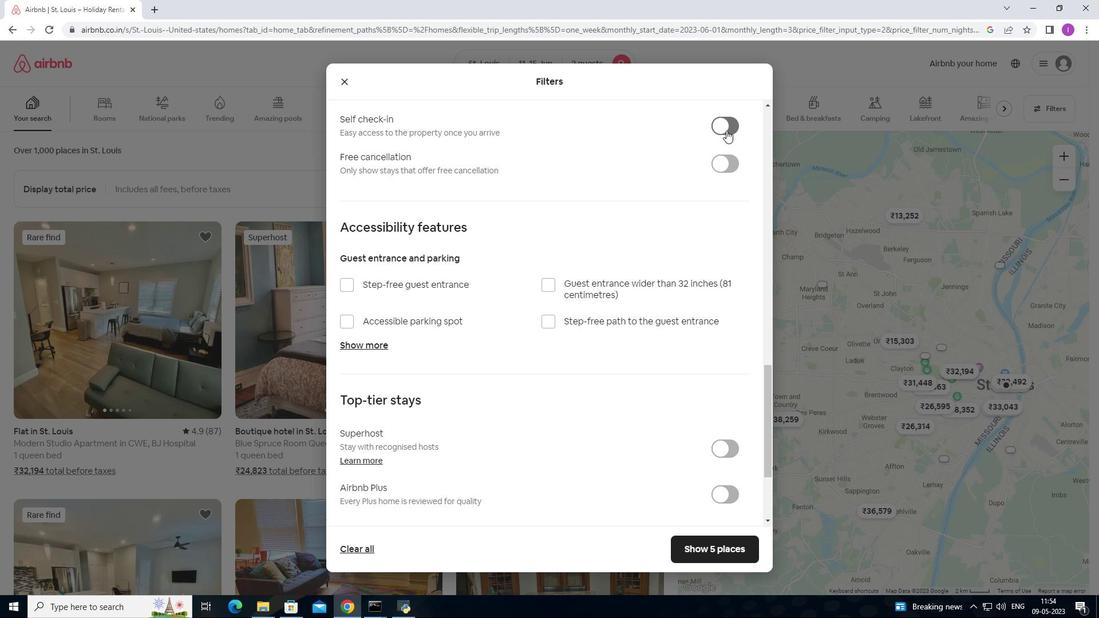 
Action: Mouse moved to (537, 252)
Screenshot: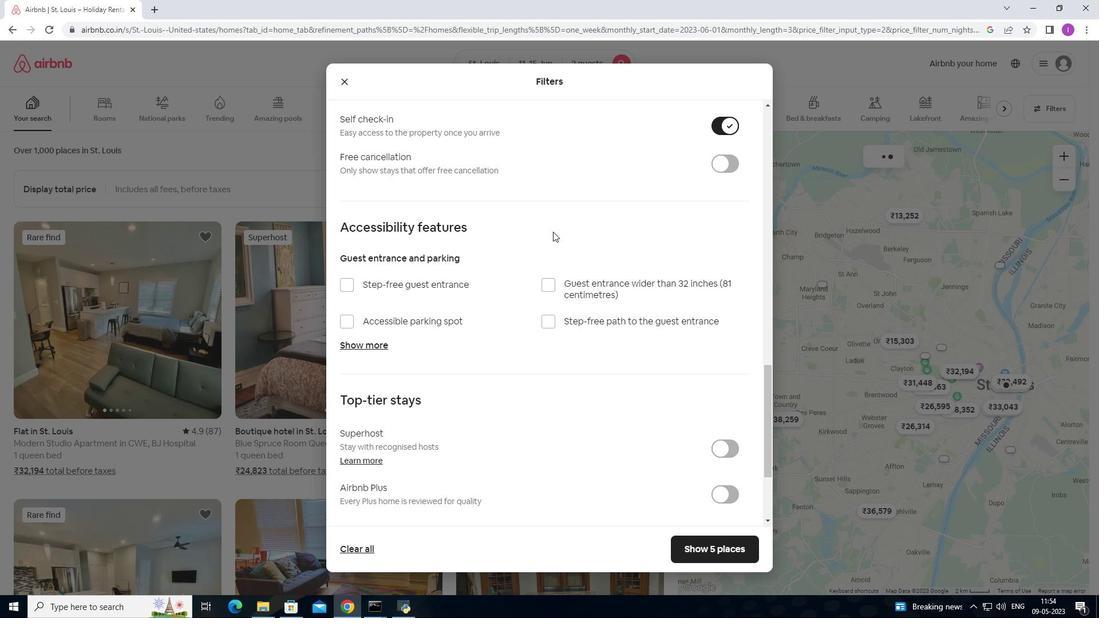 
Action: Mouse scrolled (537, 251) with delta (0, 0)
Screenshot: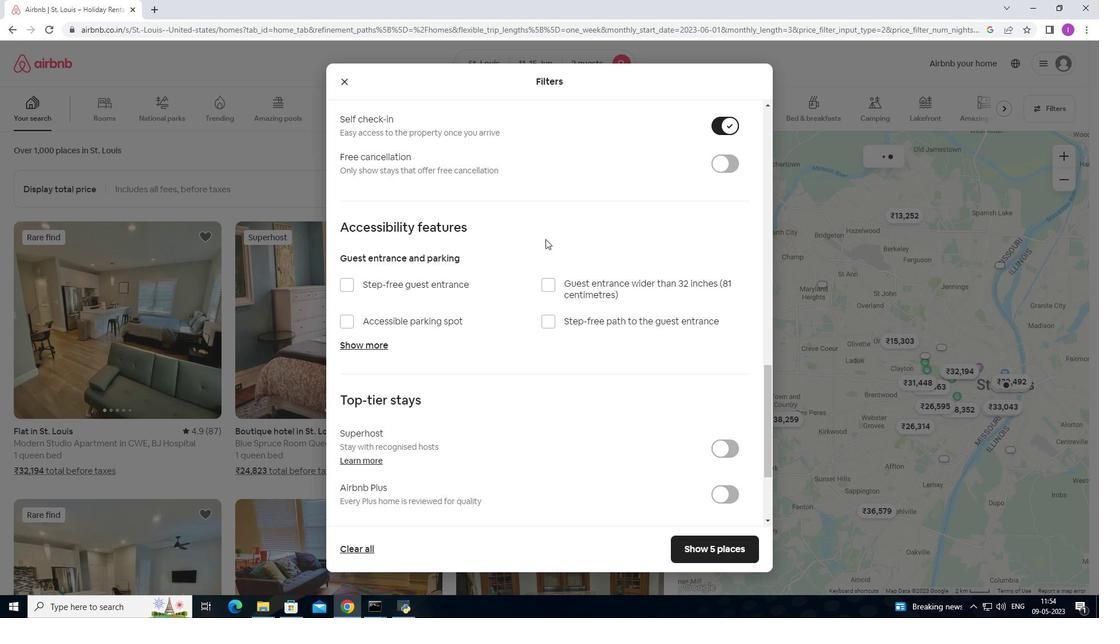 
Action: Mouse moved to (537, 253)
Screenshot: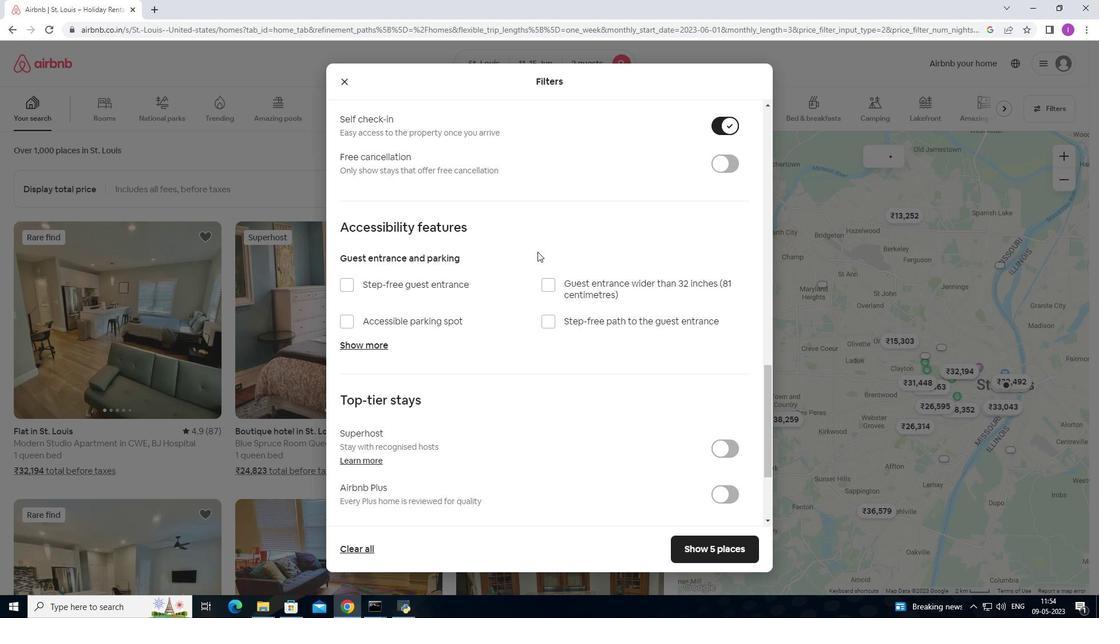 
Action: Mouse scrolled (537, 253) with delta (0, 0)
Screenshot: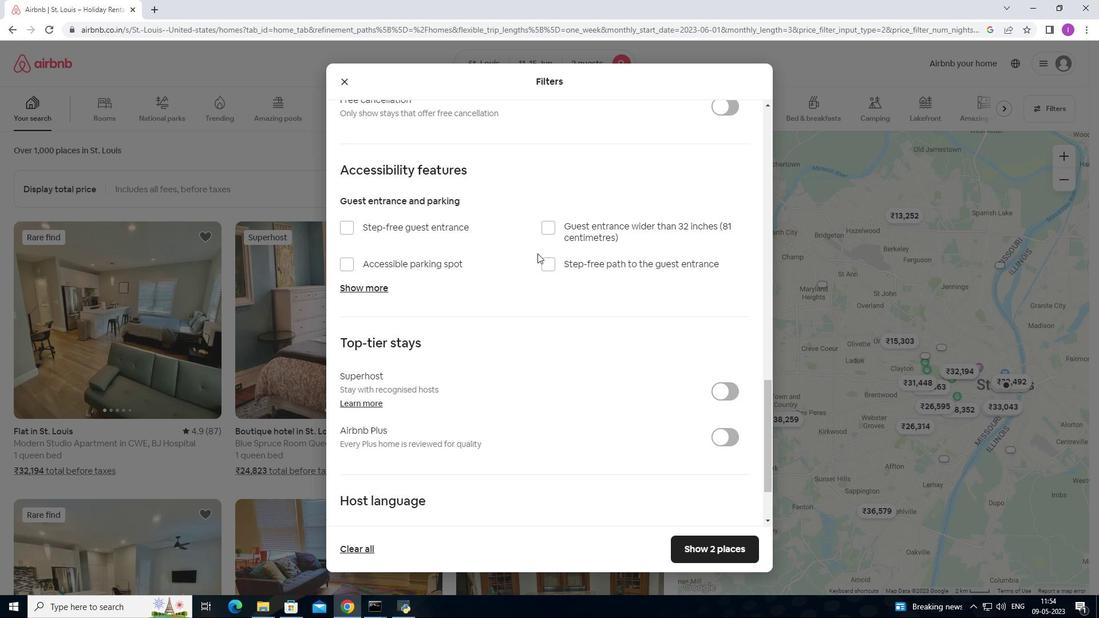 
Action: Mouse moved to (543, 243)
Screenshot: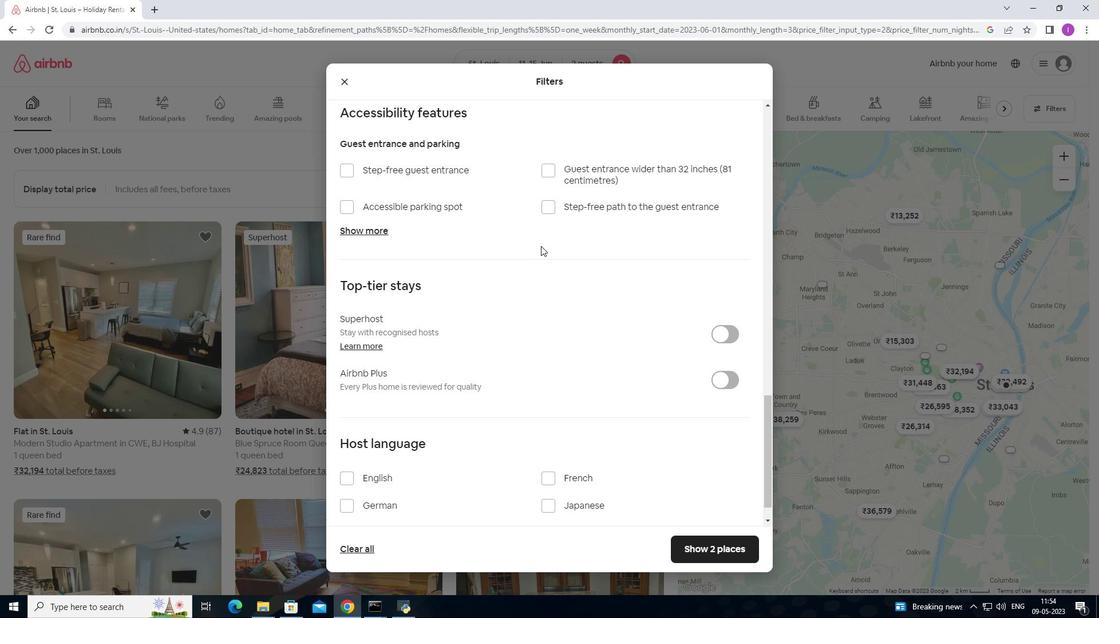 
Action: Mouse scrolled (543, 242) with delta (0, 0)
Screenshot: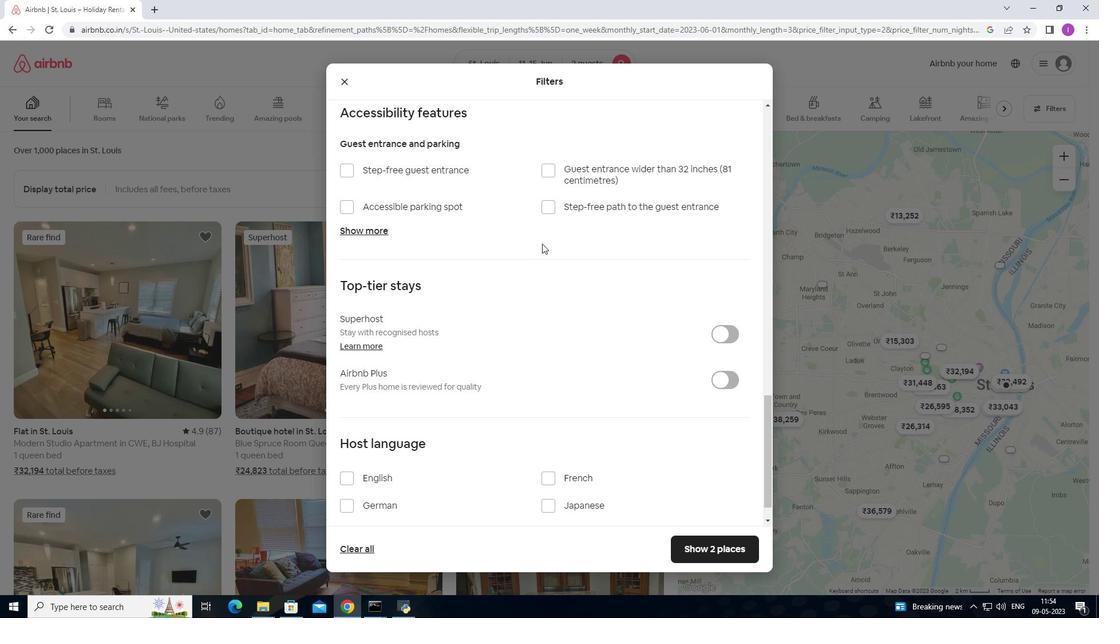 
Action: Mouse moved to (544, 242)
Screenshot: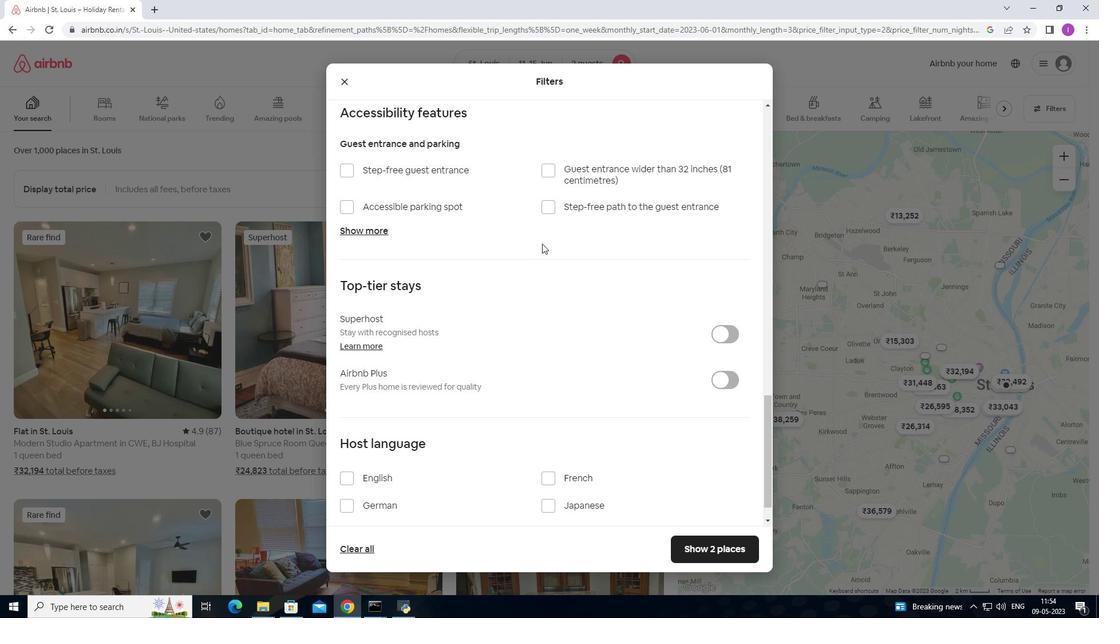 
Action: Mouse scrolled (544, 242) with delta (0, 0)
Screenshot: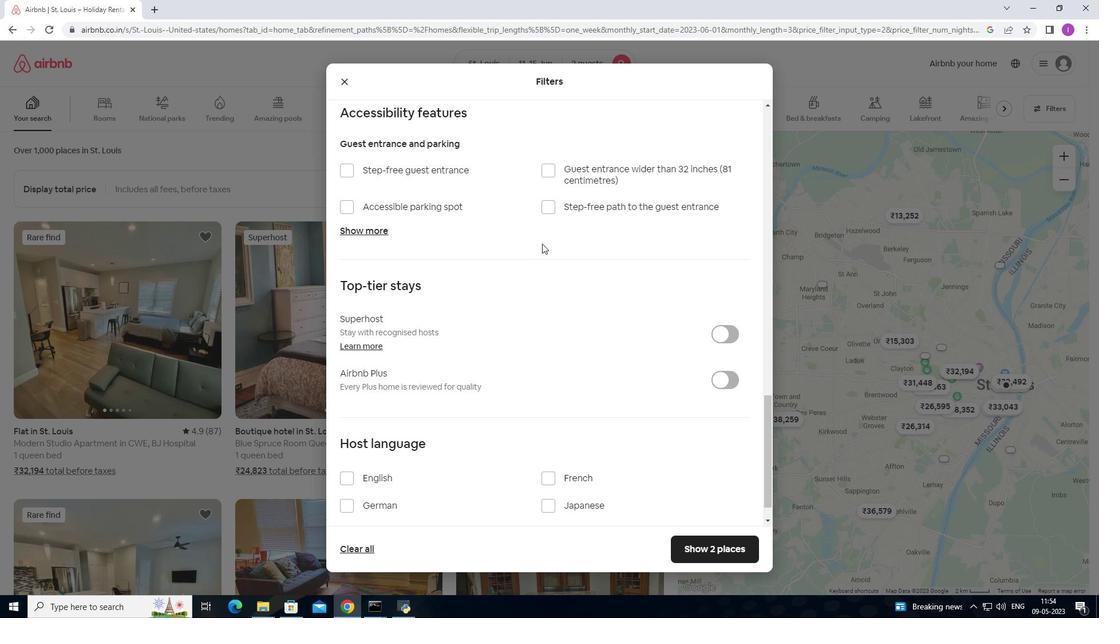 
Action: Mouse moved to (544, 242)
Screenshot: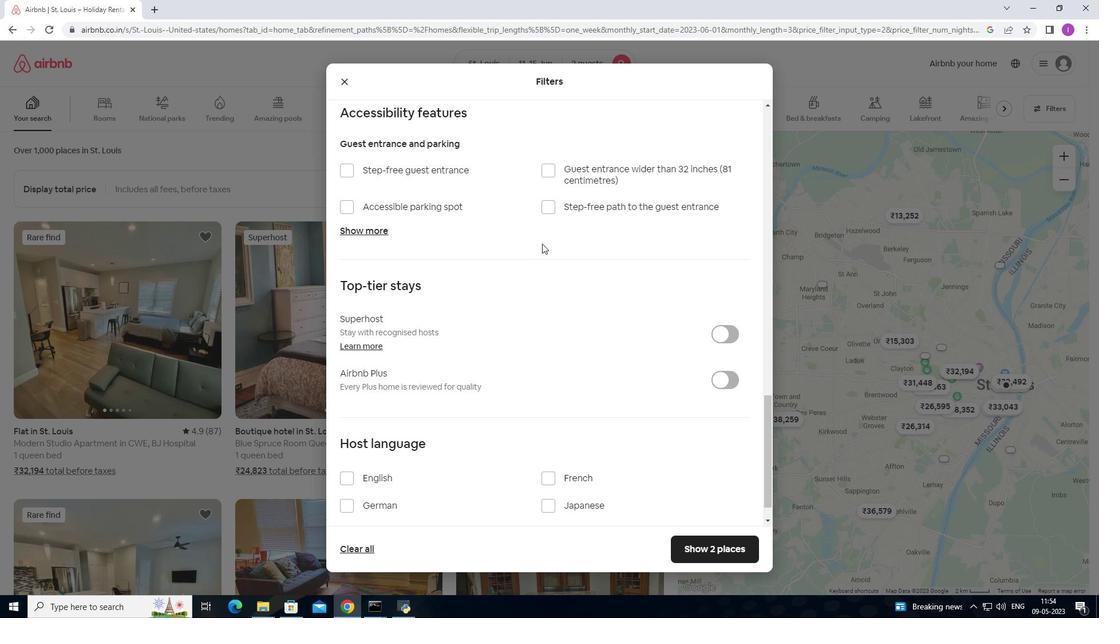 
Action: Mouse scrolled (544, 242) with delta (0, 0)
Screenshot: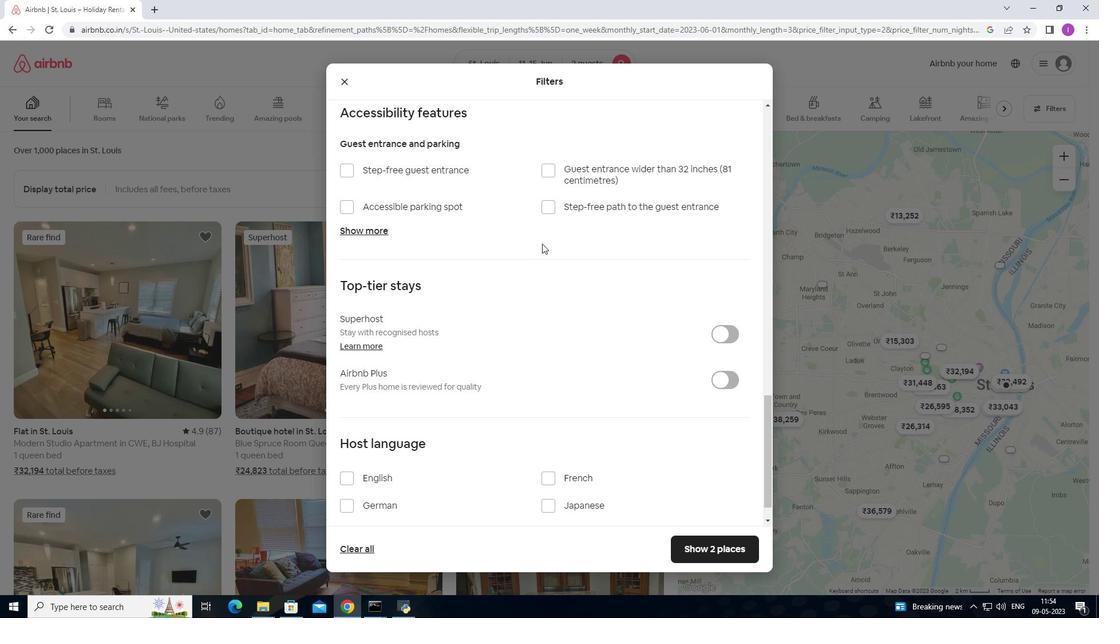 
Action: Mouse moved to (347, 444)
Screenshot: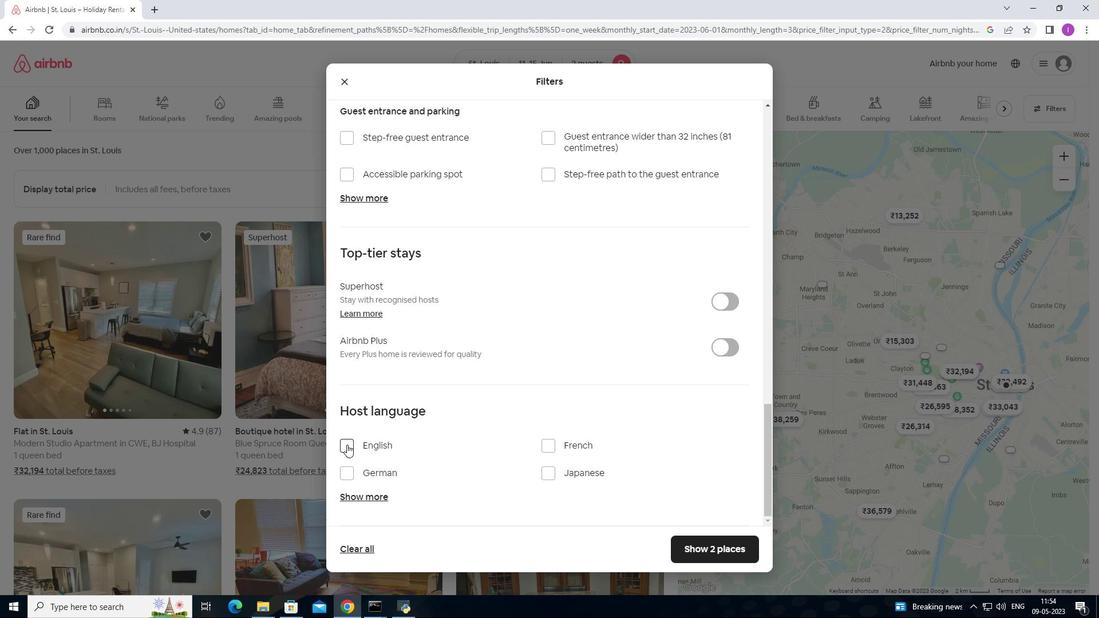 
Action: Mouse pressed left at (347, 444)
Screenshot: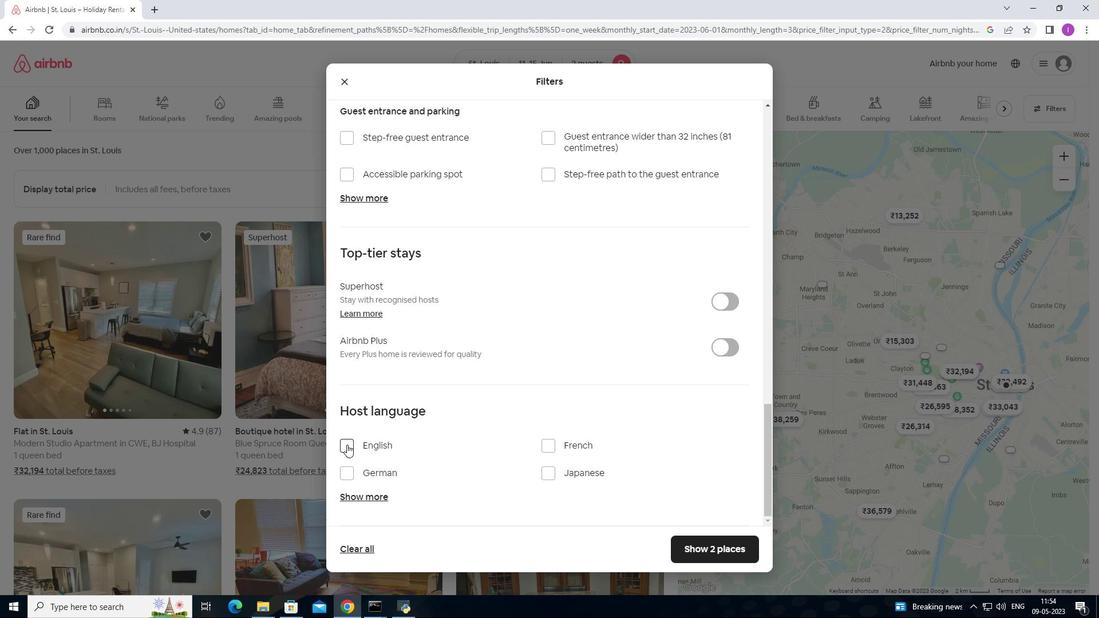 
Action: Mouse moved to (625, 425)
Screenshot: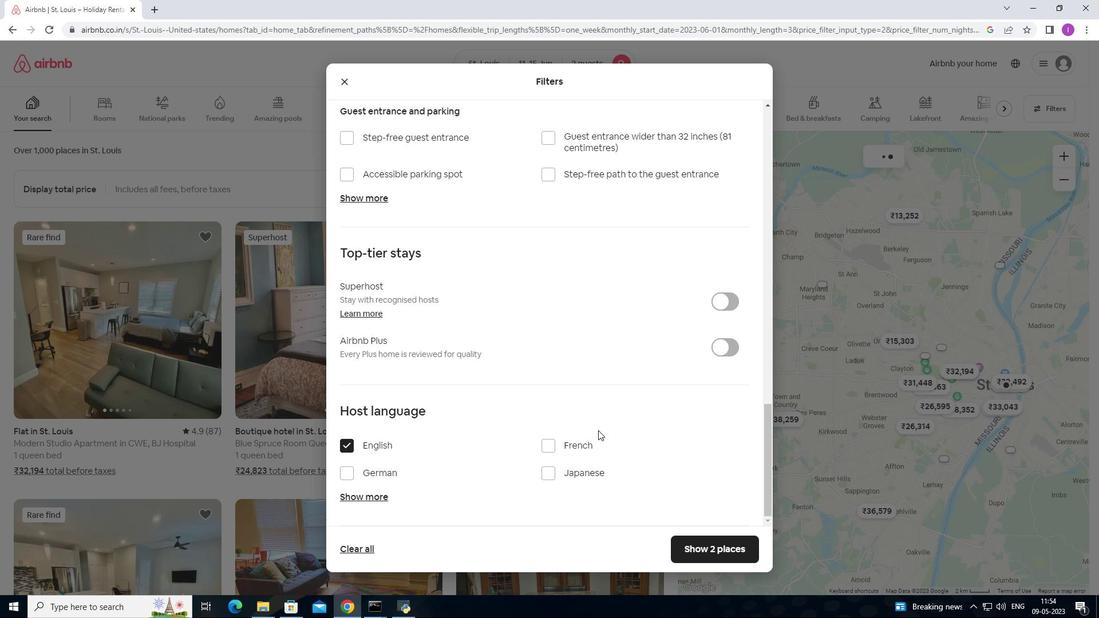 
Action: Mouse scrolled (625, 424) with delta (0, 0)
Screenshot: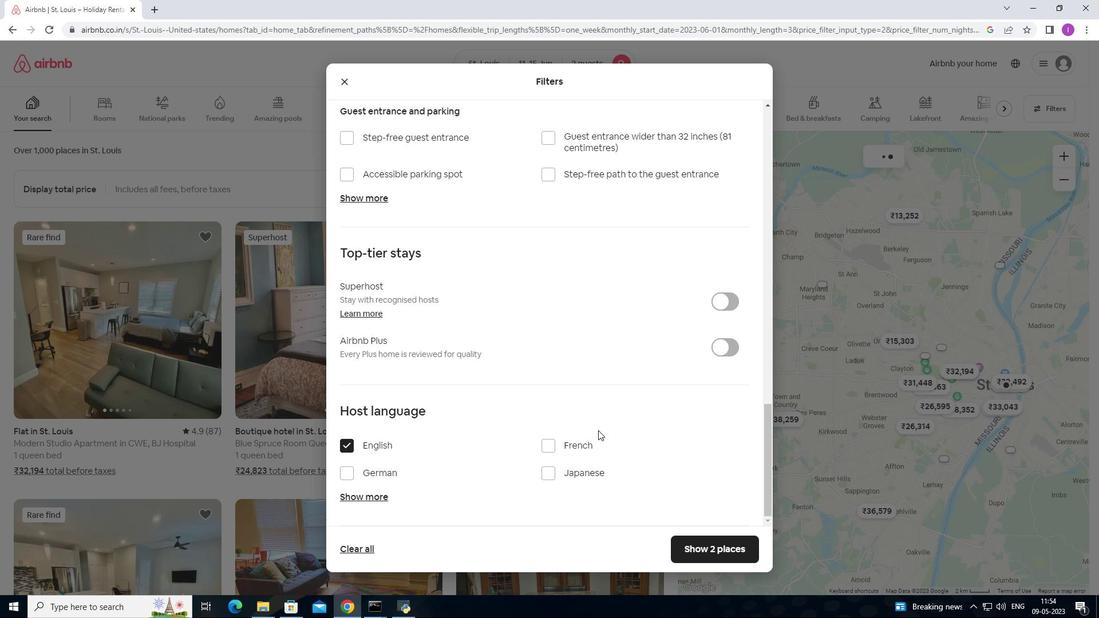 
Action: Mouse scrolled (625, 424) with delta (0, 0)
Screenshot: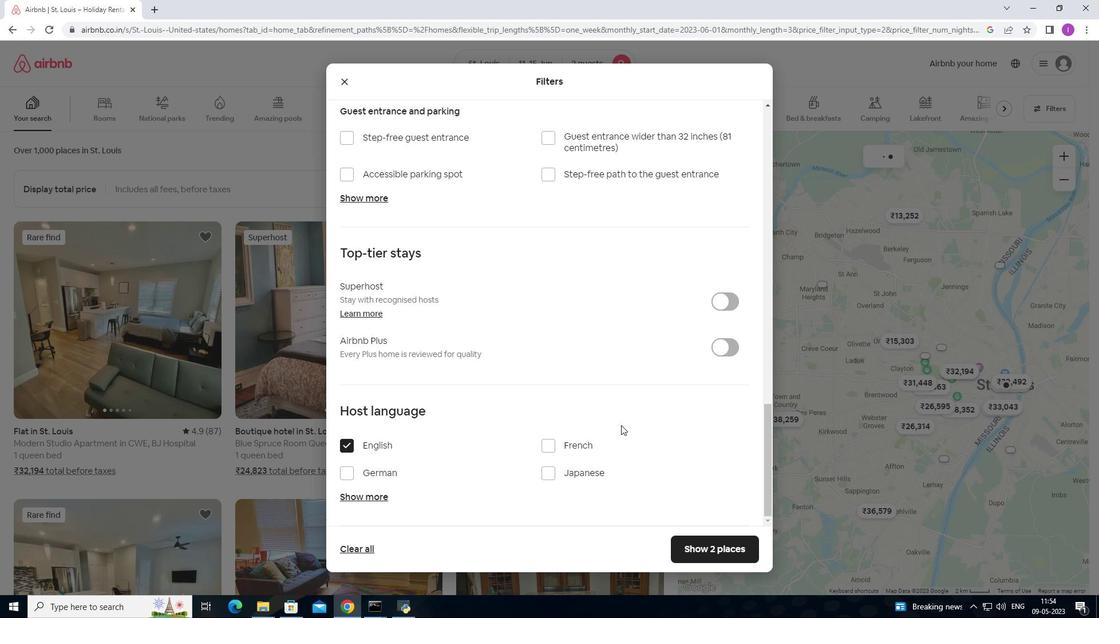 
Action: Mouse scrolled (625, 424) with delta (0, 0)
Screenshot: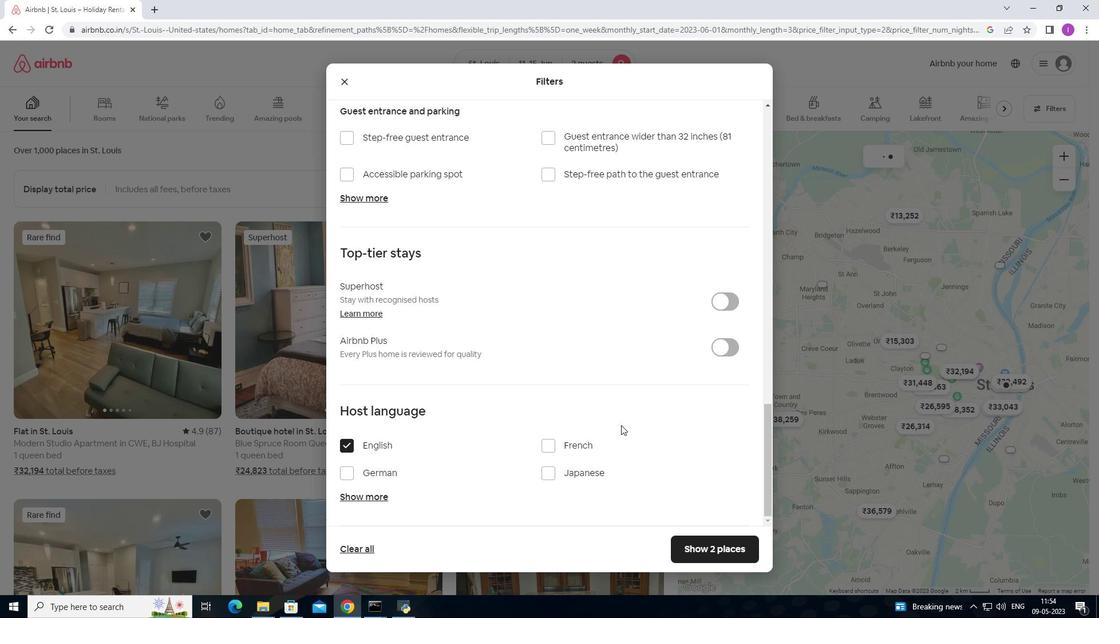 
Action: Mouse moved to (705, 546)
Screenshot: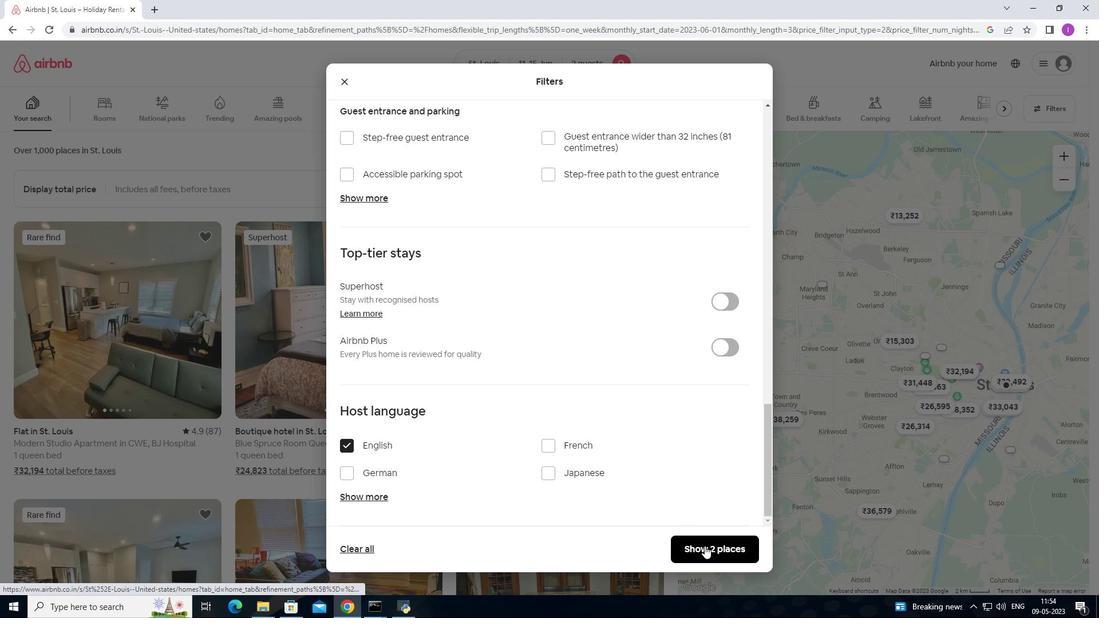
Action: Mouse pressed left at (705, 546)
Screenshot: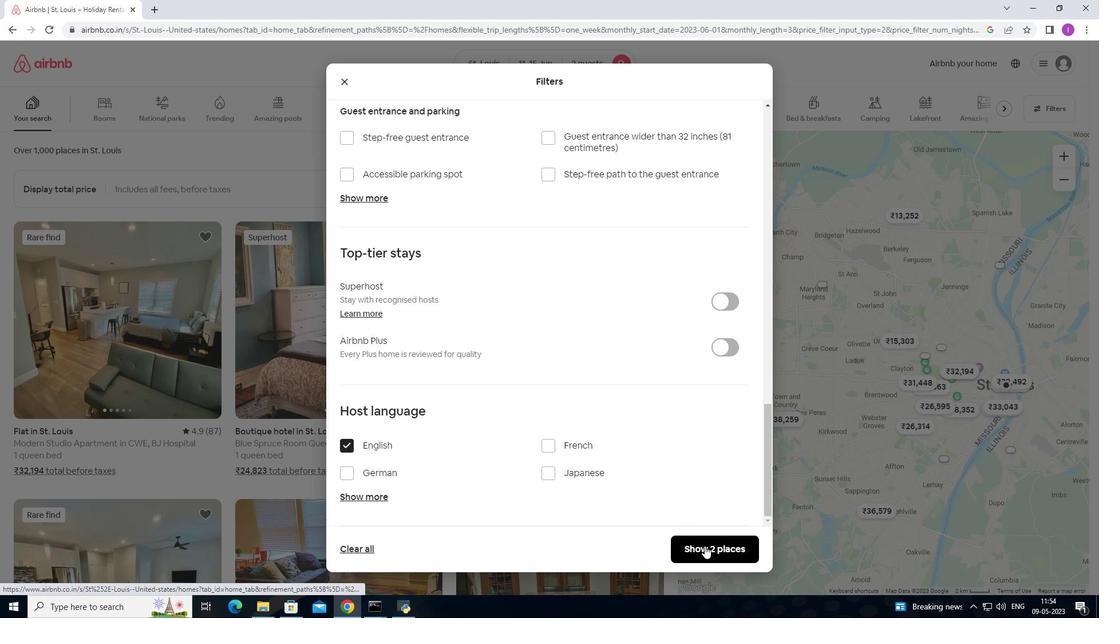 
Action: Mouse moved to (597, 411)
Screenshot: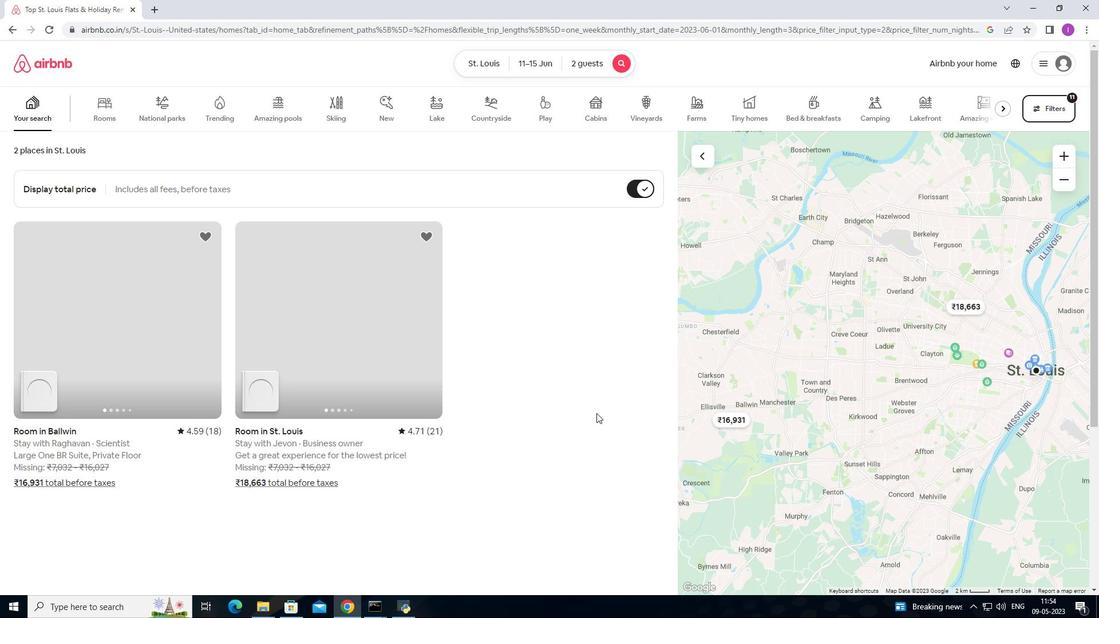 
